 Task: Find and compare Airbnb listings for a specific location and date range.
Action: Mouse moved to (485, 60)
Screenshot: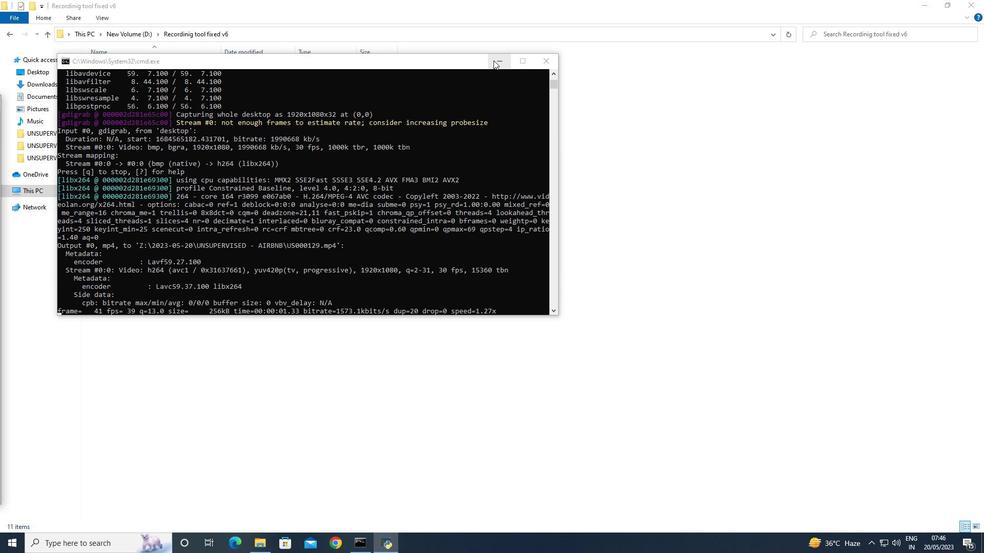 
Action: Mouse pressed left at (485, 60)
Screenshot: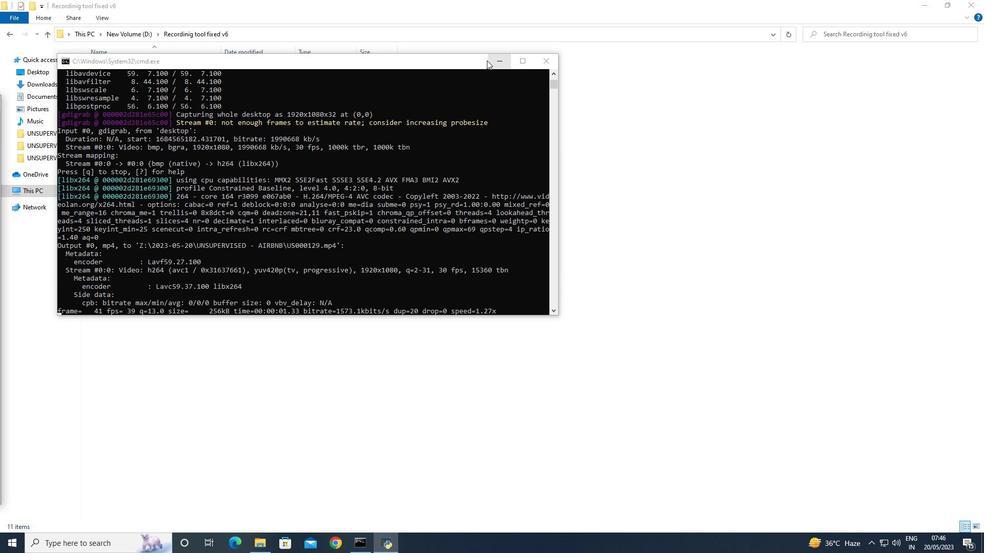 
Action: Mouse moved to (494, 62)
Screenshot: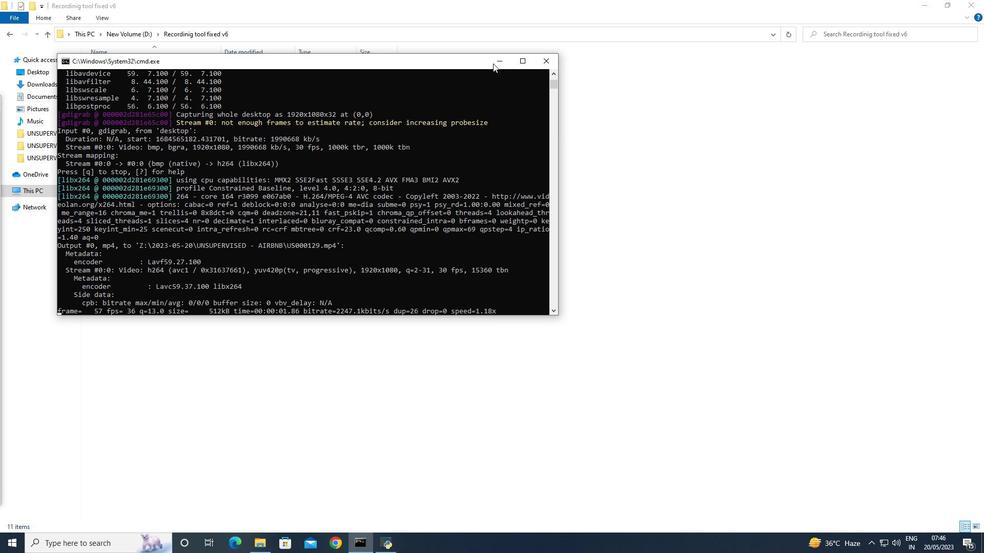 
Action: Mouse pressed left at (494, 62)
Screenshot: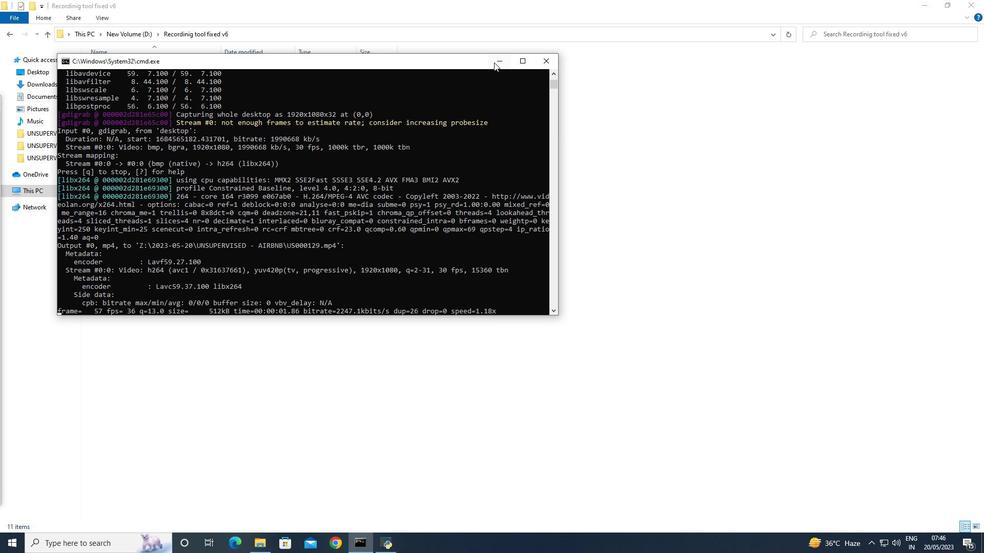 
Action: Mouse moved to (919, 2)
Screenshot: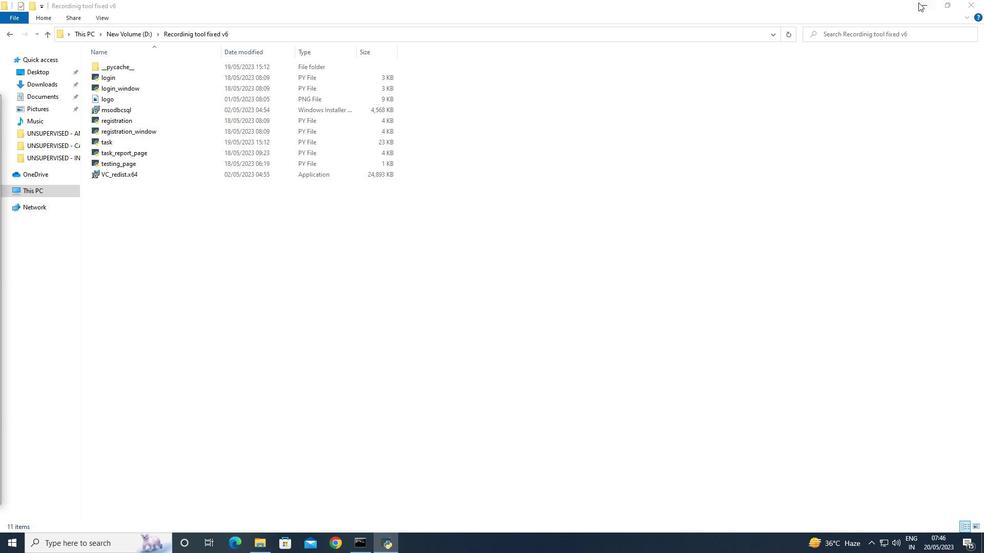 
Action: Mouse pressed left at (919, 2)
Screenshot: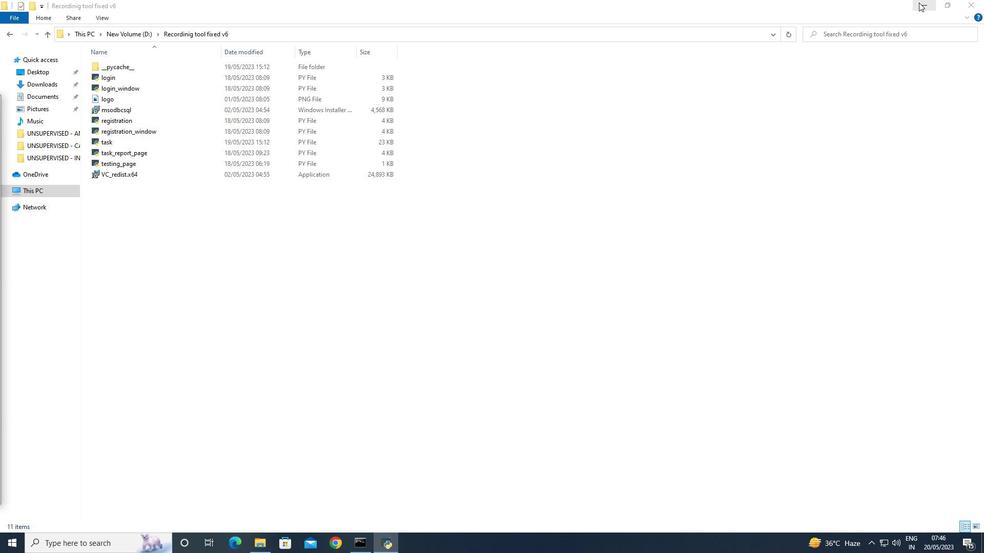 
Action: Mouse moved to (332, 543)
Screenshot: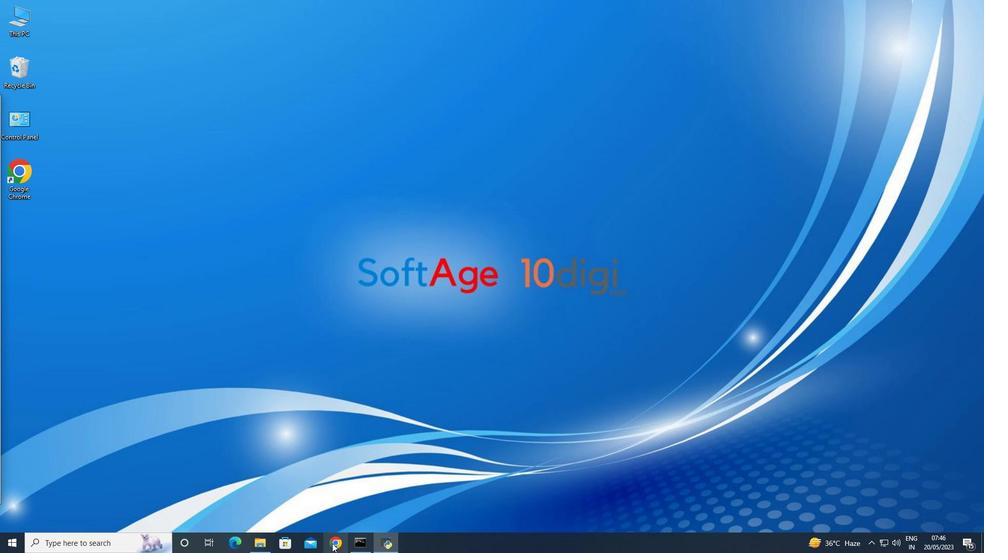 
Action: Mouse pressed left at (332, 543)
Screenshot: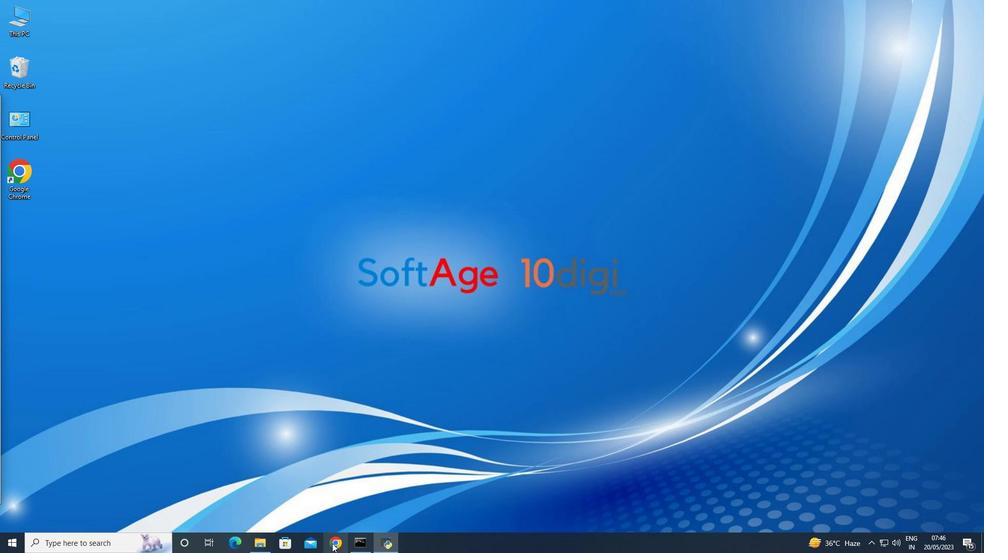 
Action: Mouse moved to (107, 25)
Screenshot: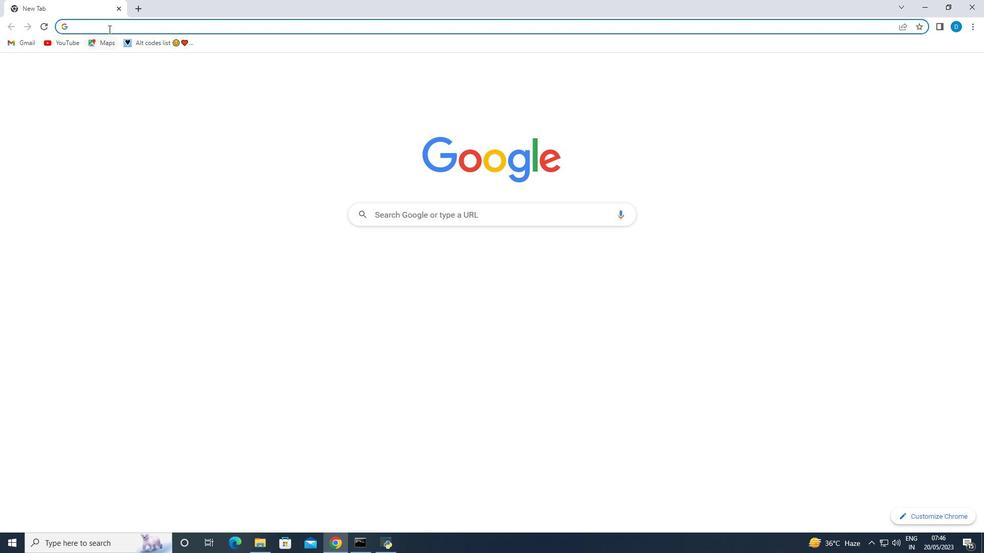 
Action: Mouse pressed left at (107, 25)
Screenshot: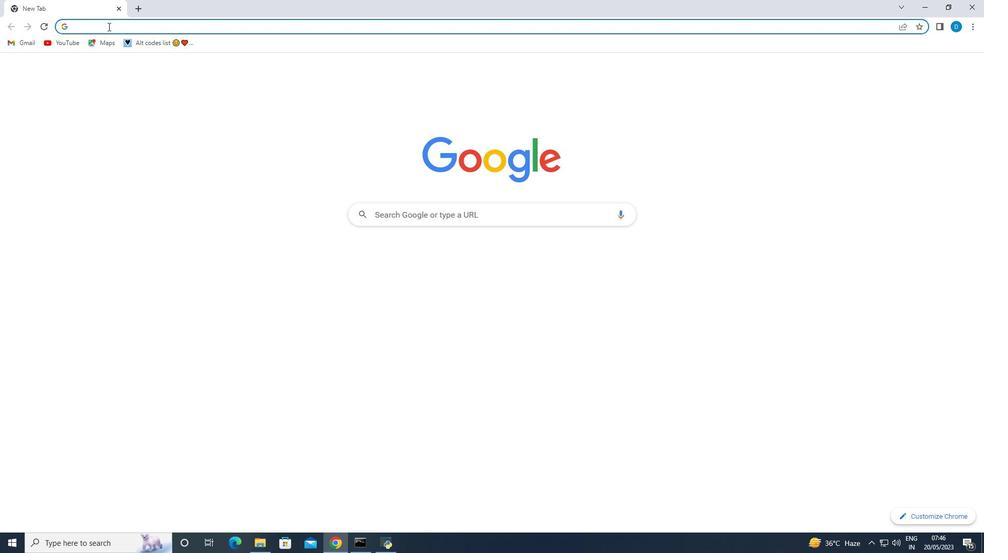 
Action: Mouse moved to (107, 25)
Screenshot: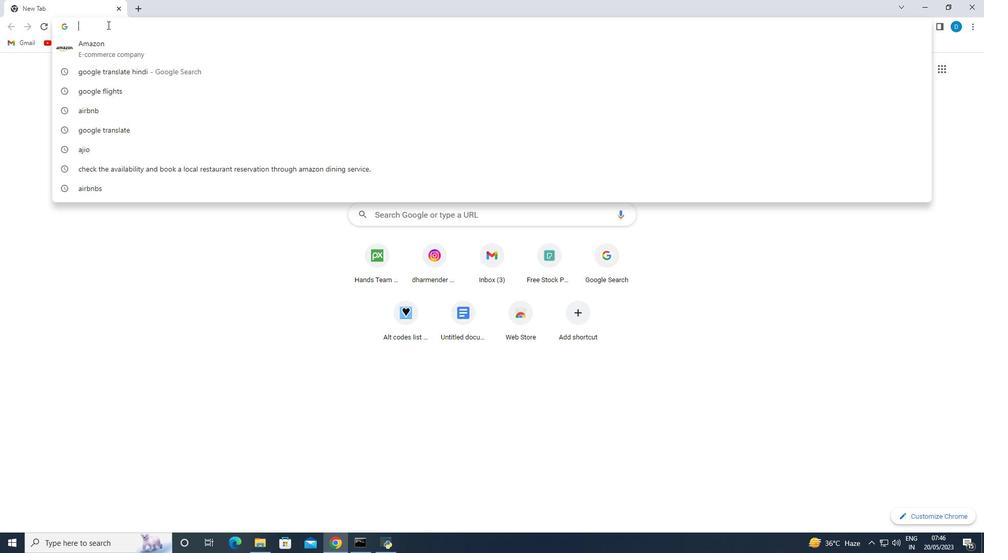
Action: Key pressed ai
Screenshot: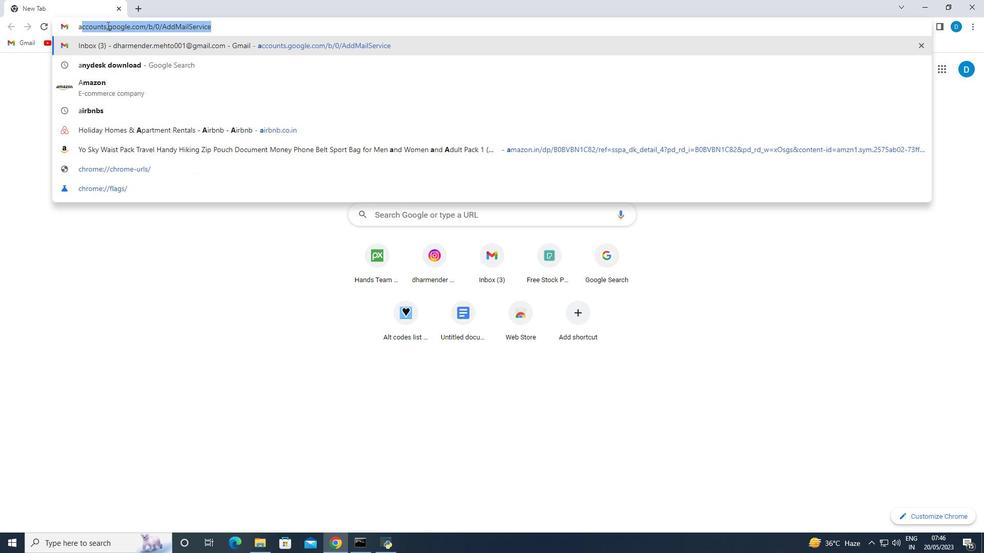 
Action: Mouse moved to (106, 27)
Screenshot: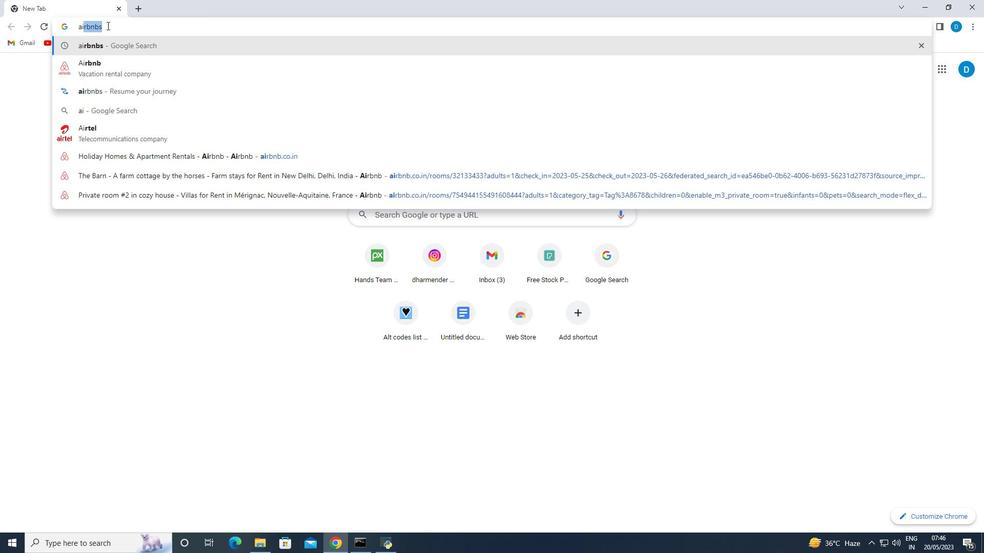 
Action: Key pressed r
Screenshot: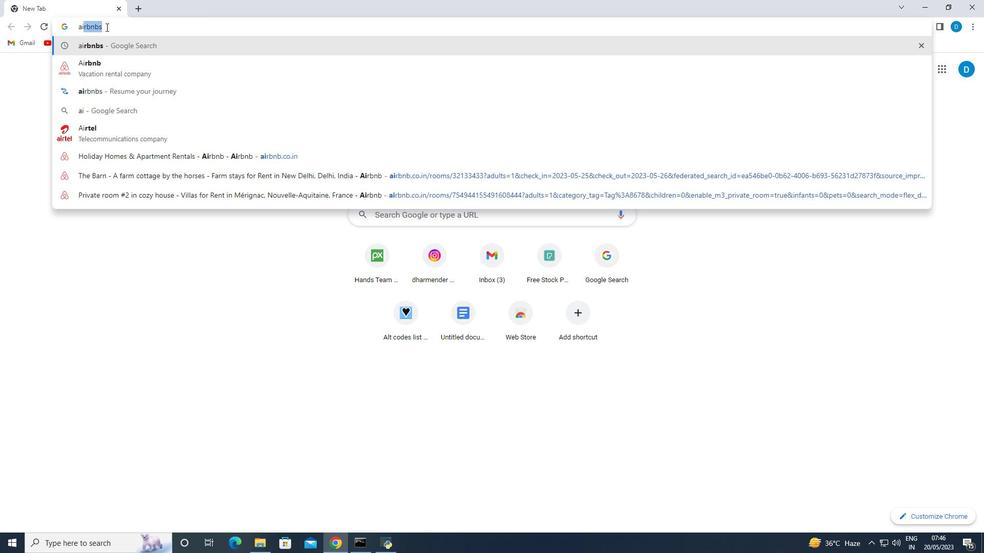 
Action: Mouse moved to (96, 79)
Screenshot: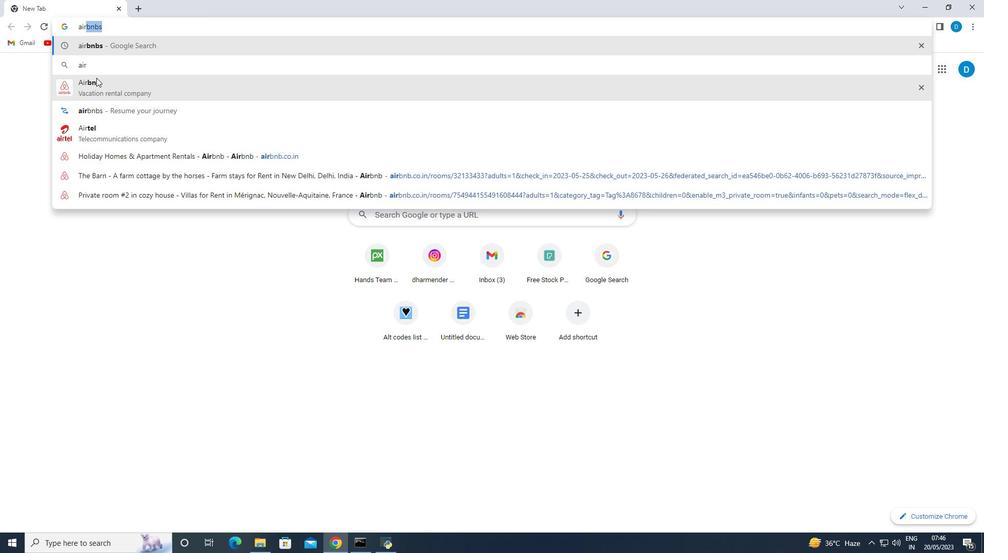
Action: Mouse pressed left at (96, 79)
Screenshot: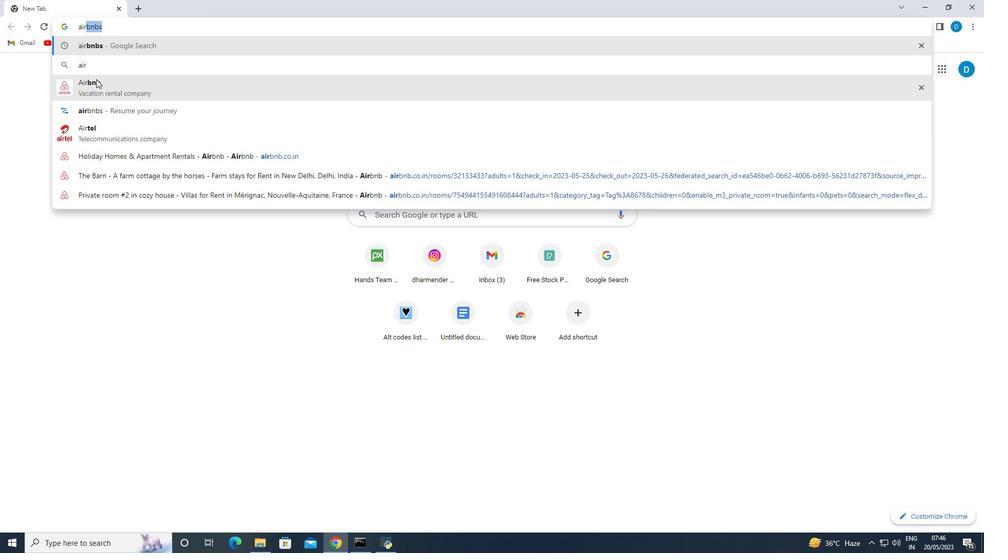 
Action: Mouse moved to (179, 242)
Screenshot: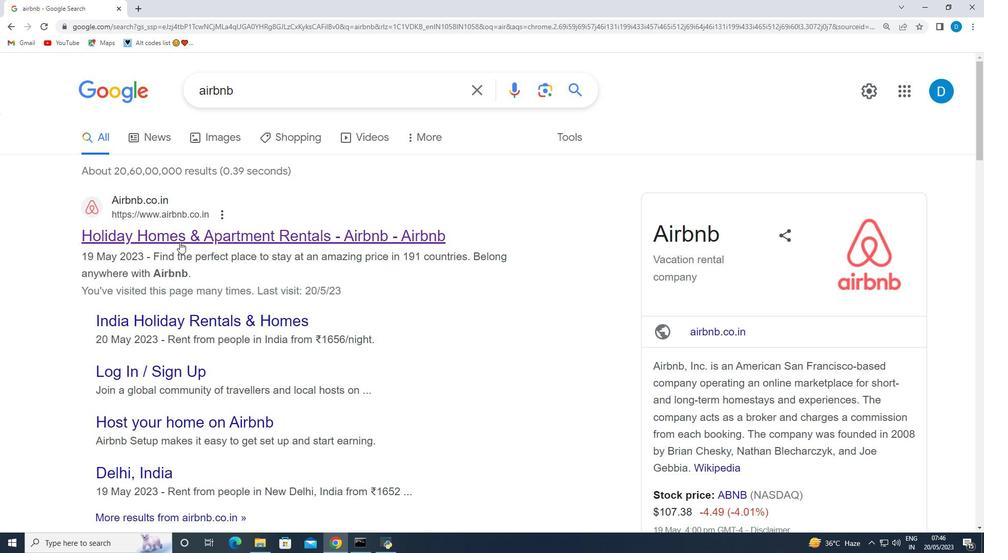 
Action: Mouse pressed left at (179, 242)
Screenshot: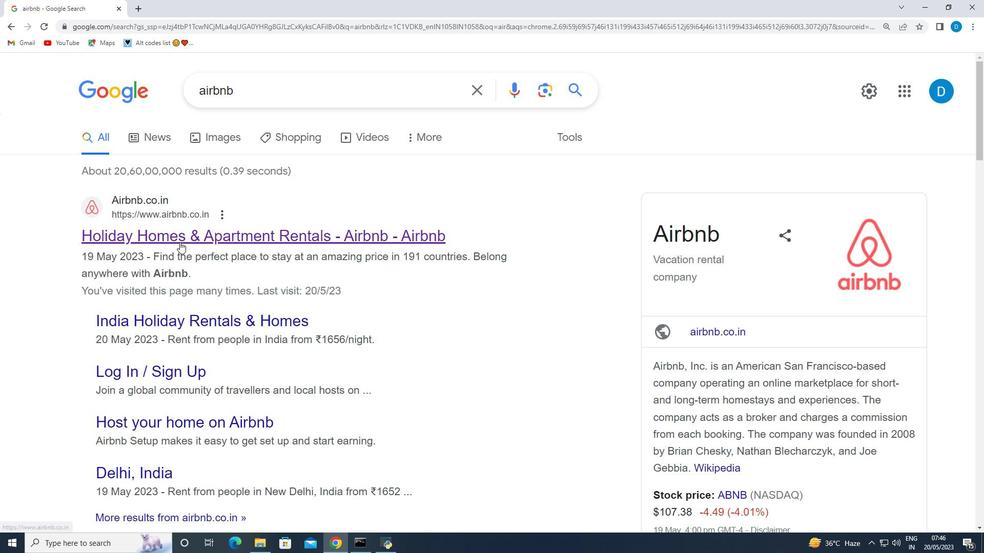 
Action: Mouse moved to (241, 282)
Screenshot: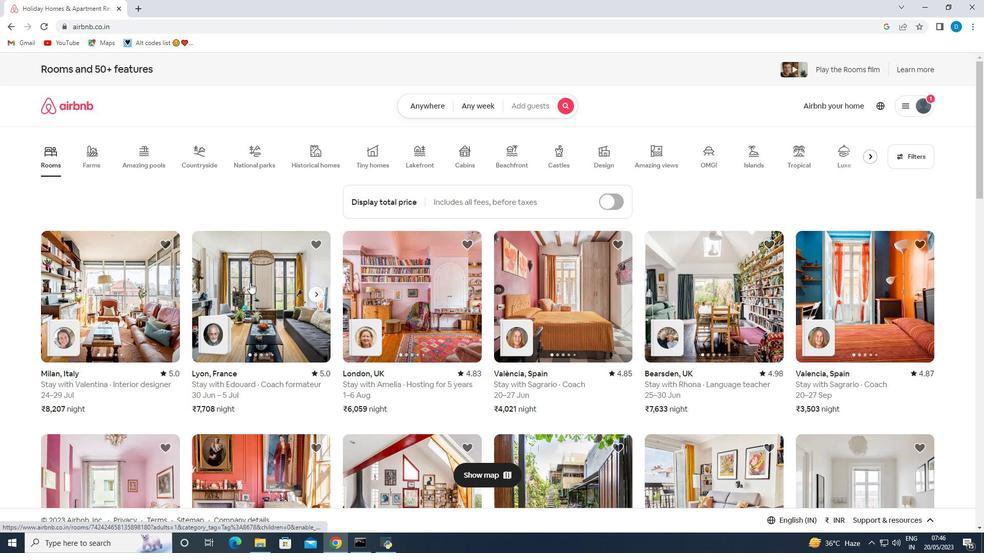 
Action: Mouse scrolled (241, 281) with delta (0, 0)
Screenshot: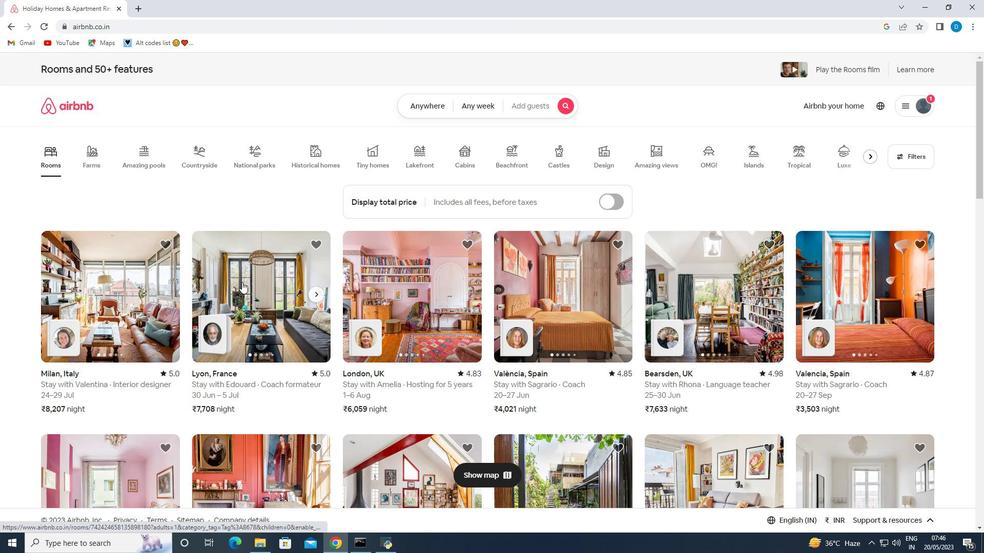 
Action: Mouse moved to (239, 286)
Screenshot: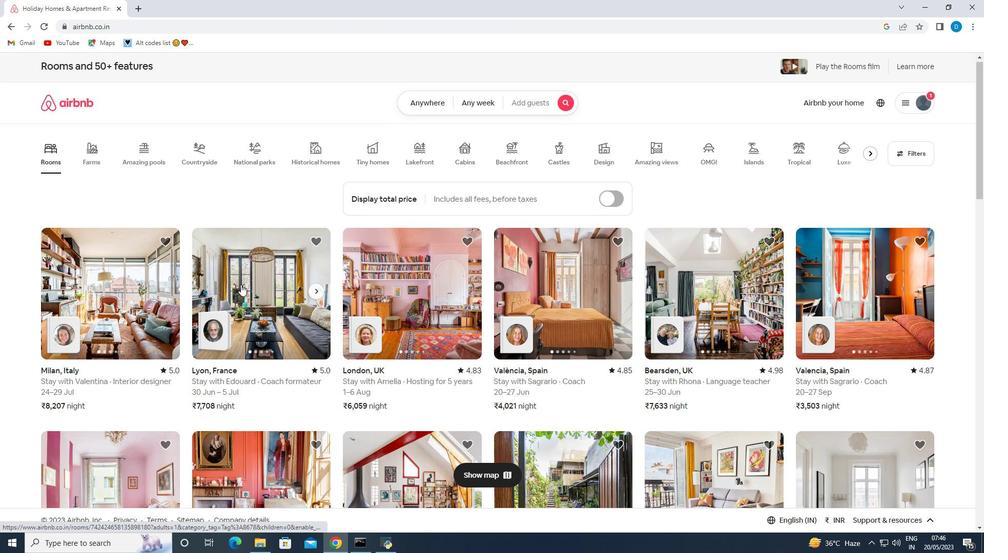 
Action: Mouse scrolled (239, 285) with delta (0, 0)
Screenshot: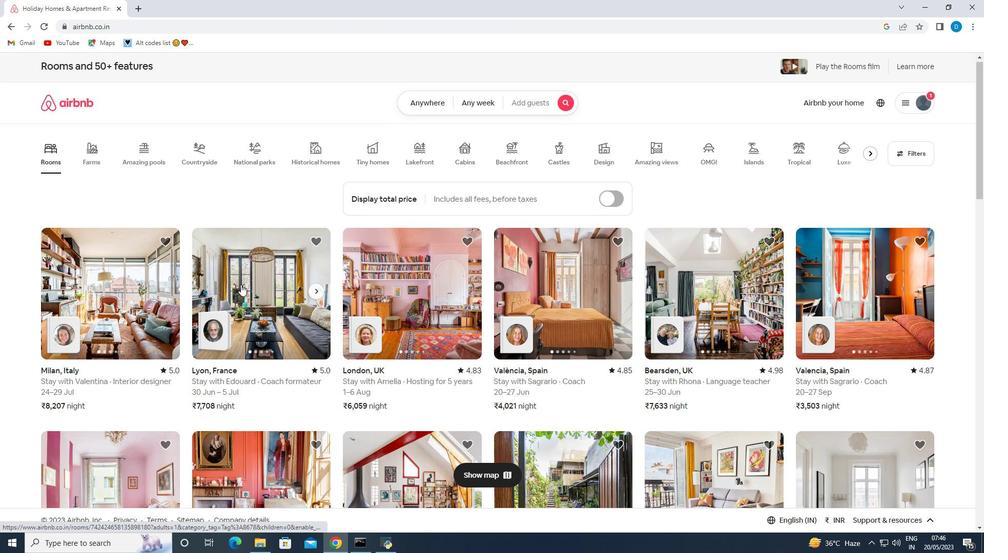 
Action: Mouse moved to (238, 287)
Screenshot: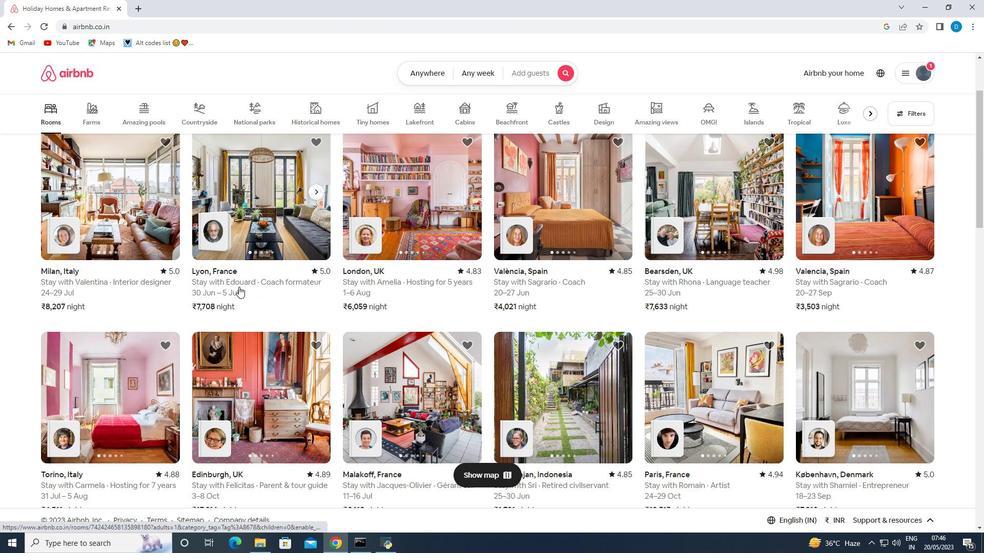 
Action: Mouse scrolled (238, 286) with delta (0, 0)
Screenshot: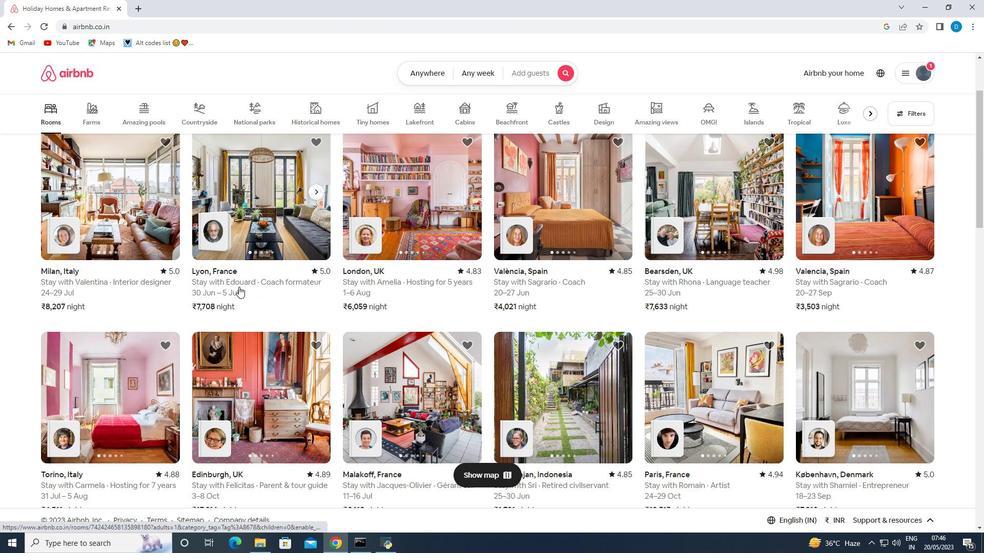 
Action: Mouse scrolled (238, 286) with delta (0, 0)
Screenshot: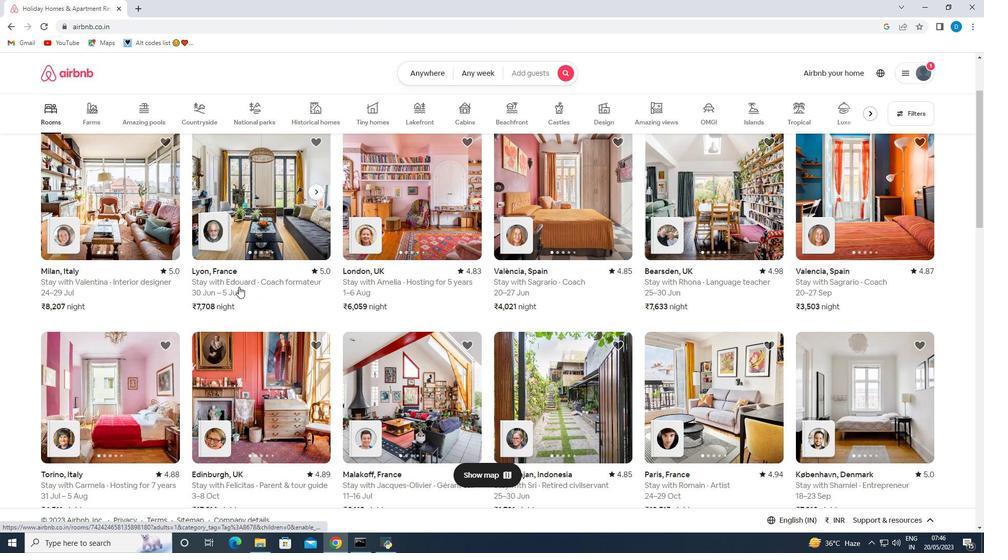 
Action: Mouse scrolled (238, 286) with delta (0, 0)
Screenshot: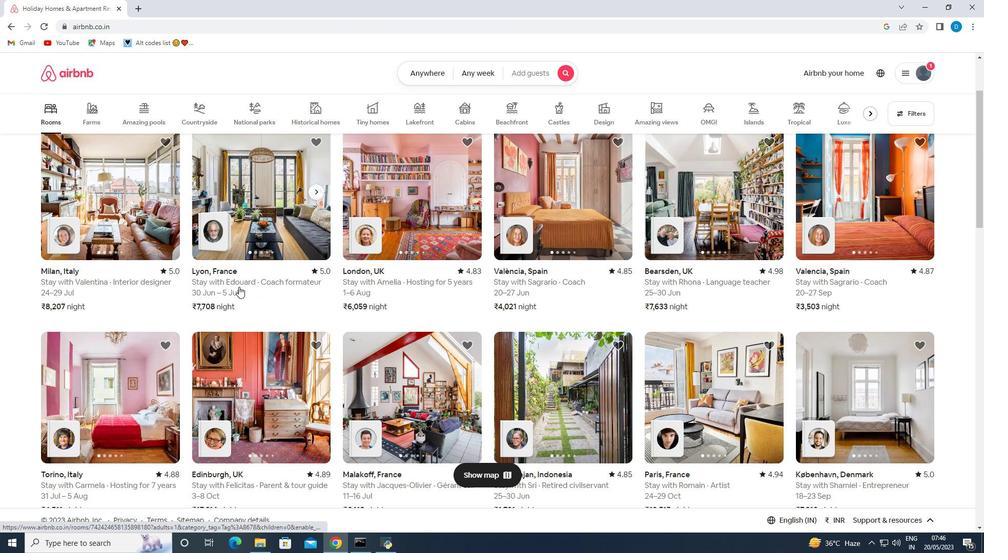 
Action: Mouse scrolled (238, 286) with delta (0, 0)
Screenshot: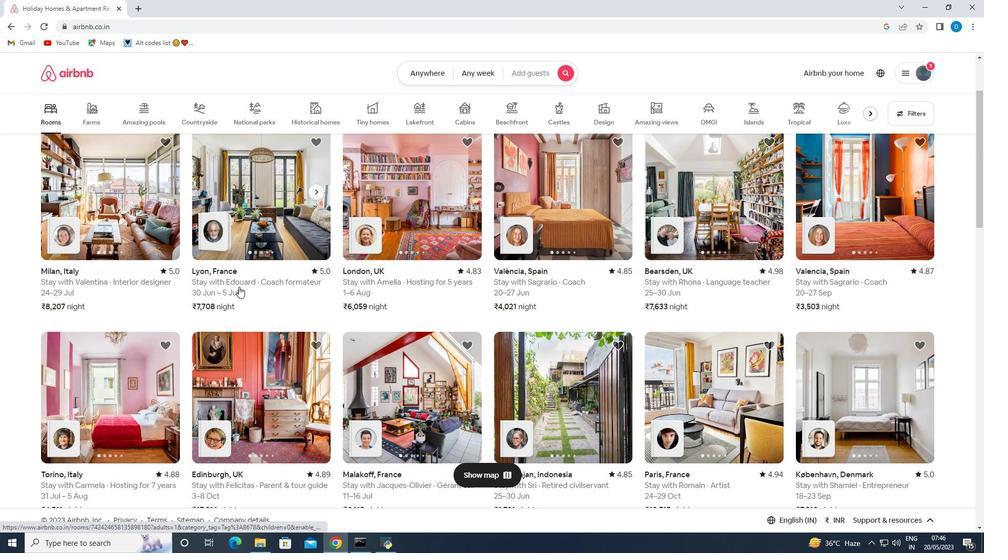 
Action: Mouse scrolled (238, 287) with delta (0, 0)
Screenshot: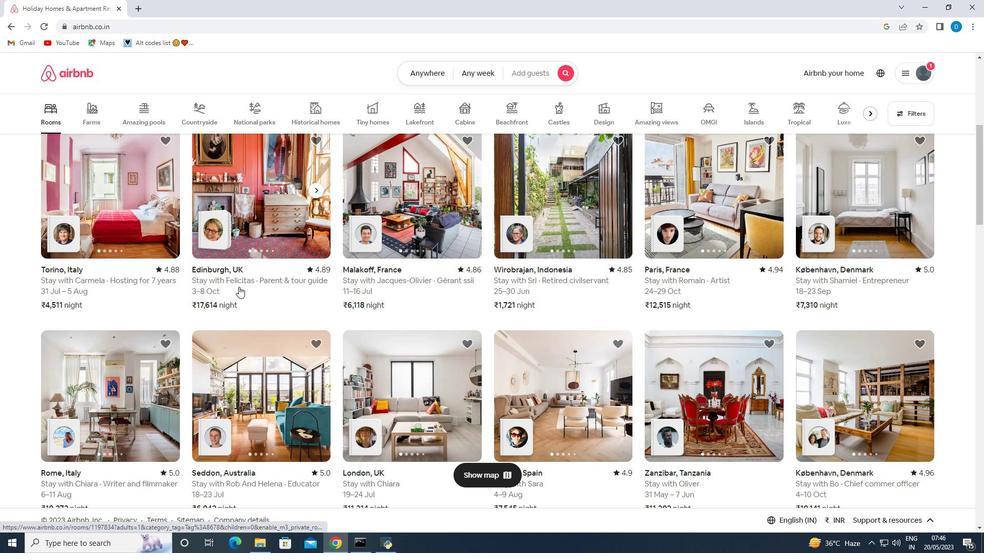 
Action: Mouse moved to (51, 118)
Screenshot: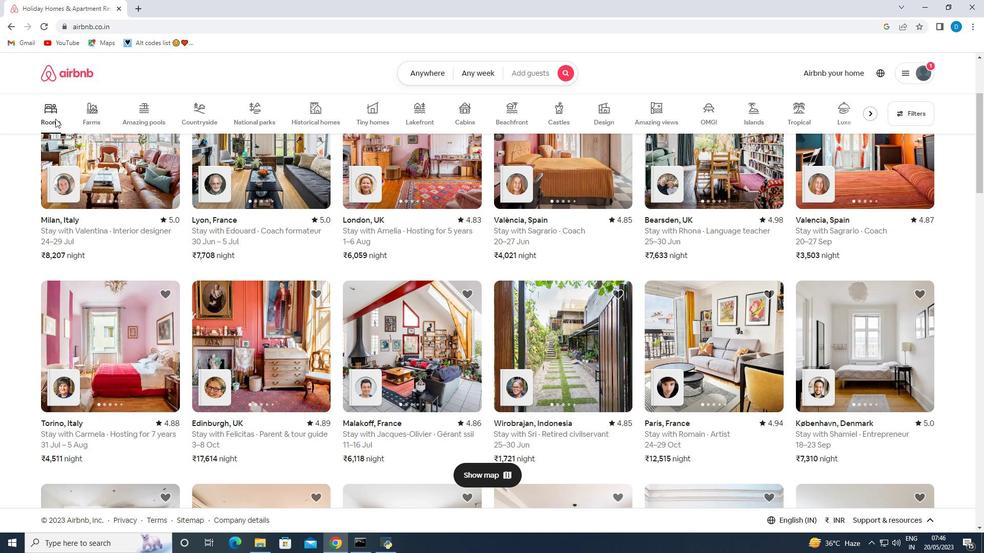 
Action: Mouse pressed left at (51, 118)
Screenshot: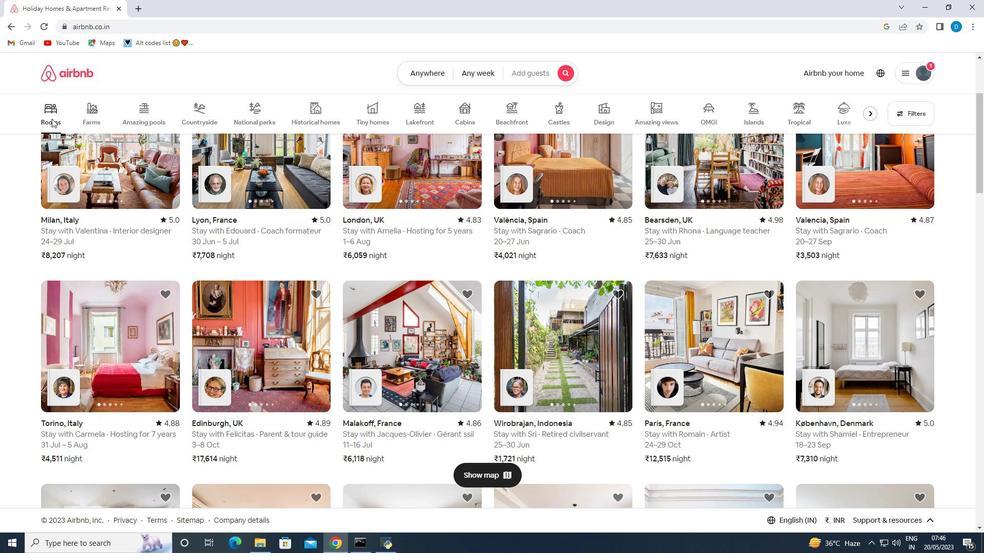
Action: Mouse moved to (126, 216)
Screenshot: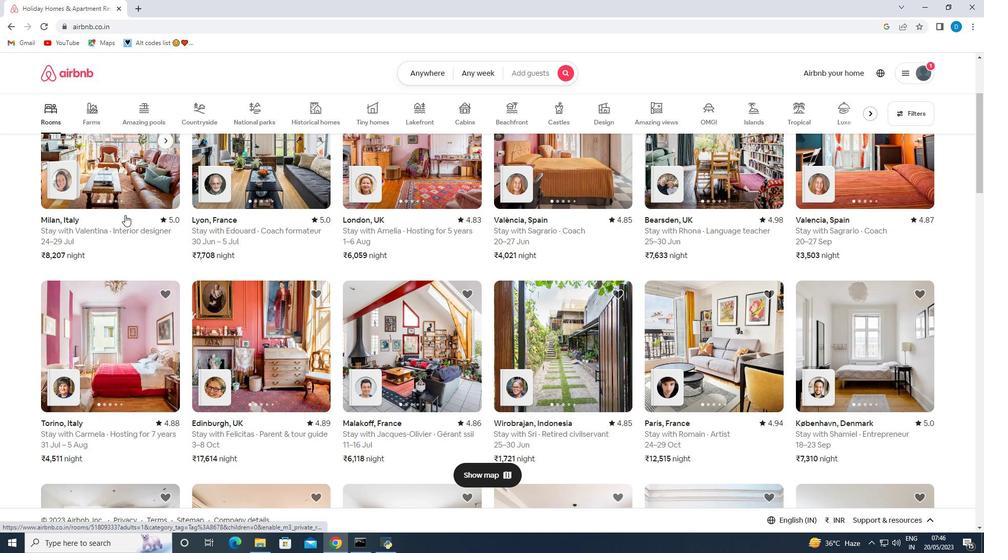 
Action: Mouse scrolled (126, 216) with delta (0, 0)
Screenshot: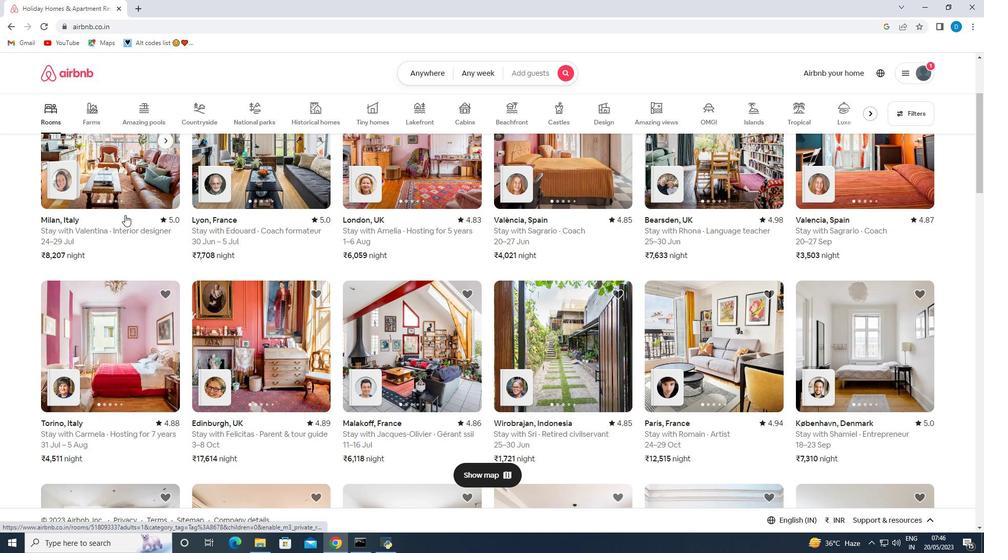 
Action: Mouse scrolled (126, 216) with delta (0, 0)
Screenshot: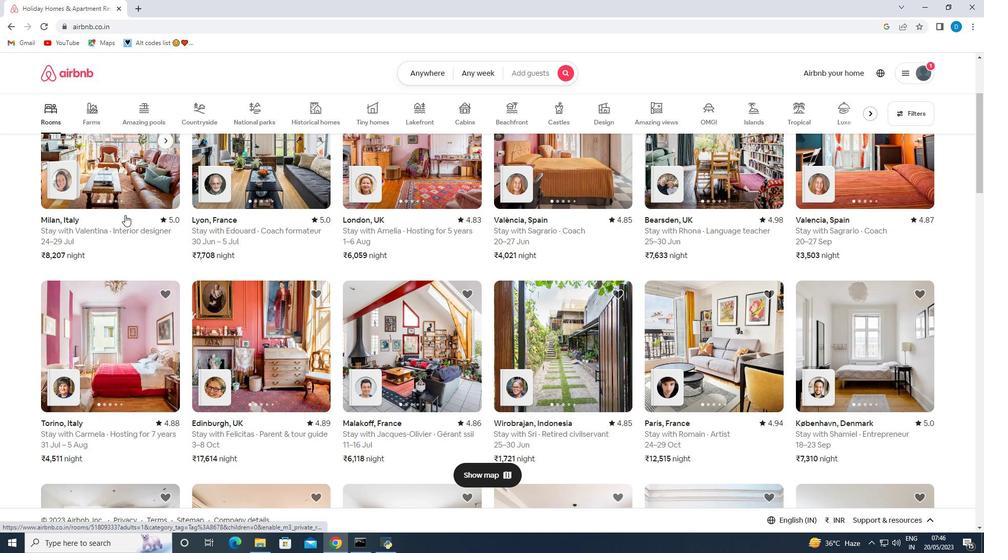 
Action: Mouse scrolled (126, 216) with delta (0, 0)
Screenshot: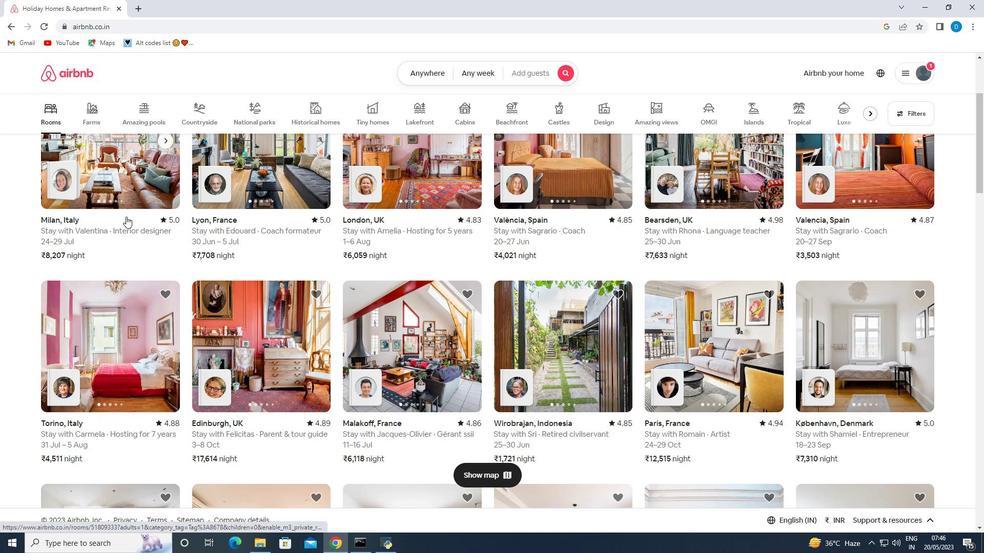 
Action: Mouse scrolled (126, 216) with delta (0, 0)
Screenshot: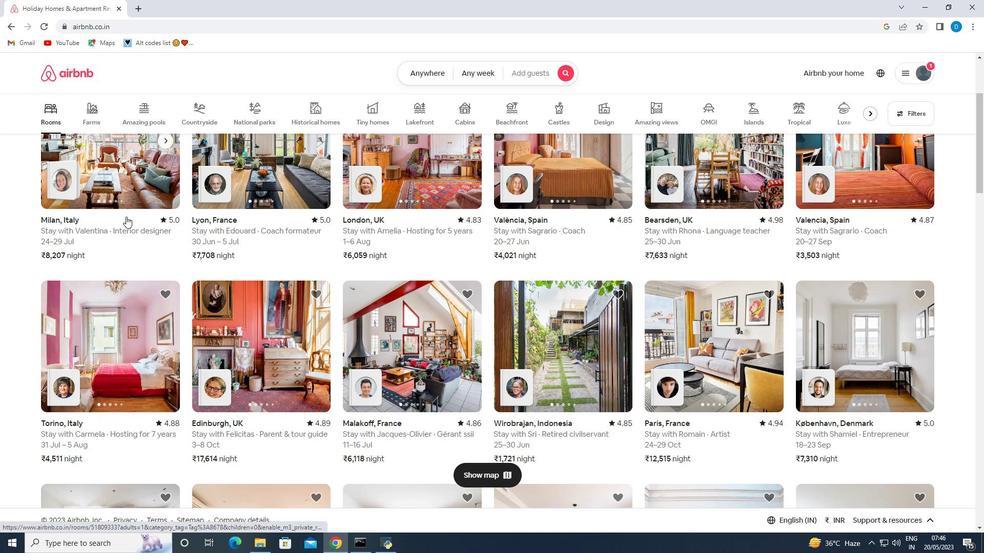 
Action: Mouse moved to (136, 256)
Screenshot: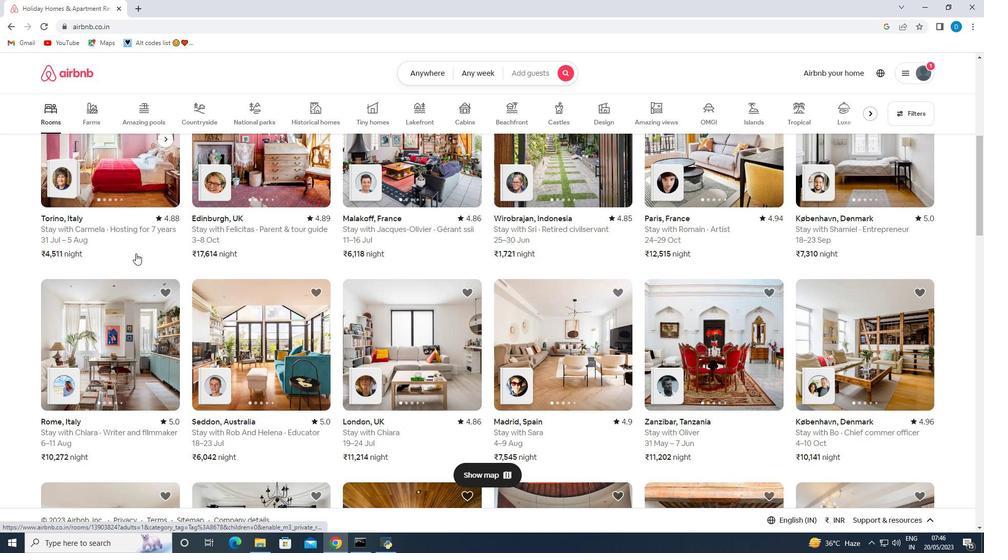 
Action: Mouse scrolled (136, 255) with delta (0, 0)
Screenshot: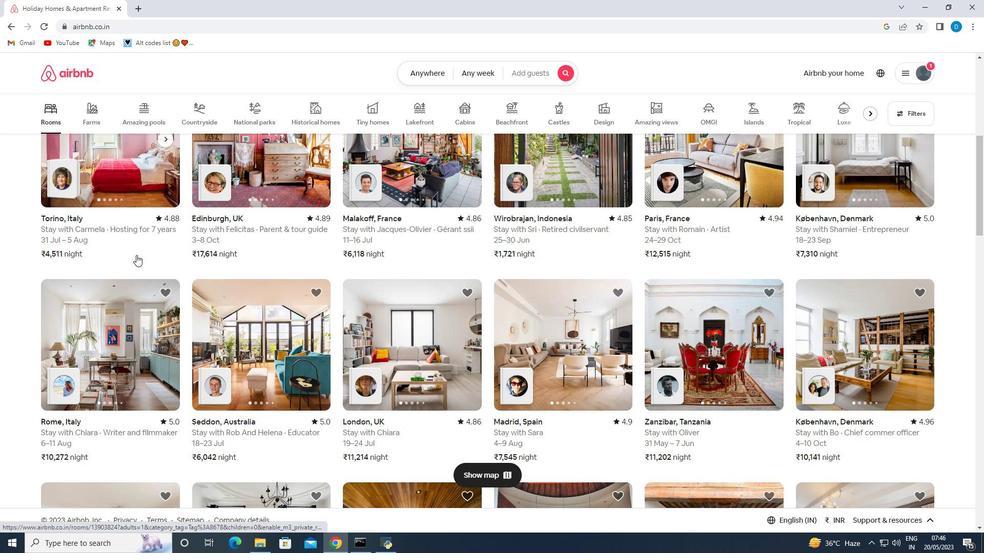 
Action: Mouse scrolled (136, 255) with delta (0, 0)
Screenshot: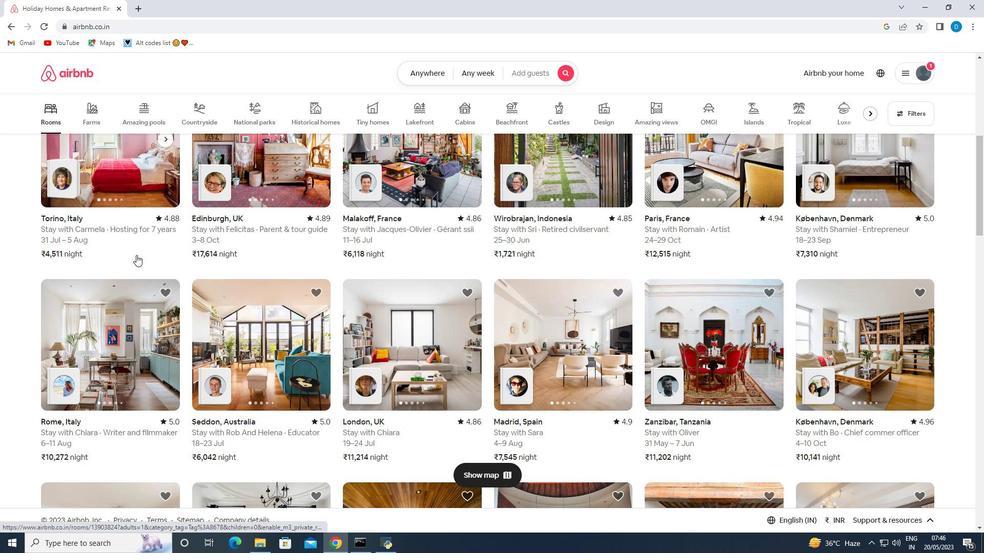 
Action: Mouse moved to (136, 256)
Screenshot: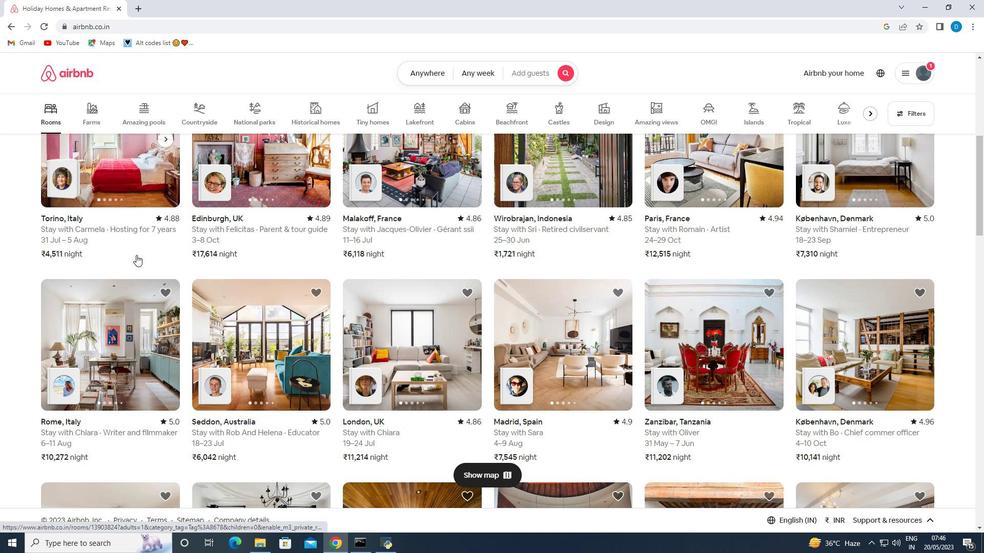 
Action: Mouse scrolled (136, 256) with delta (0, 0)
Screenshot: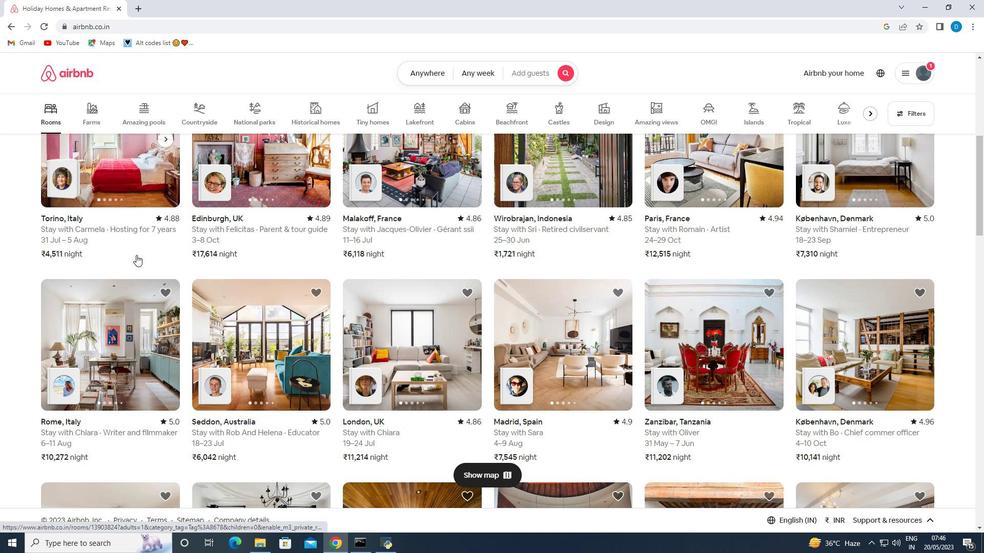 
Action: Mouse scrolled (136, 256) with delta (0, 0)
Screenshot: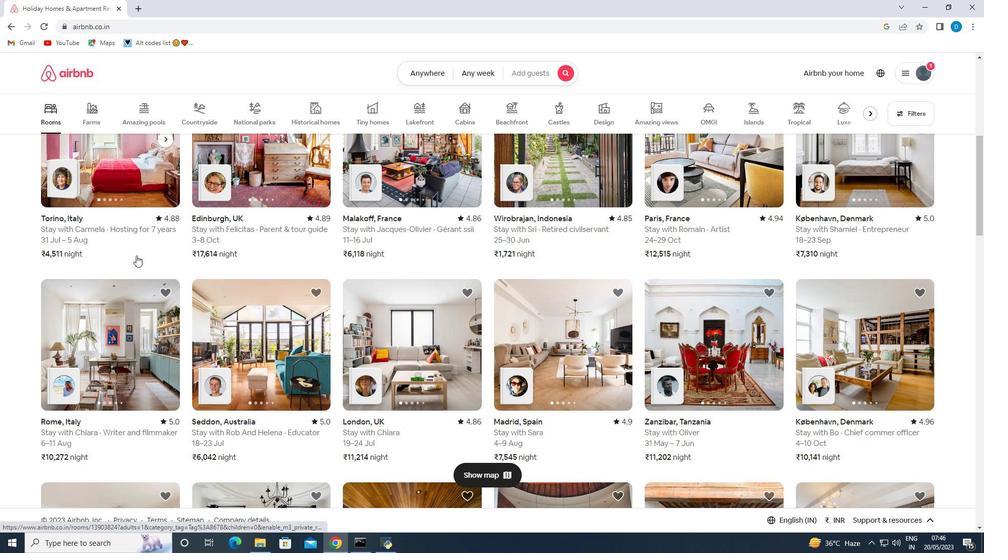 
Action: Mouse moved to (122, 367)
Screenshot: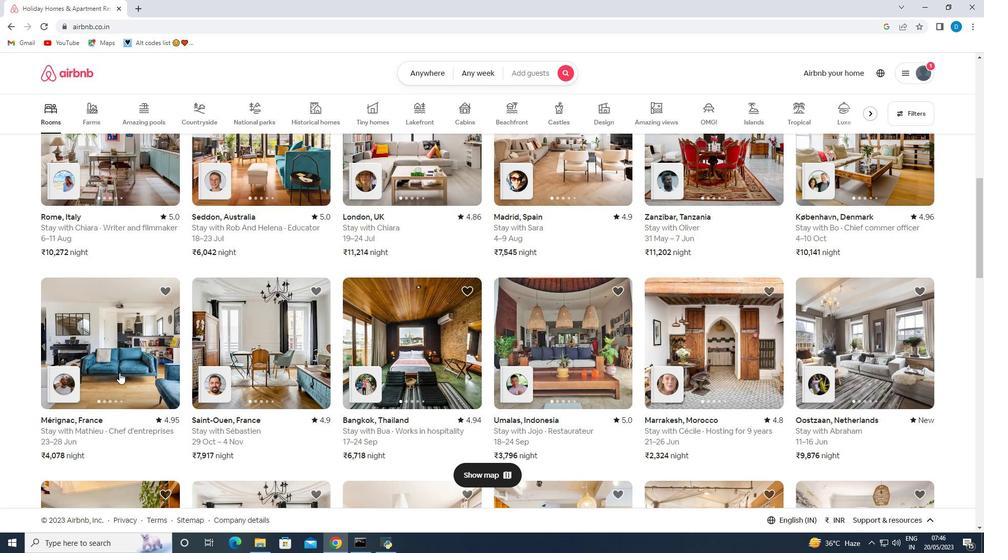 
Action: Mouse pressed left at (122, 367)
Screenshot: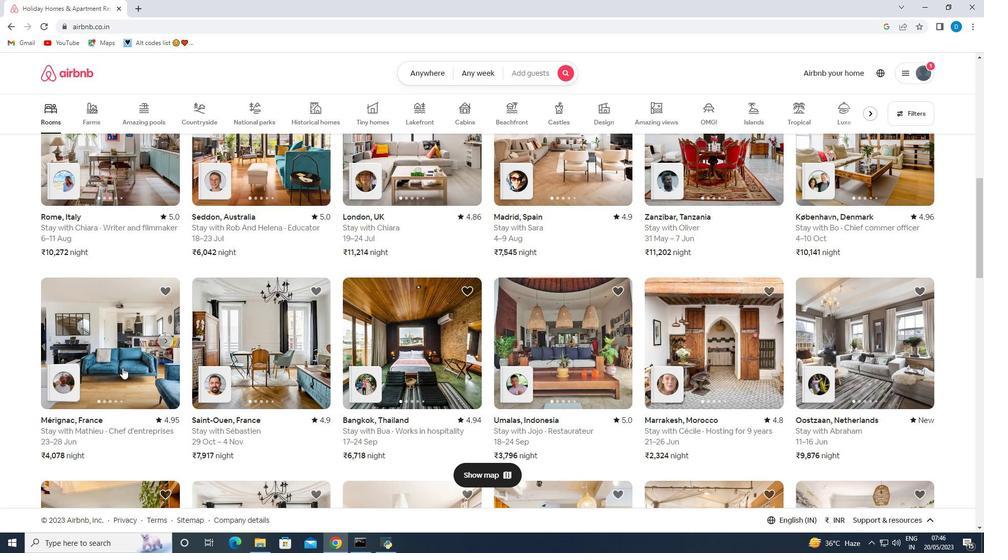
Action: Mouse moved to (287, 347)
Screenshot: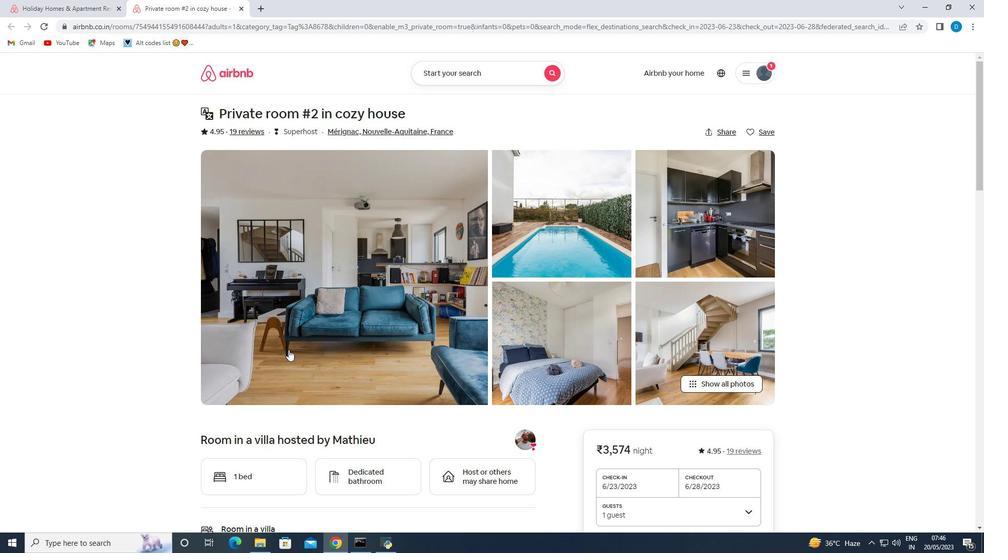 
Action: Mouse scrolled (287, 346) with delta (0, 0)
Screenshot: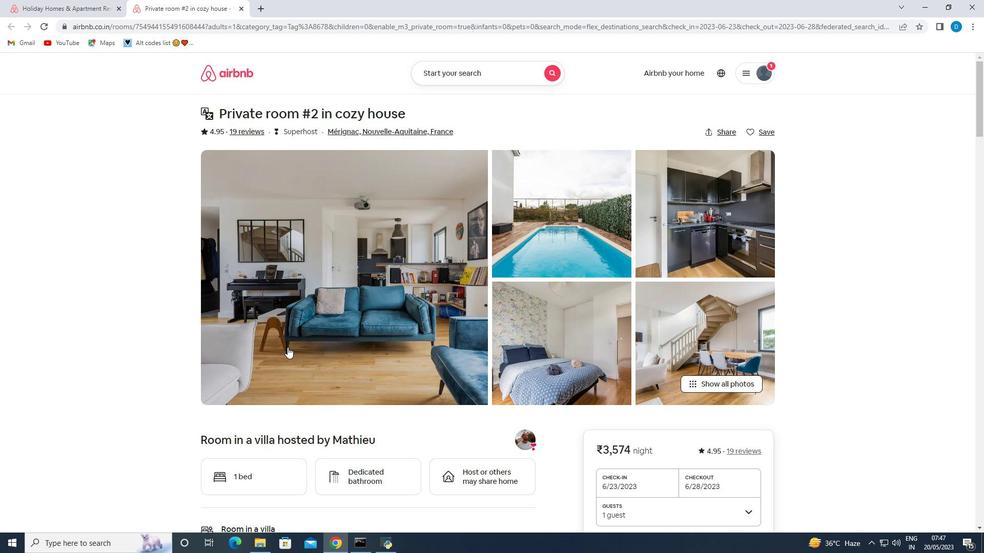 
Action: Mouse scrolled (287, 346) with delta (0, 0)
Screenshot: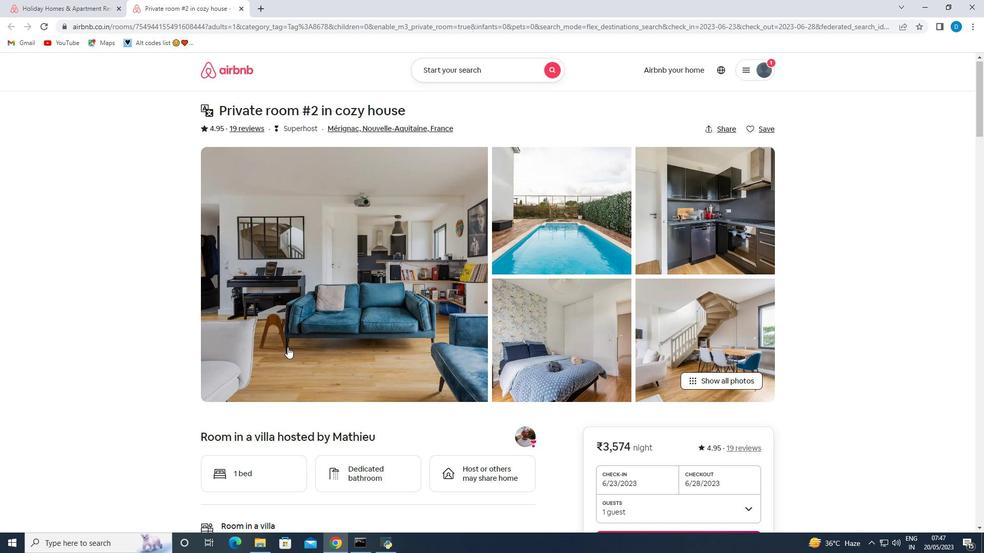 
Action: Mouse scrolled (287, 346) with delta (0, 0)
Screenshot: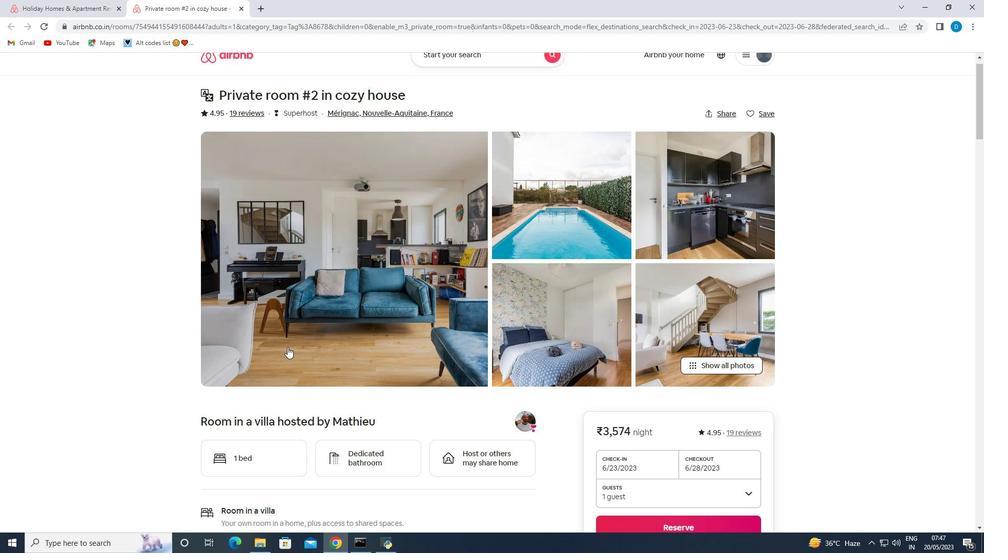 
Action: Mouse scrolled (287, 346) with delta (0, 0)
Screenshot: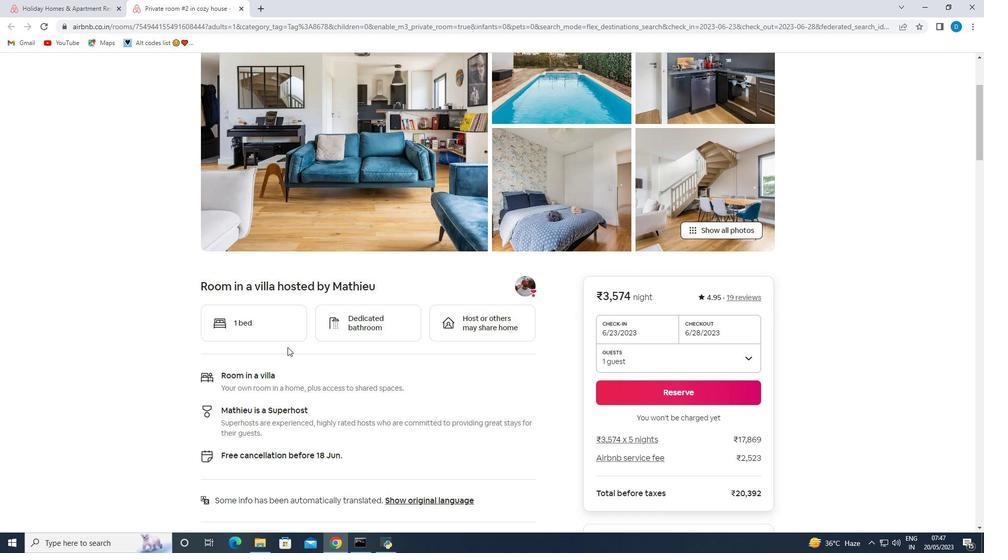 
Action: Mouse scrolled (287, 346) with delta (0, 0)
Screenshot: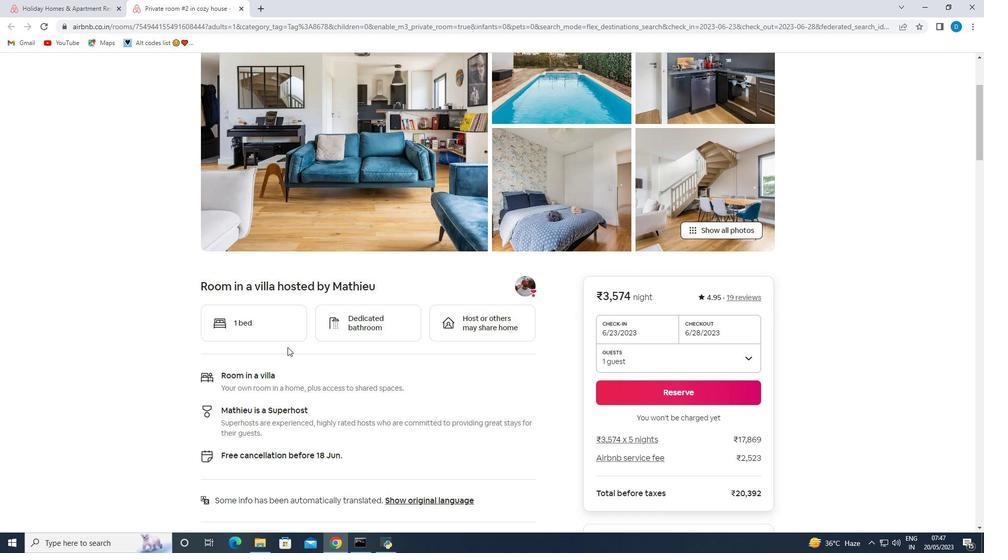 
Action: Mouse scrolled (287, 346) with delta (0, 0)
Screenshot: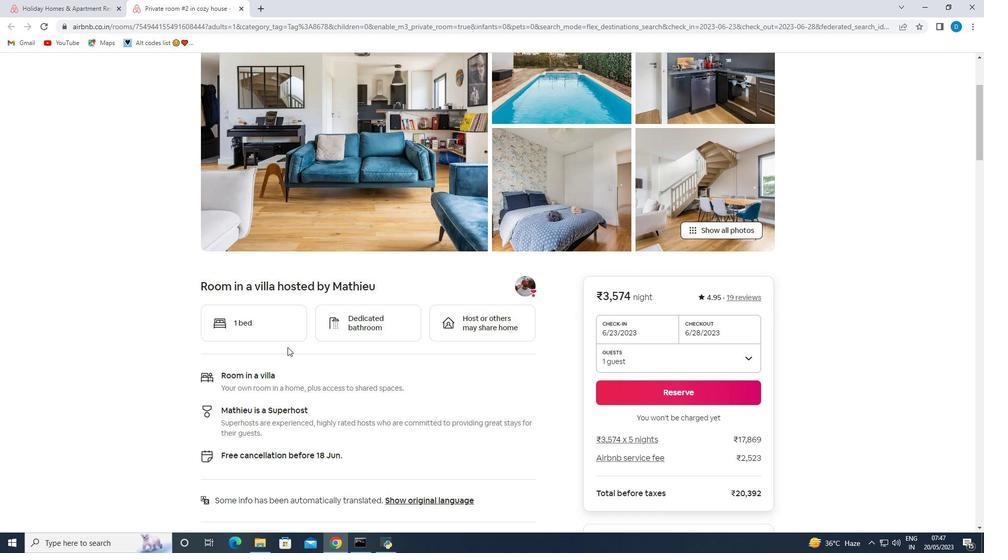 
Action: Mouse scrolled (287, 346) with delta (0, 0)
Screenshot: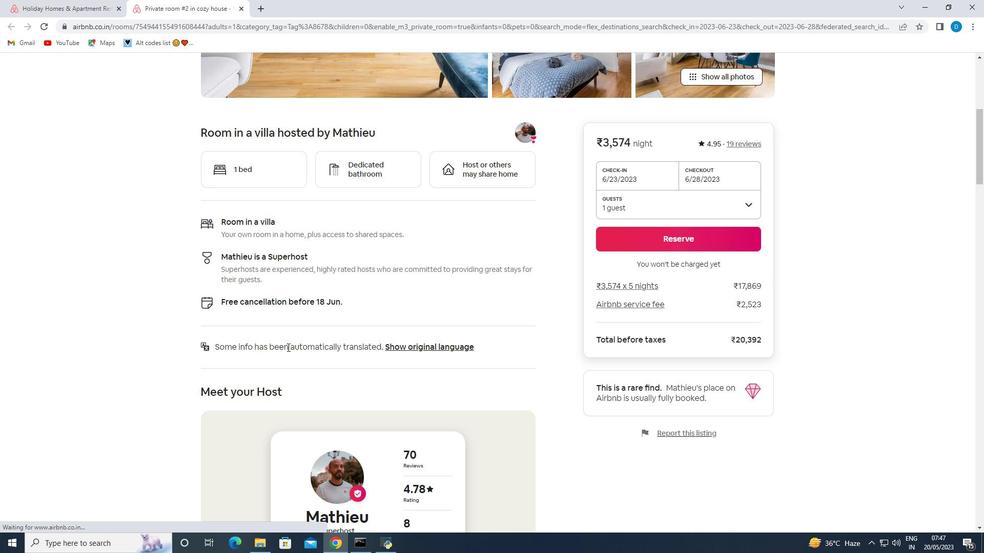 
Action: Mouse scrolled (287, 346) with delta (0, 0)
Screenshot: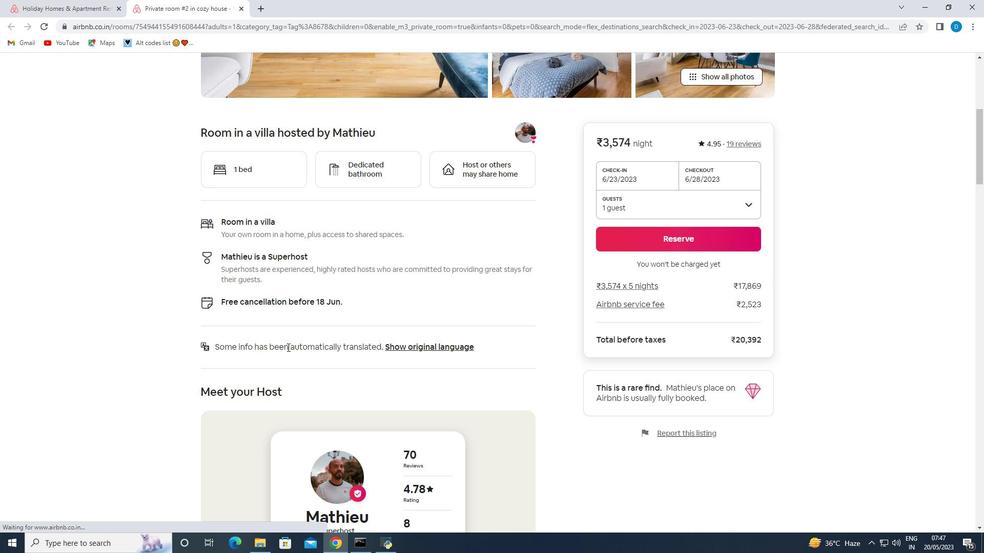 
Action: Mouse scrolled (287, 346) with delta (0, 0)
Screenshot: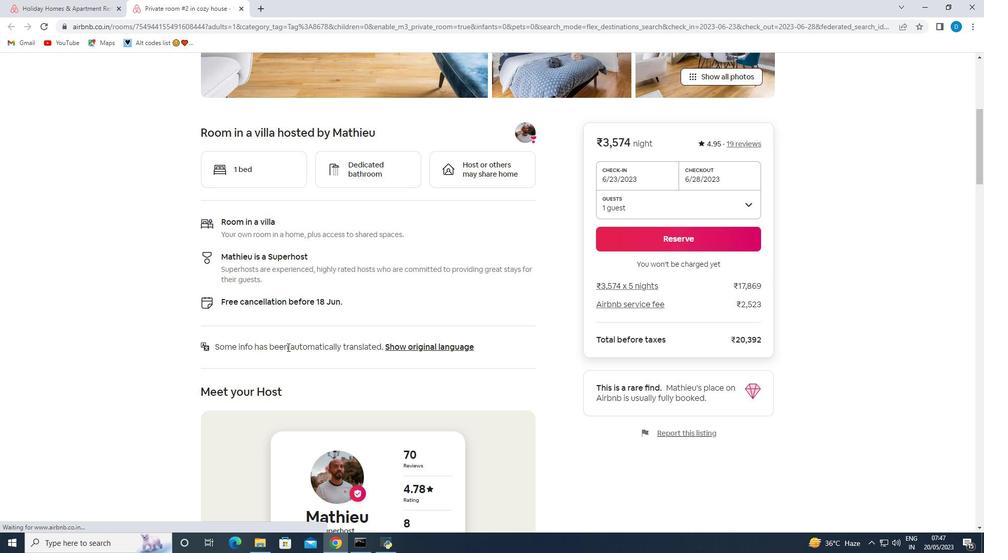 
Action: Mouse scrolled (287, 346) with delta (0, 0)
Screenshot: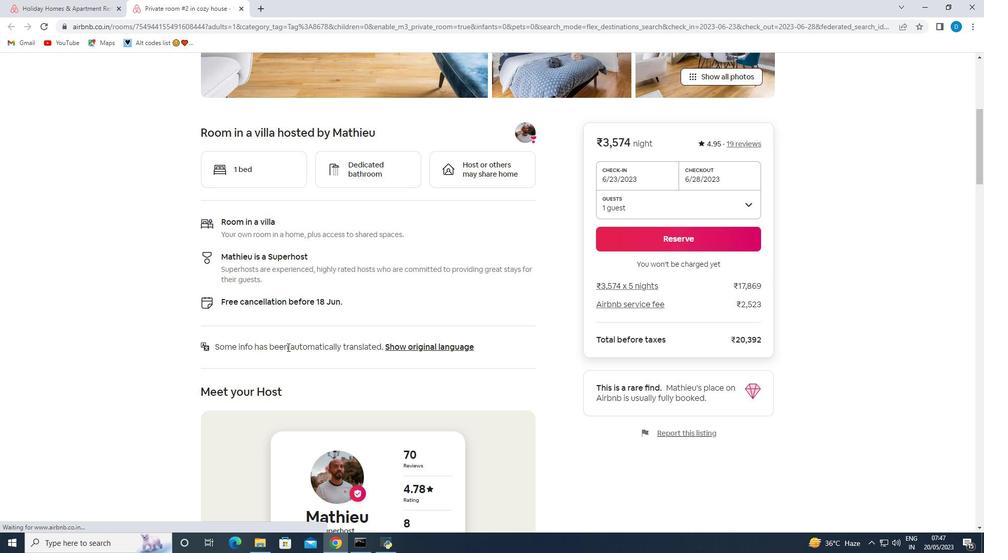 
Action: Mouse scrolled (287, 346) with delta (0, 0)
Screenshot: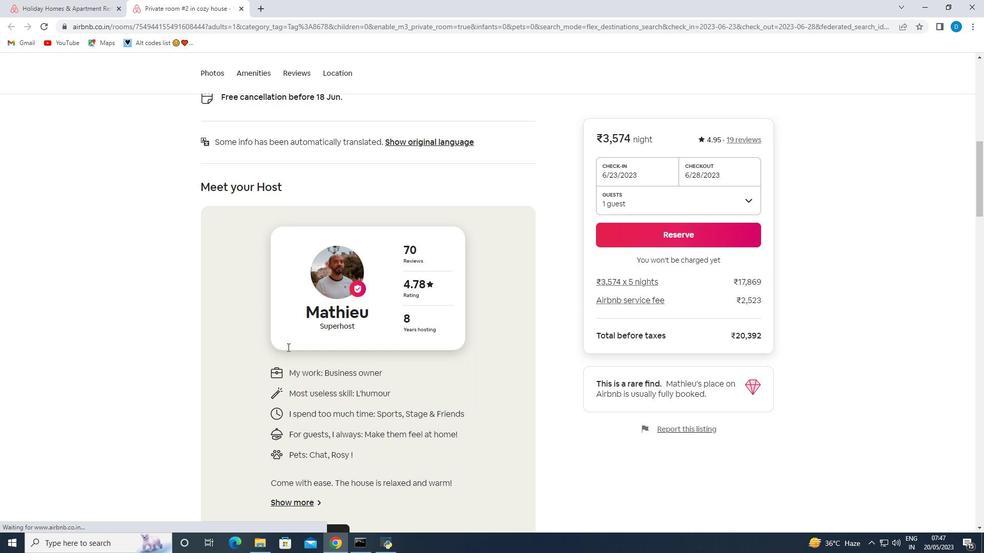 
Action: Mouse moved to (293, 351)
Screenshot: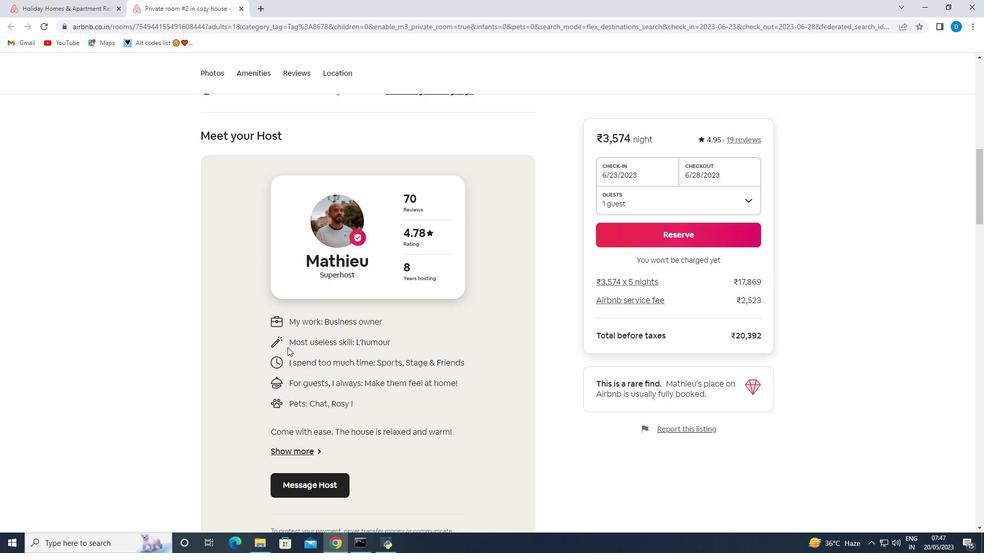 
Action: Mouse scrolled (293, 350) with delta (0, 0)
Screenshot: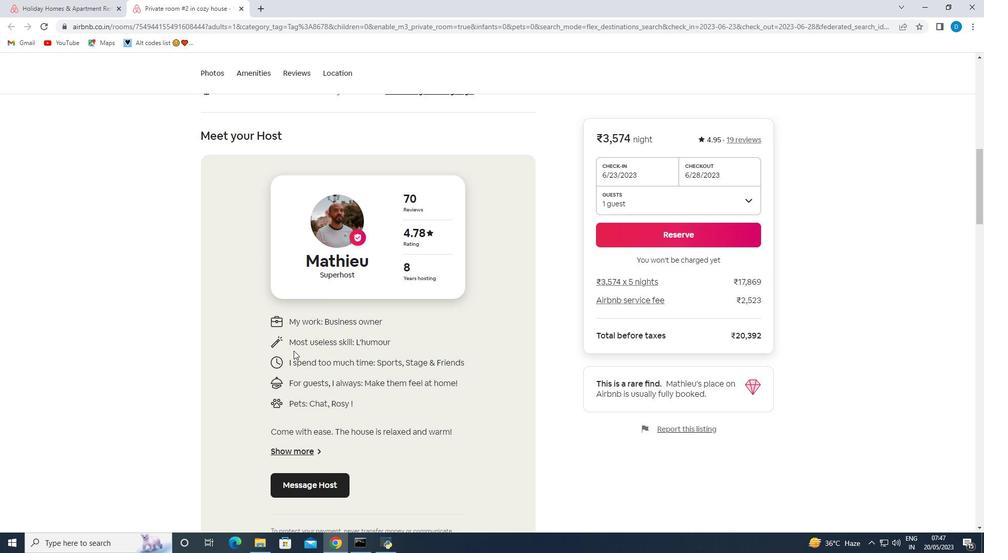 
Action: Mouse scrolled (293, 350) with delta (0, 0)
Screenshot: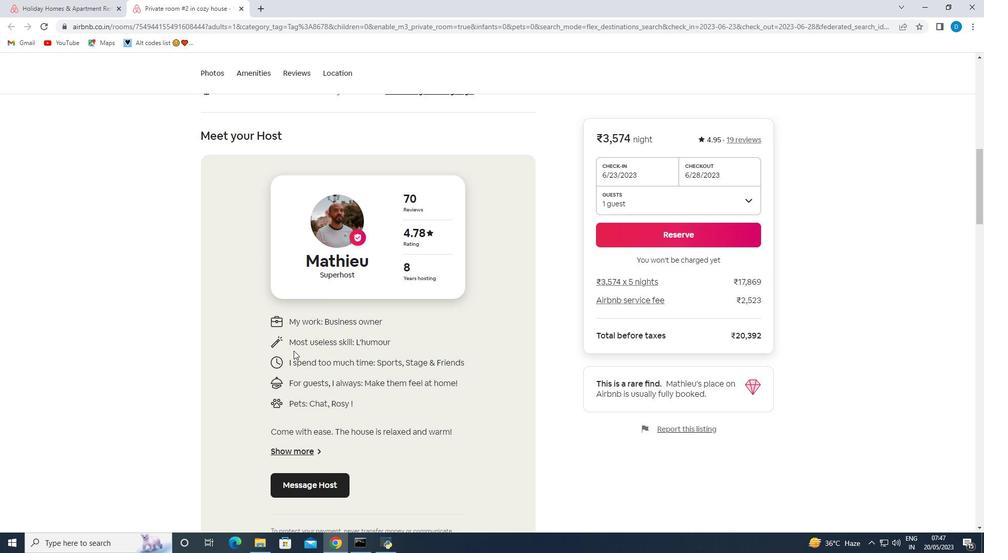
Action: Mouse scrolled (293, 350) with delta (0, 0)
Screenshot: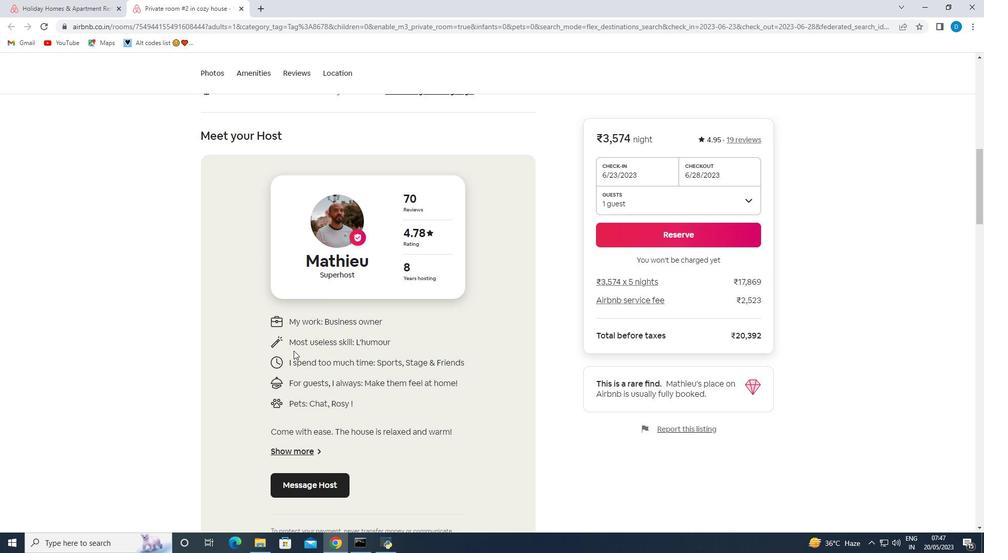 
Action: Mouse moved to (730, 324)
Screenshot: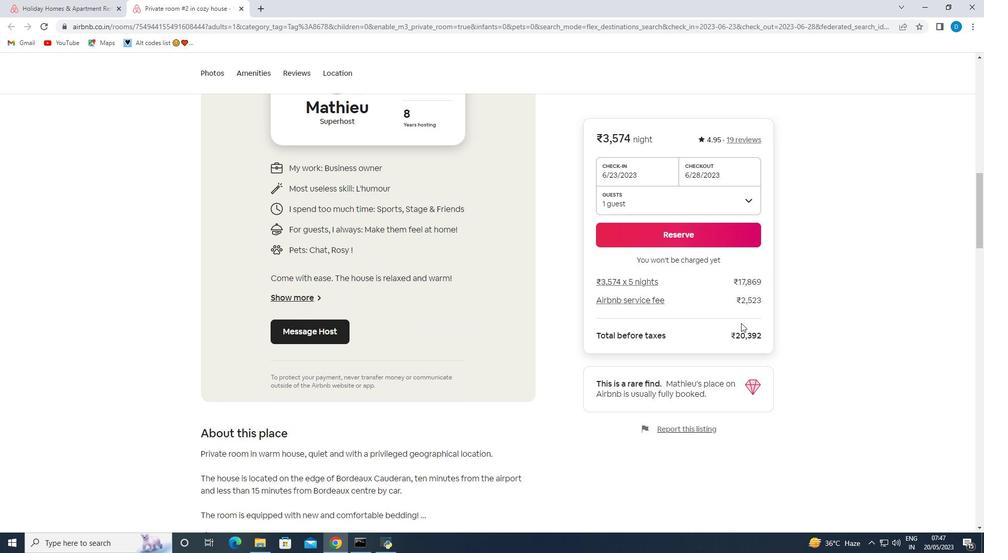 
Action: Mouse scrolled (730, 324) with delta (0, 0)
Screenshot: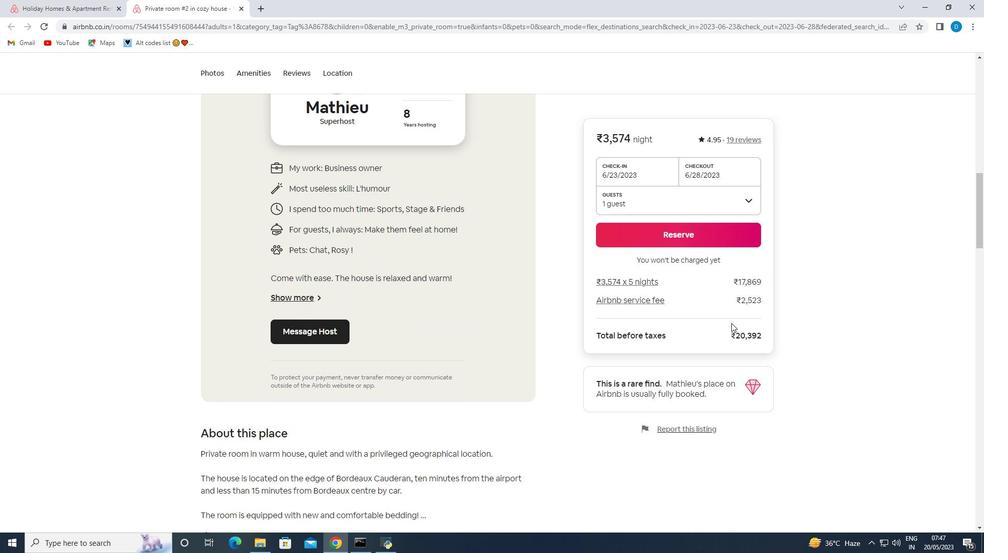 
Action: Mouse moved to (730, 325)
Screenshot: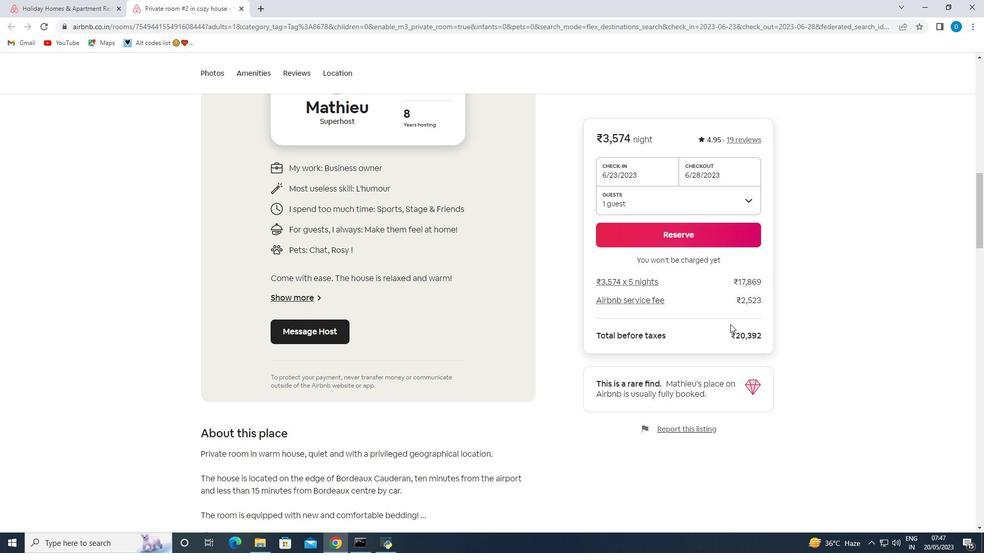 
Action: Mouse scrolled (730, 324) with delta (0, 0)
Screenshot: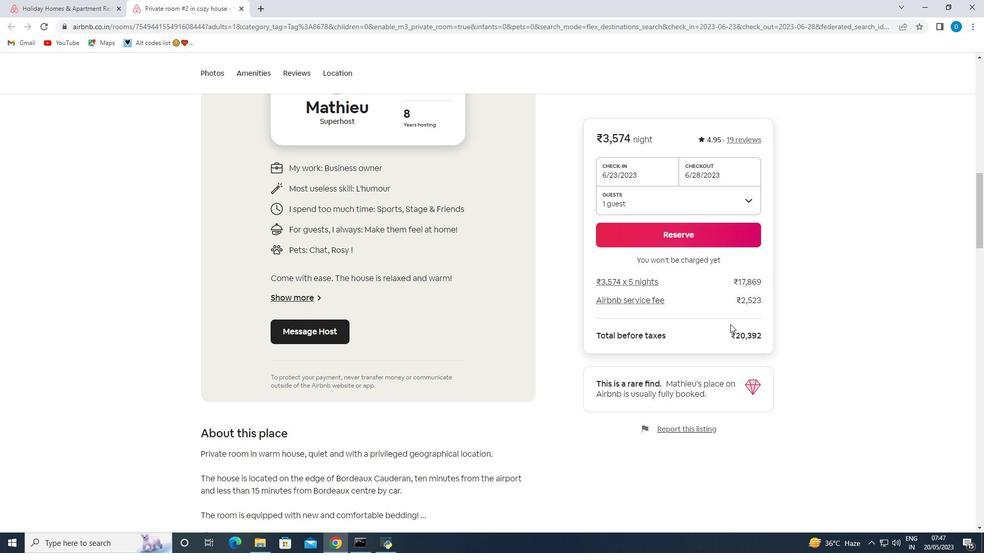 
Action: Mouse moved to (729, 325)
Screenshot: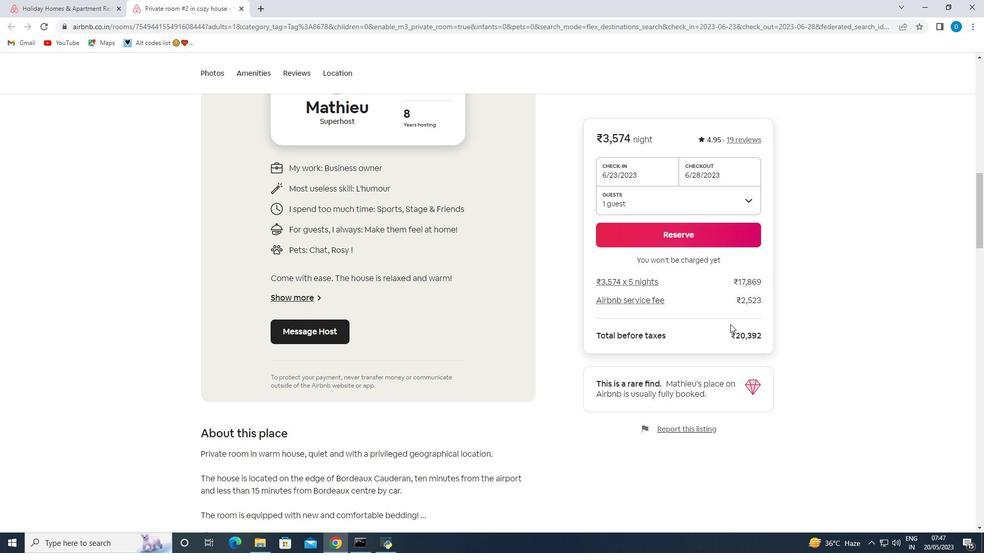 
Action: Mouse scrolled (729, 324) with delta (0, 0)
Screenshot: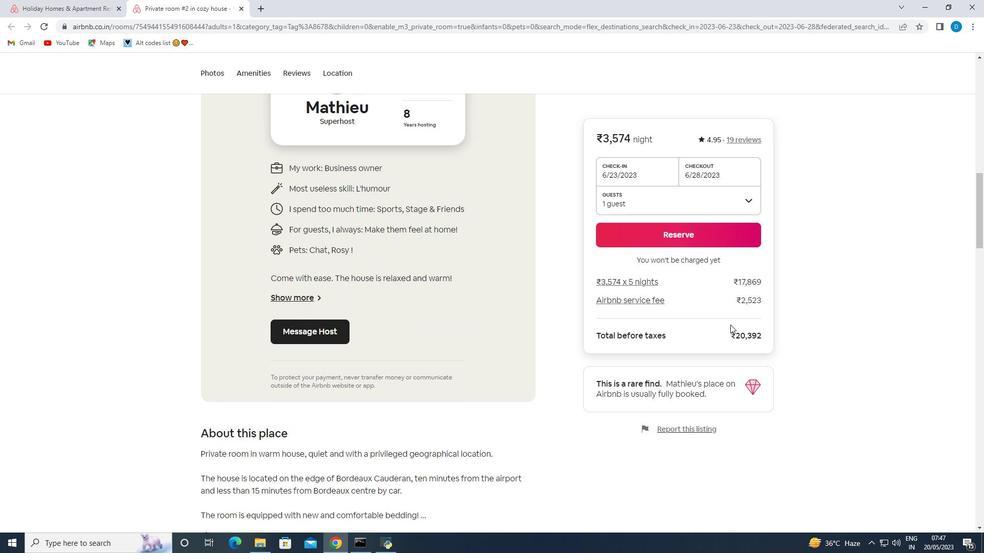 
Action: Mouse moved to (645, 371)
Screenshot: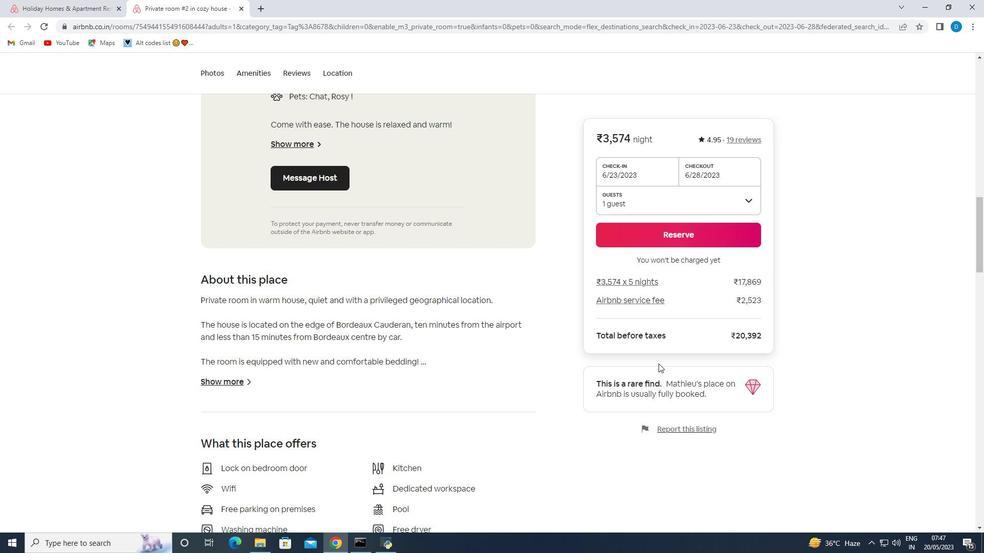 
Action: Mouse scrolled (645, 371) with delta (0, 0)
Screenshot: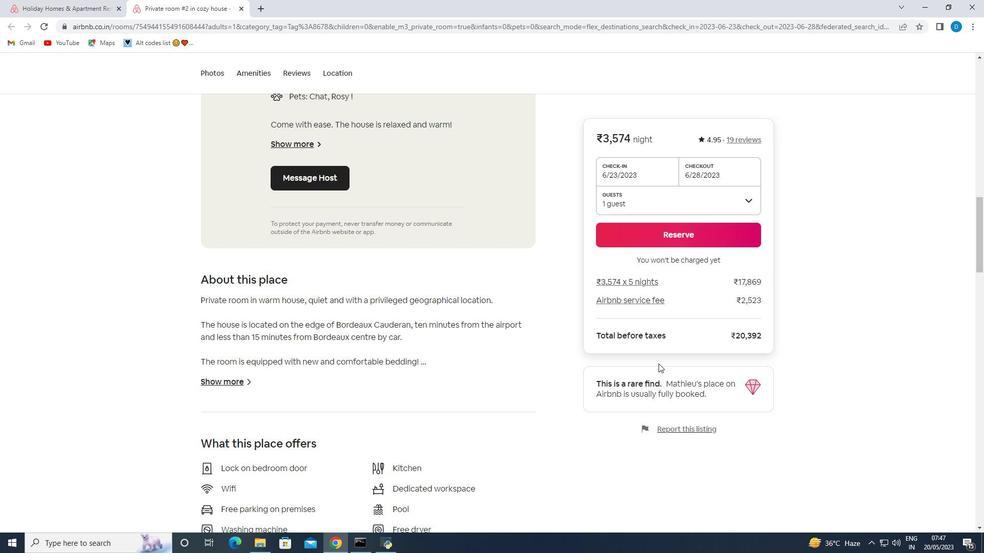 
Action: Mouse moved to (643, 373)
Screenshot: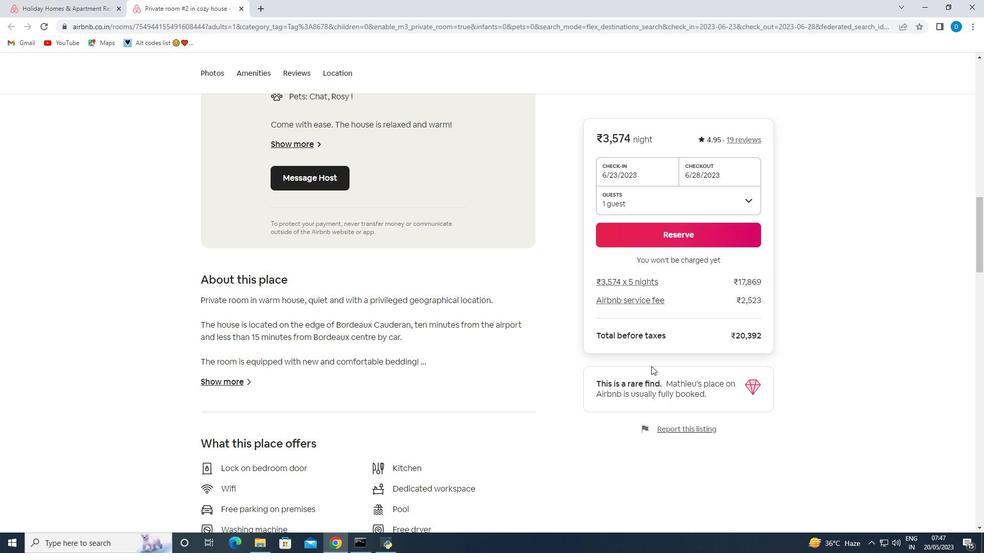 
Action: Mouse scrolled (643, 372) with delta (0, 0)
Screenshot: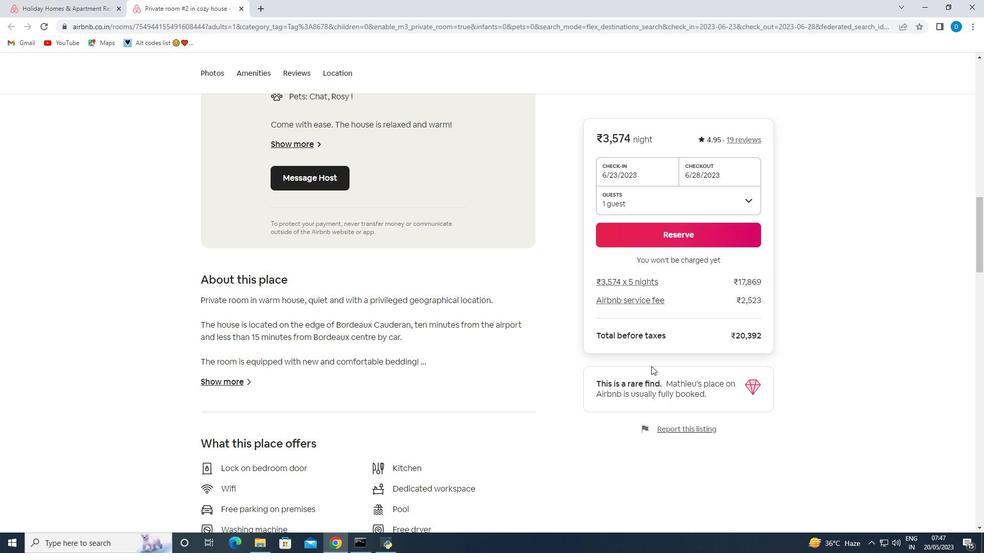 
Action: Mouse moved to (638, 374)
Screenshot: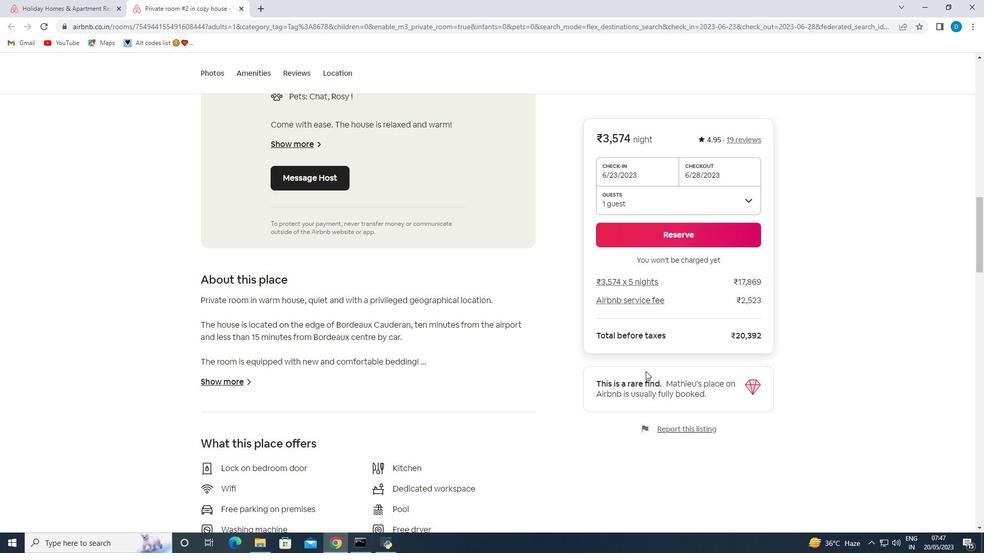 
Action: Mouse scrolled (638, 374) with delta (0, 0)
Screenshot: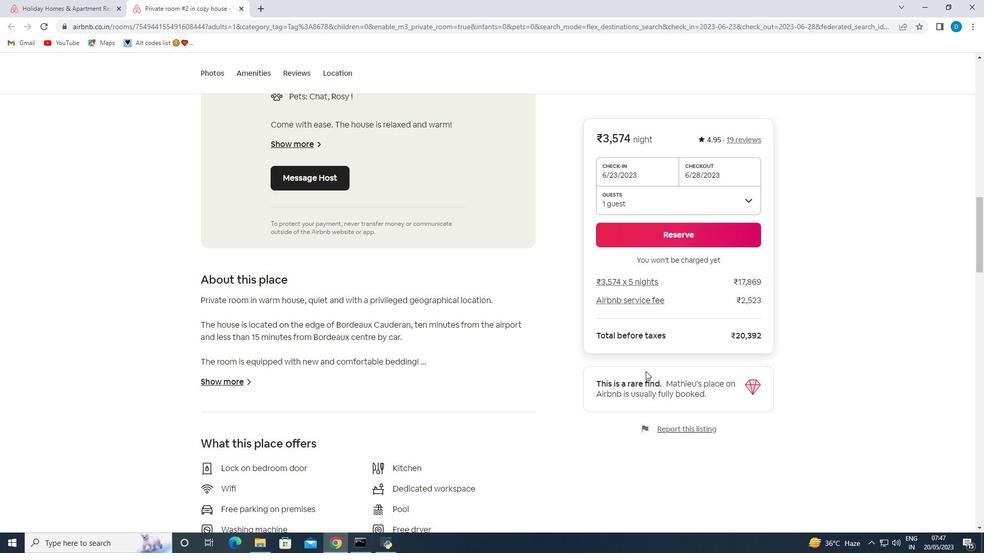 
Action: Mouse moved to (469, 359)
Screenshot: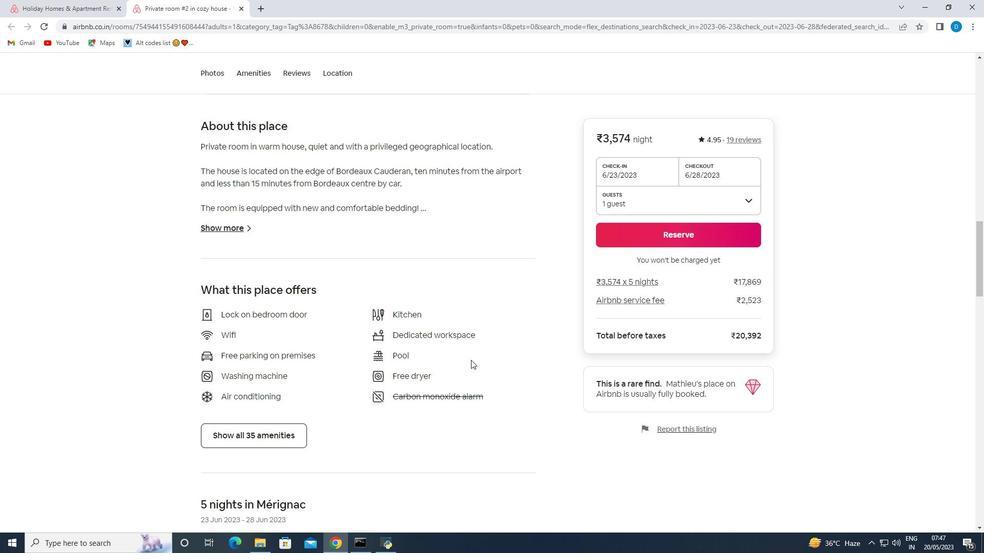 
Action: Mouse scrolled (469, 359) with delta (0, 0)
Screenshot: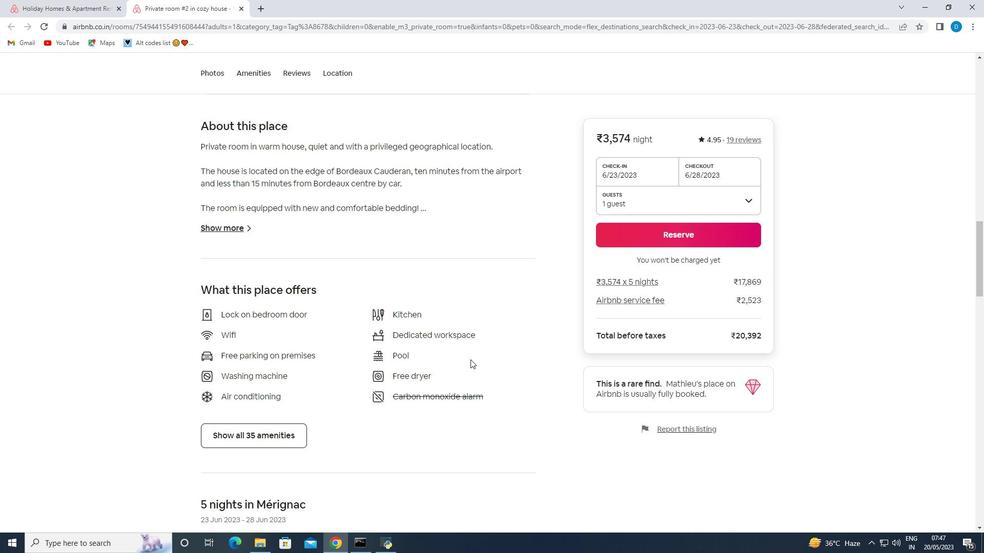 
Action: Mouse scrolled (469, 359) with delta (0, 0)
Screenshot: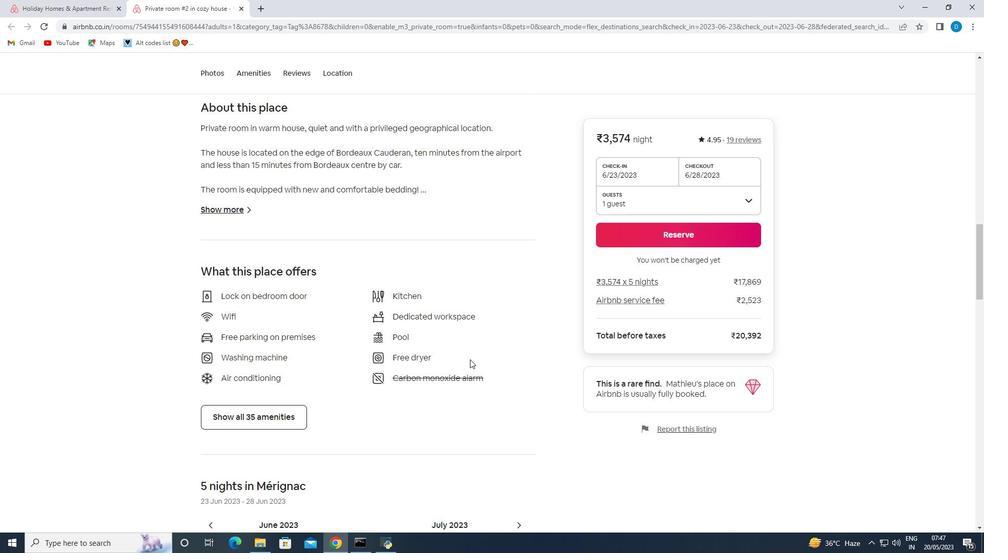 
Action: Mouse moved to (465, 358)
Screenshot: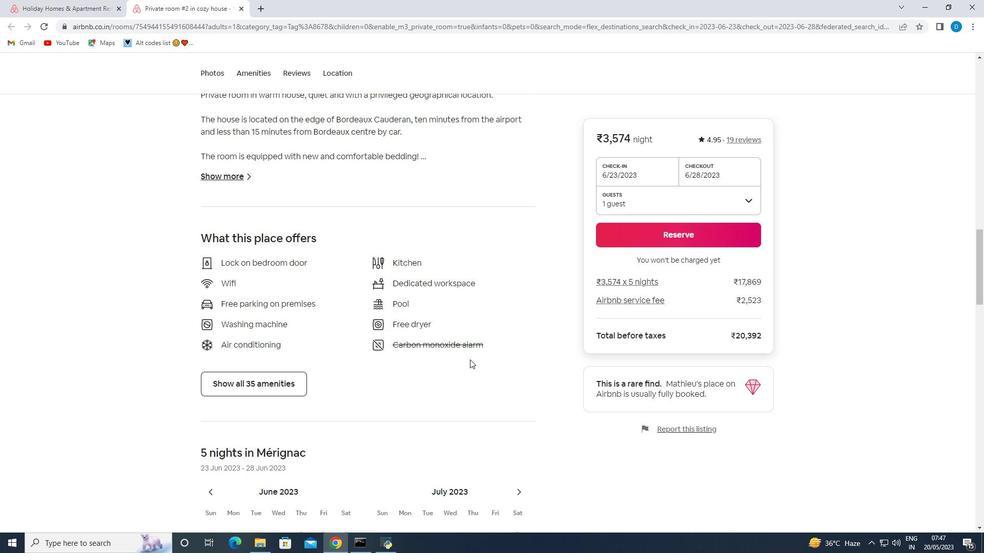 
Action: Mouse scrolled (465, 359) with delta (0, 0)
Screenshot: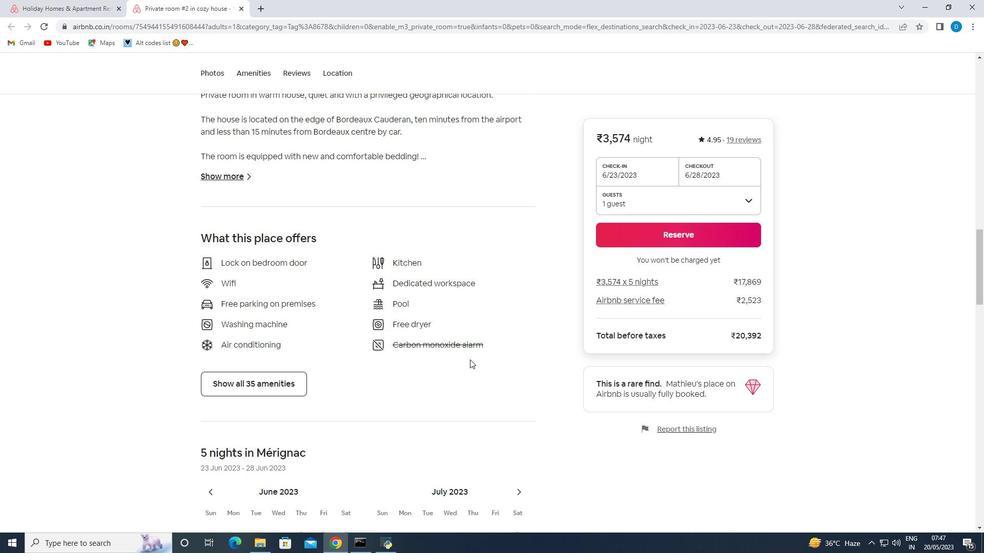 
Action: Mouse moved to (239, 8)
Screenshot: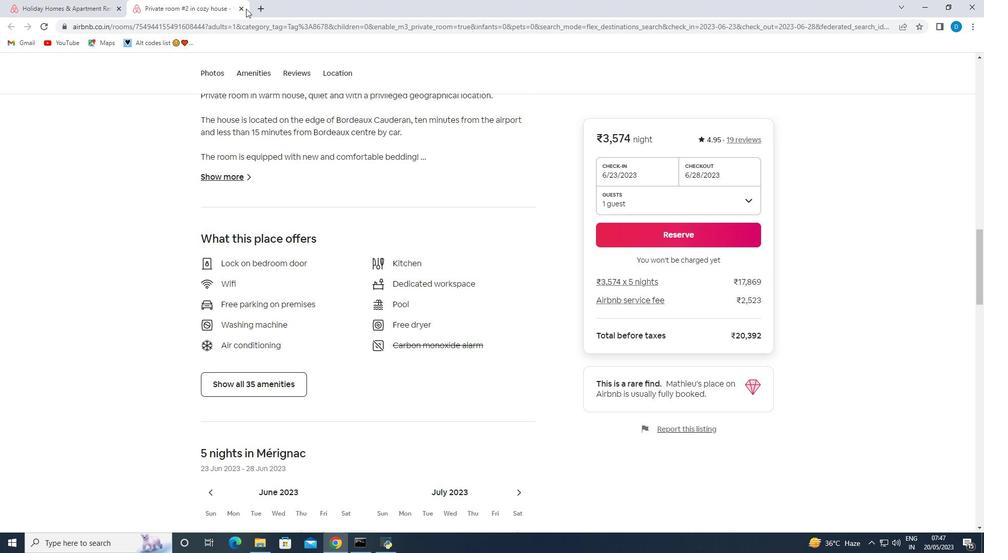
Action: Mouse pressed left at (239, 8)
Screenshot: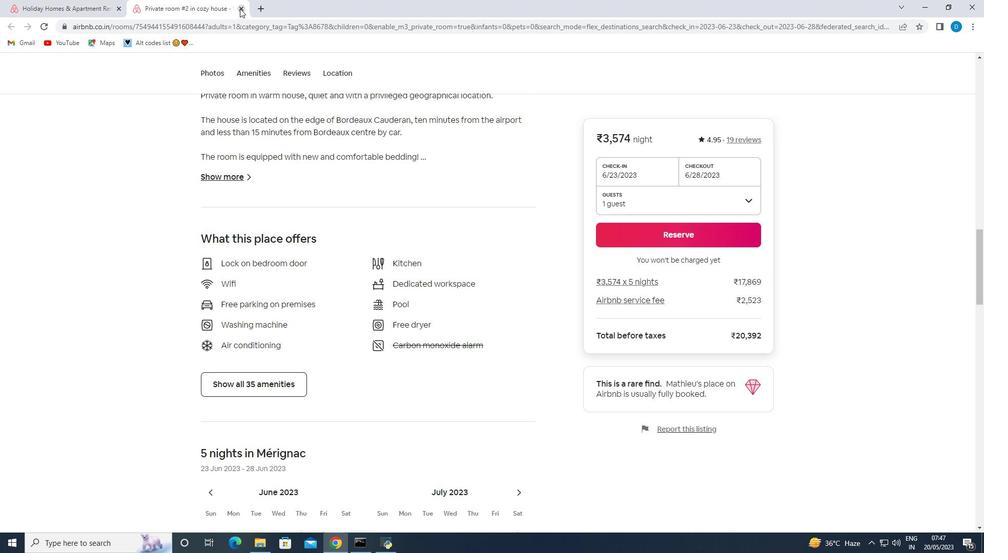 
Action: Mouse moved to (335, 306)
Screenshot: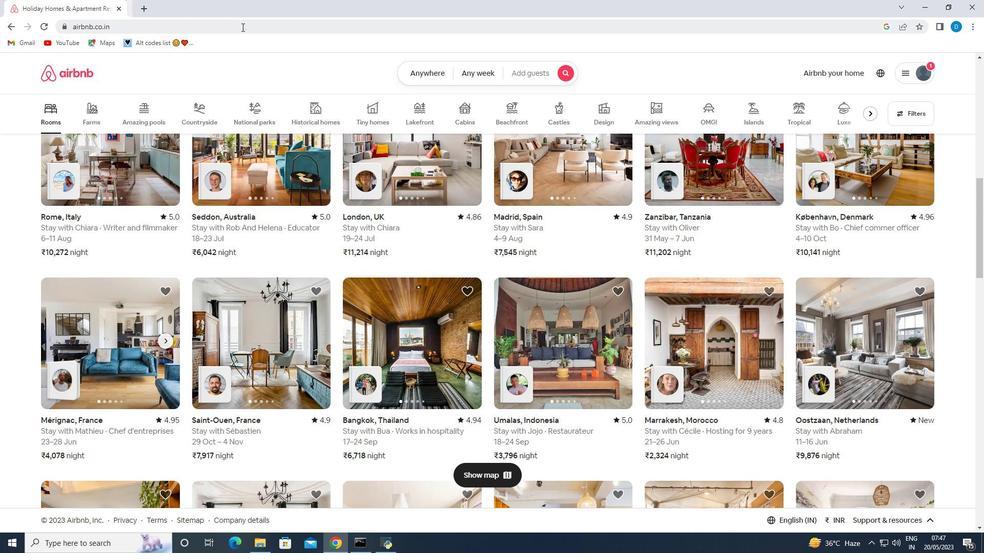
Action: Mouse scrolled (335, 306) with delta (0, 0)
Screenshot: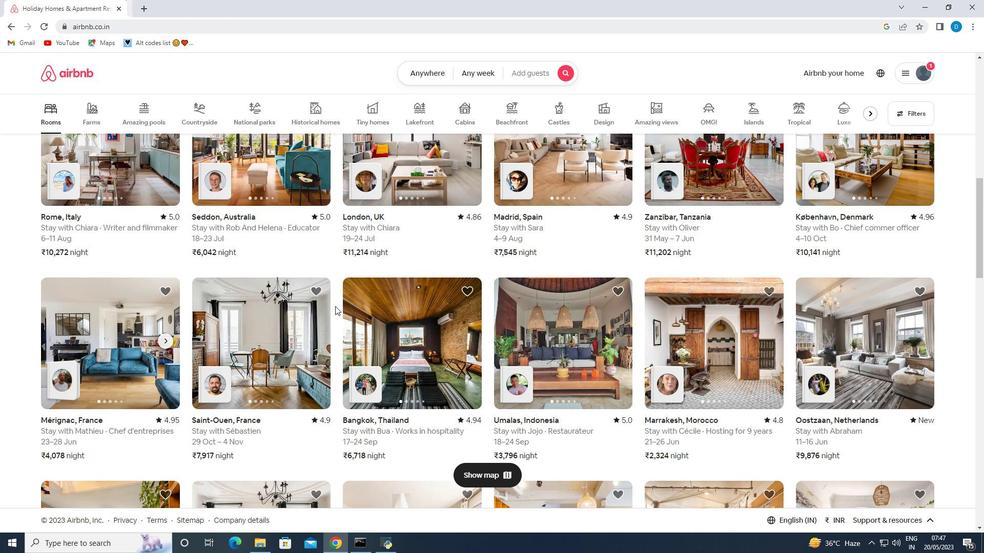
Action: Mouse scrolled (335, 306) with delta (0, 0)
Screenshot: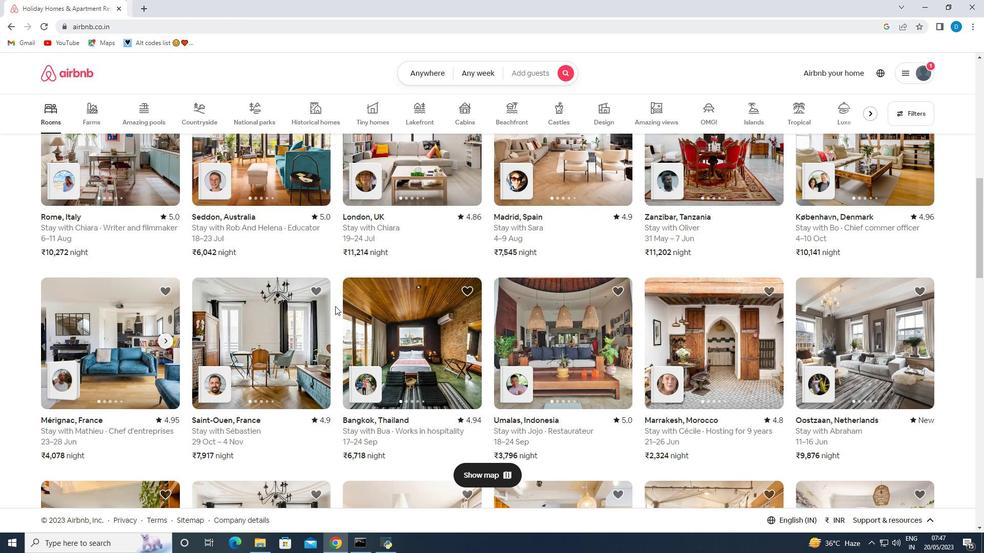 
Action: Mouse scrolled (335, 306) with delta (0, 0)
Screenshot: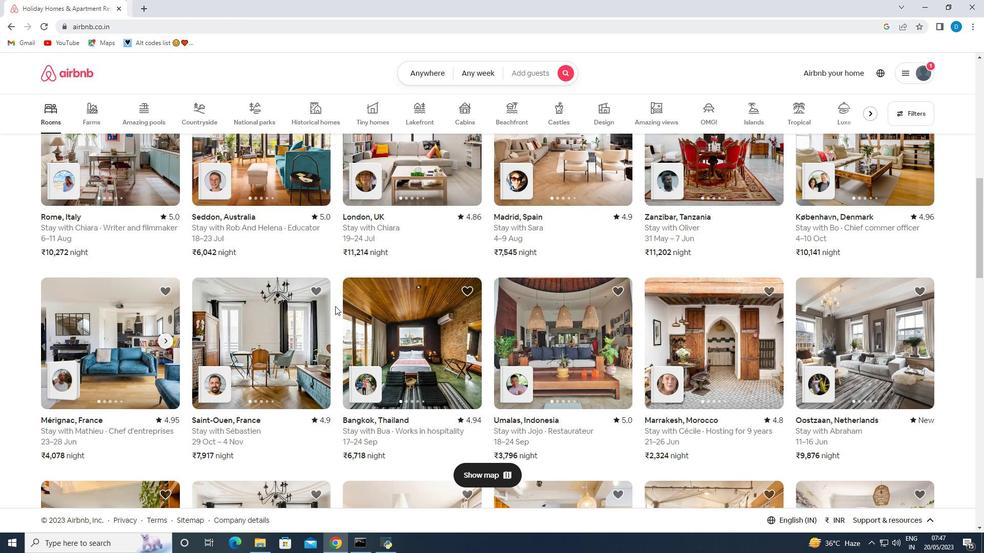 
Action: Mouse scrolled (335, 306) with delta (0, 0)
Screenshot: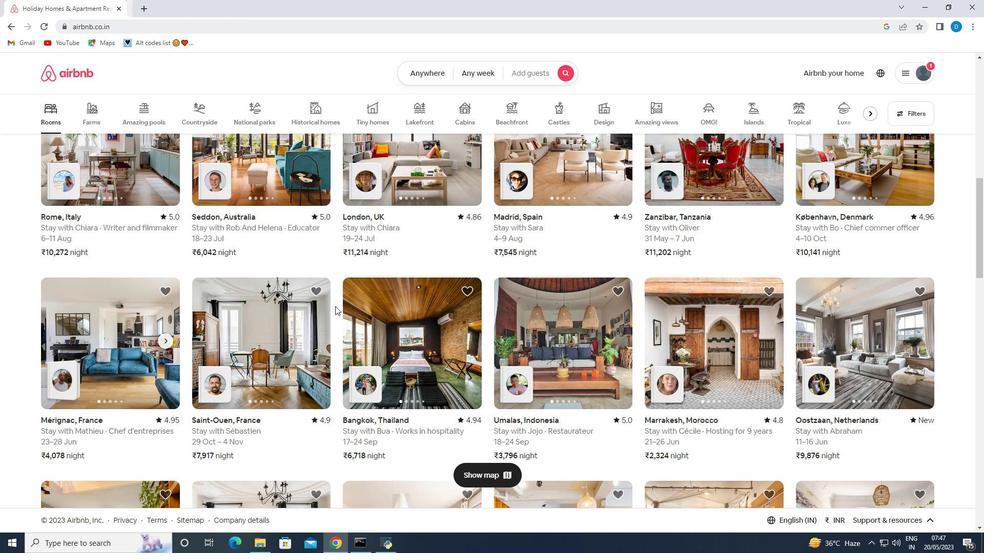 
Action: Mouse moved to (421, 336)
Screenshot: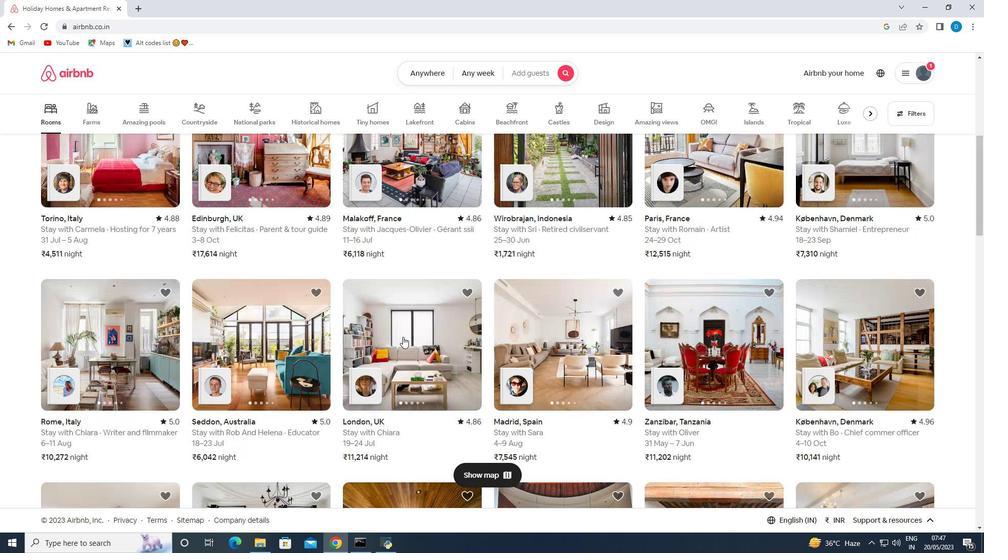 
Action: Mouse scrolled (421, 337) with delta (0, 0)
Screenshot: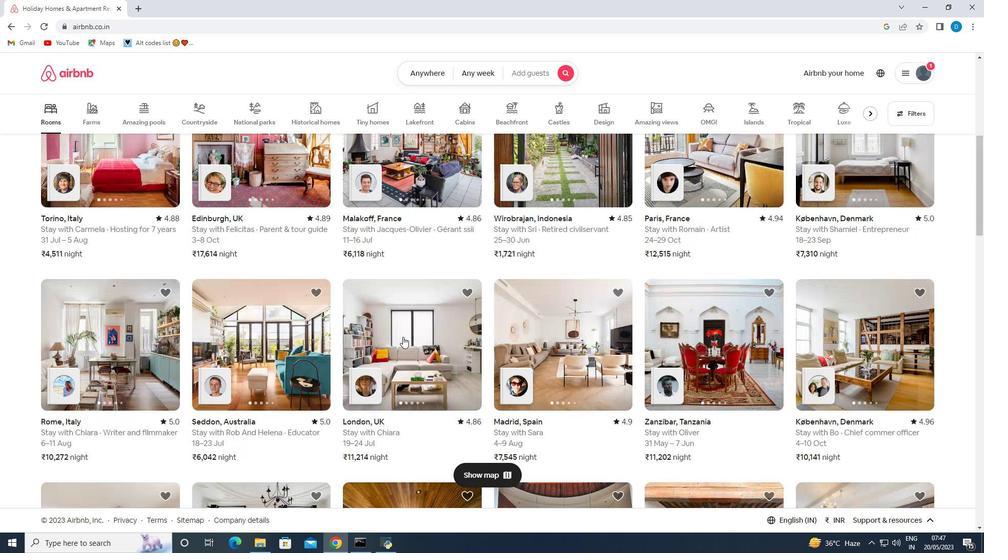 
Action: Mouse scrolled (421, 337) with delta (0, 0)
Screenshot: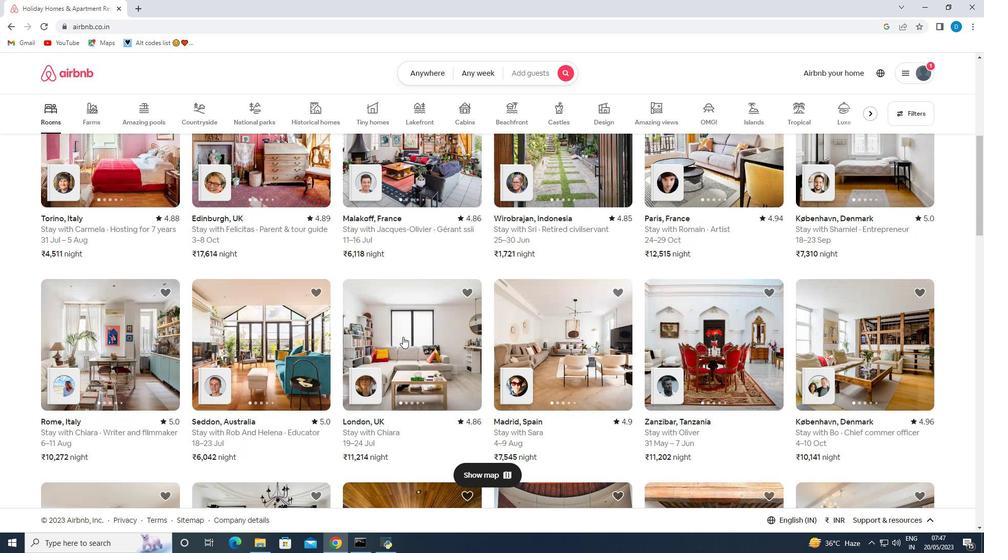
Action: Mouse moved to (412, 334)
Screenshot: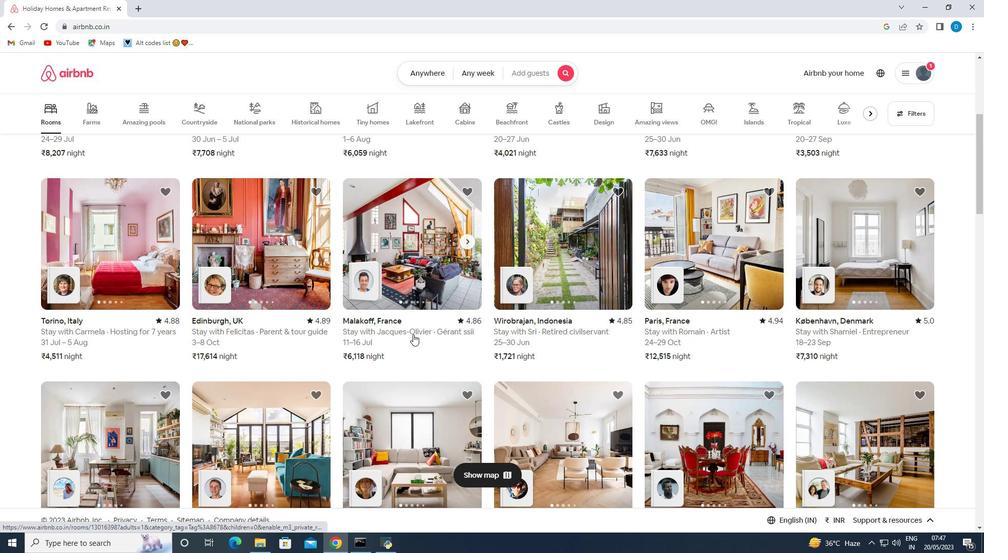 
Action: Mouse scrolled (412, 333) with delta (0, 0)
Screenshot: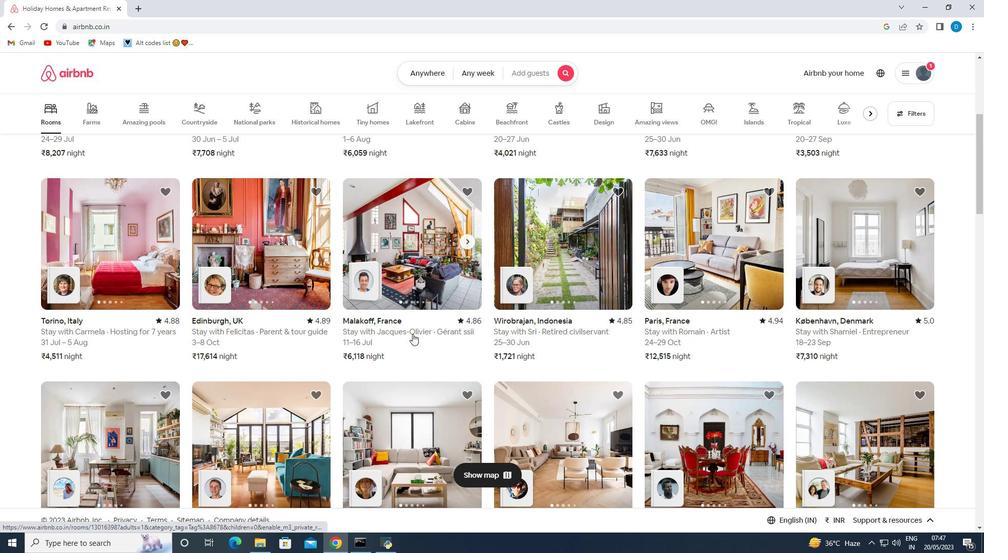 
Action: Mouse scrolled (412, 333) with delta (0, 0)
Screenshot: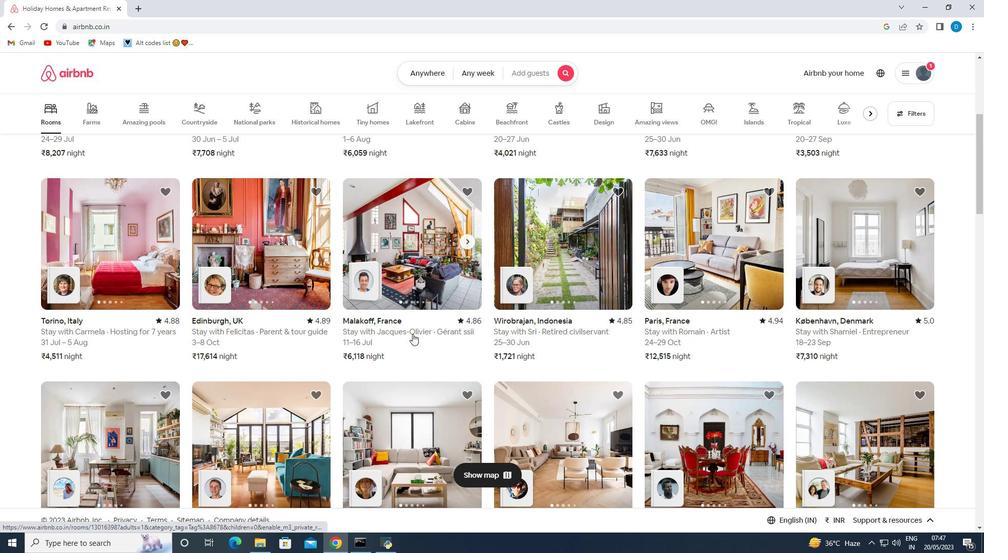 
Action: Mouse scrolled (412, 333) with delta (0, 0)
Screenshot: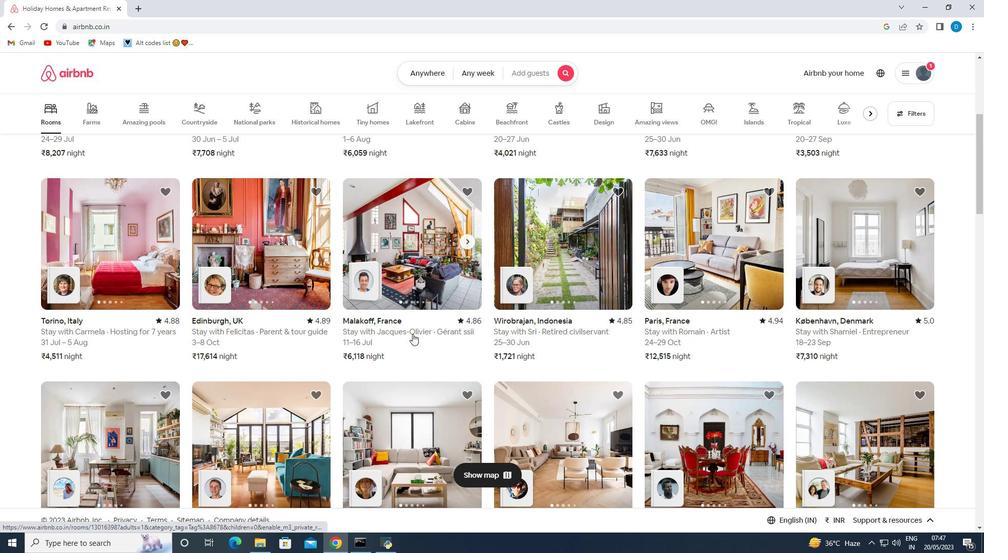 
Action: Mouse scrolled (412, 333) with delta (0, 0)
Screenshot: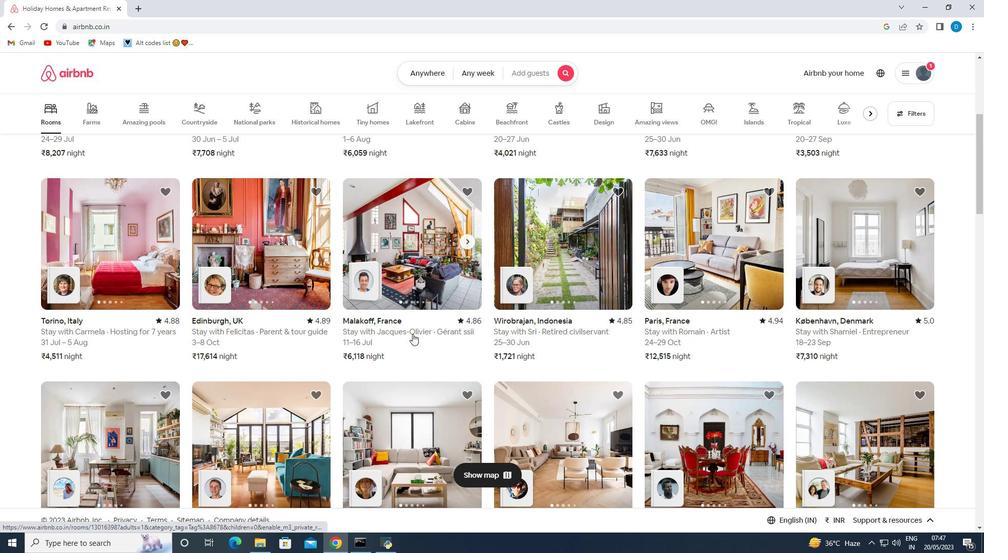 
Action: Mouse scrolled (412, 333) with delta (0, 0)
Screenshot: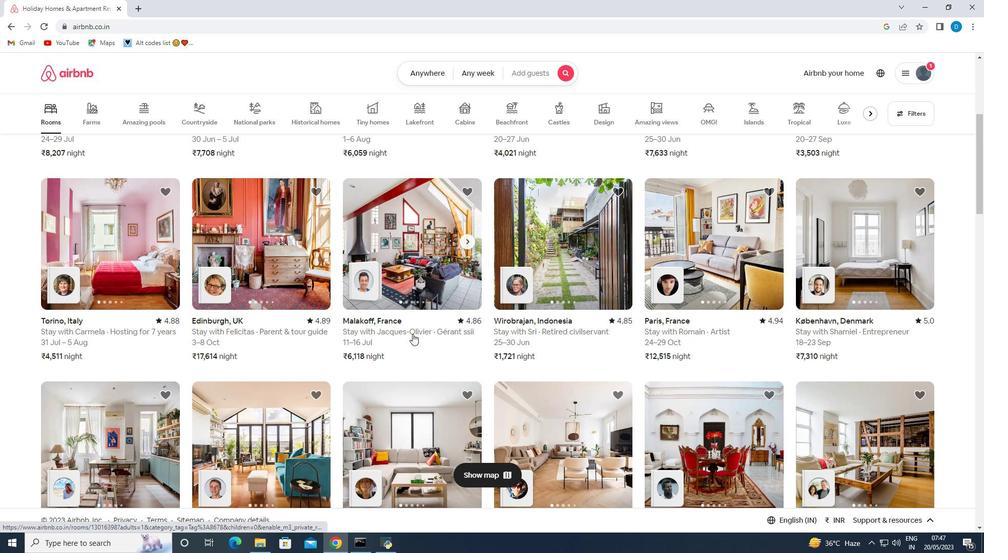 
Action: Mouse scrolled (412, 333) with delta (0, 0)
Screenshot: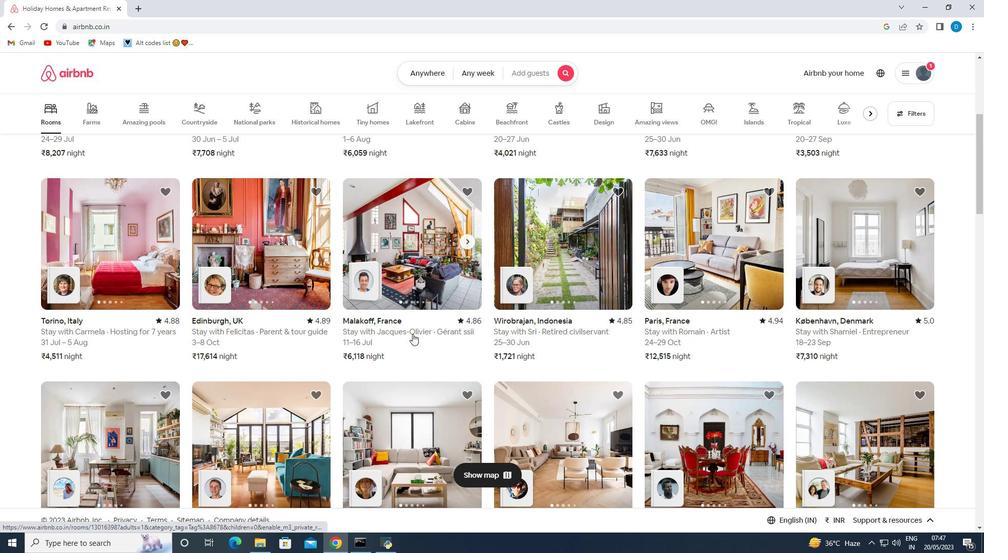 
Action: Mouse scrolled (412, 333) with delta (0, 0)
Screenshot: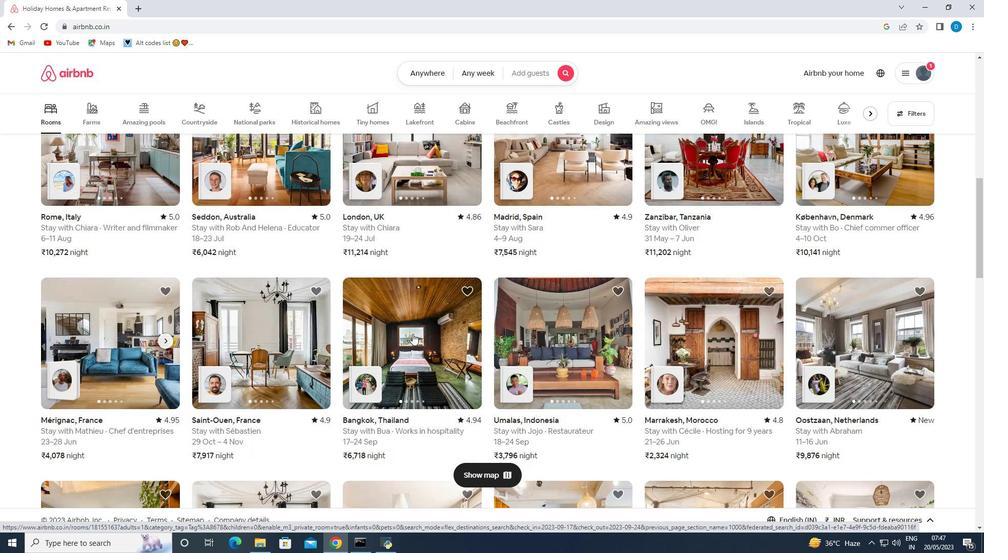 
Action: Mouse scrolled (412, 333) with delta (0, 0)
Screenshot: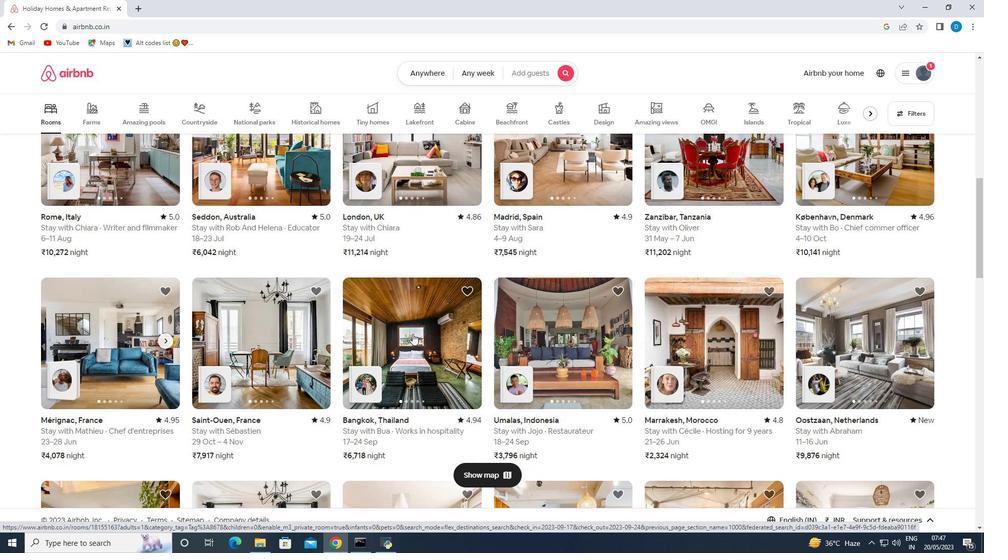 
Action: Mouse scrolled (412, 333) with delta (0, 0)
Screenshot: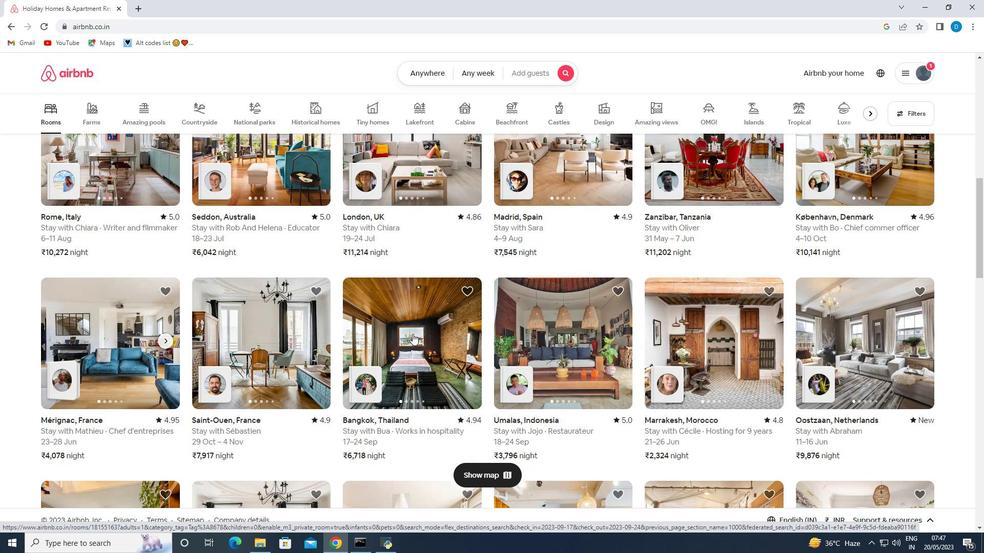 
Action: Mouse scrolled (412, 333) with delta (0, 0)
Screenshot: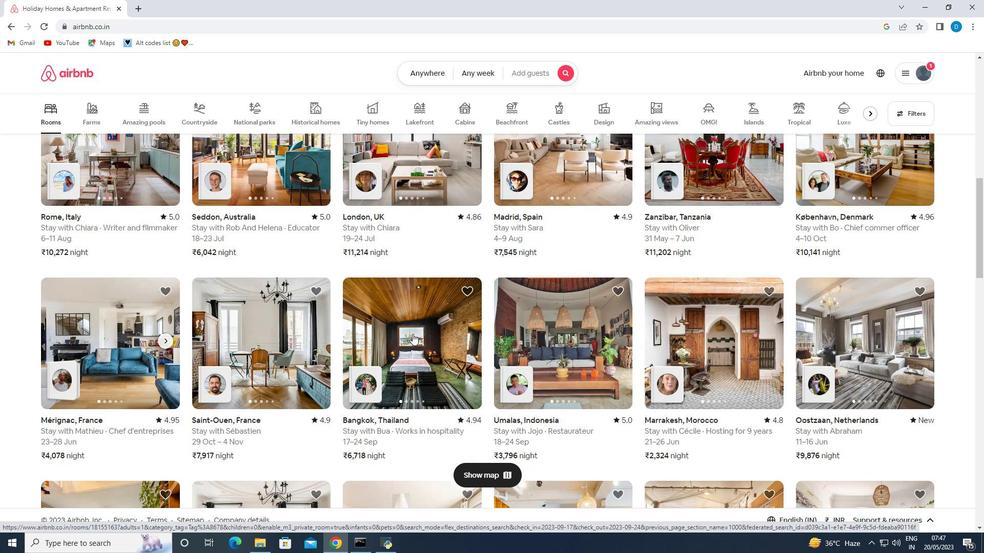 
Action: Mouse scrolled (412, 333) with delta (0, 0)
Screenshot: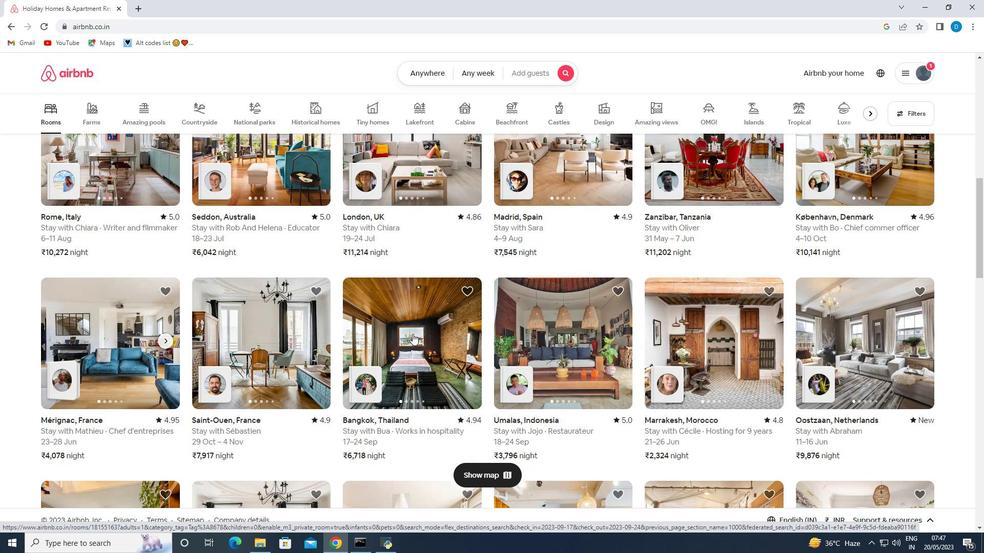 
Action: Mouse scrolled (412, 333) with delta (0, 0)
Screenshot: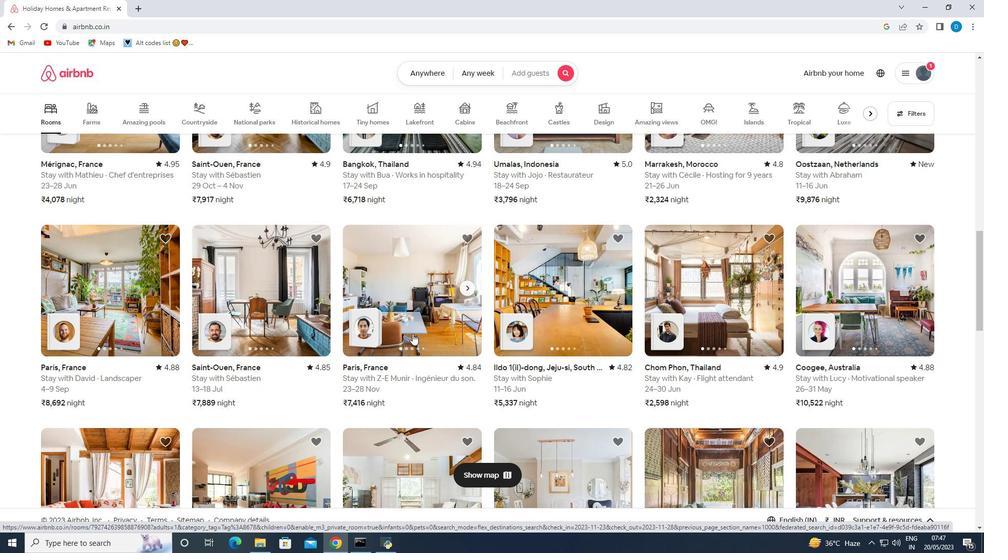 
Action: Mouse scrolled (412, 333) with delta (0, 0)
Screenshot: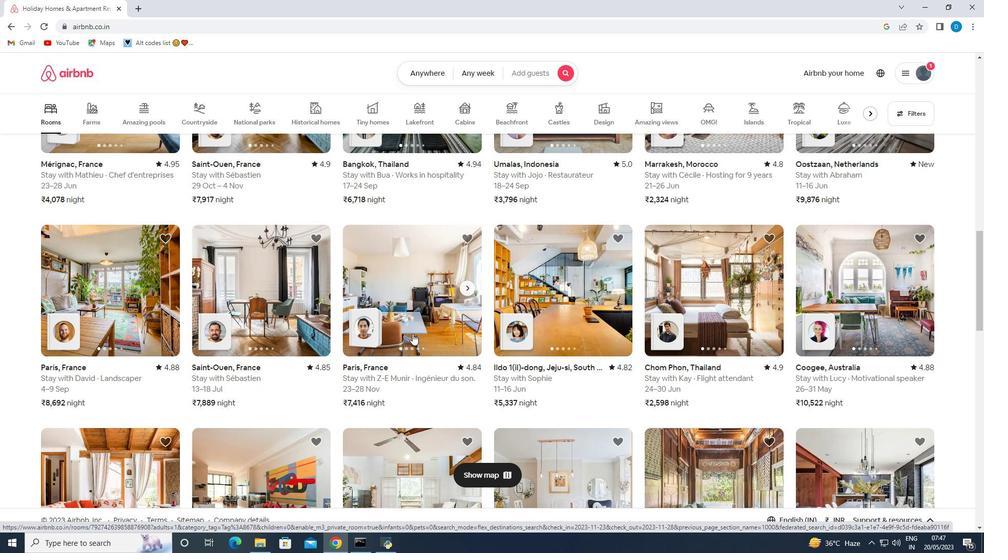 
Action: Mouse scrolled (412, 333) with delta (0, 0)
Screenshot: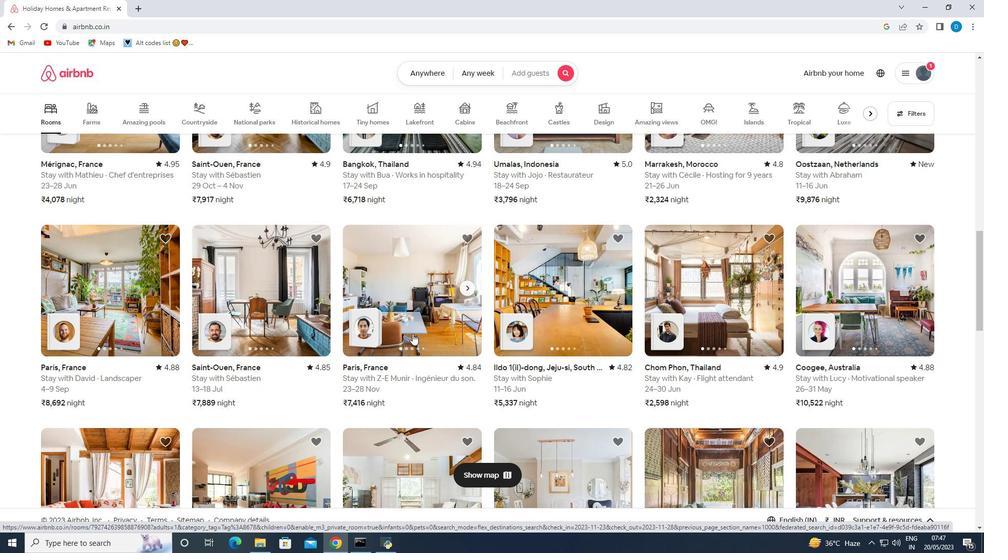
Action: Mouse scrolled (412, 333) with delta (0, 0)
Screenshot: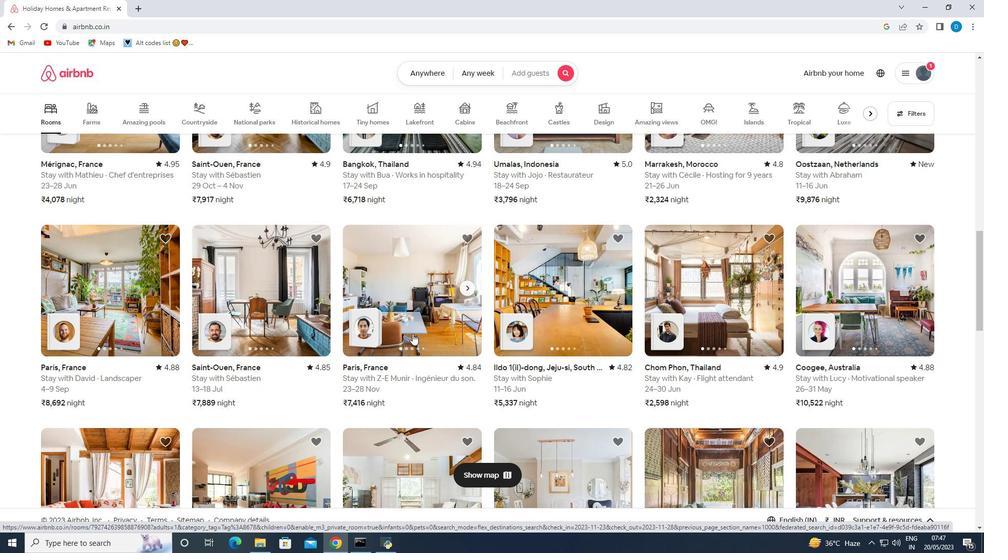 
Action: Mouse scrolled (412, 333) with delta (0, 0)
Screenshot: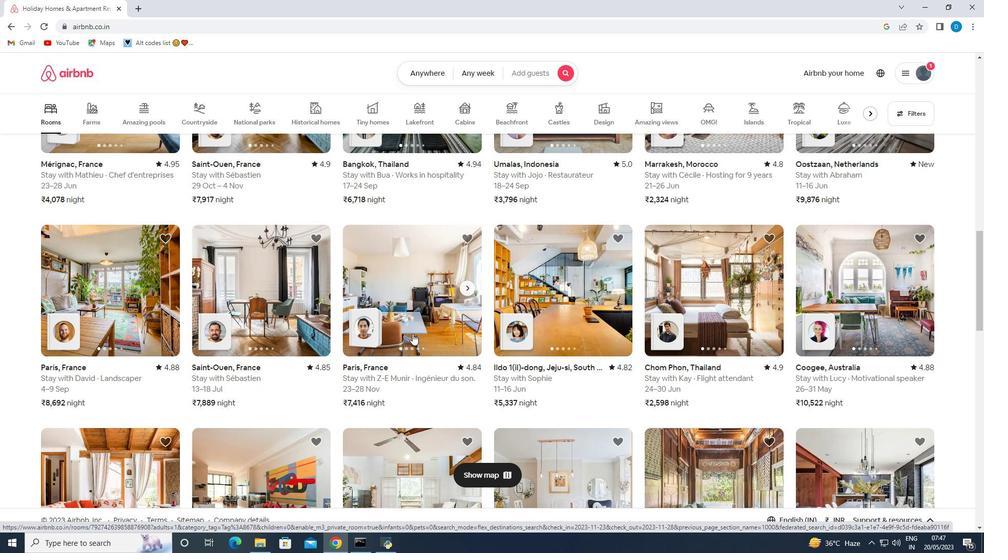 
Action: Mouse scrolled (412, 333) with delta (0, 0)
Screenshot: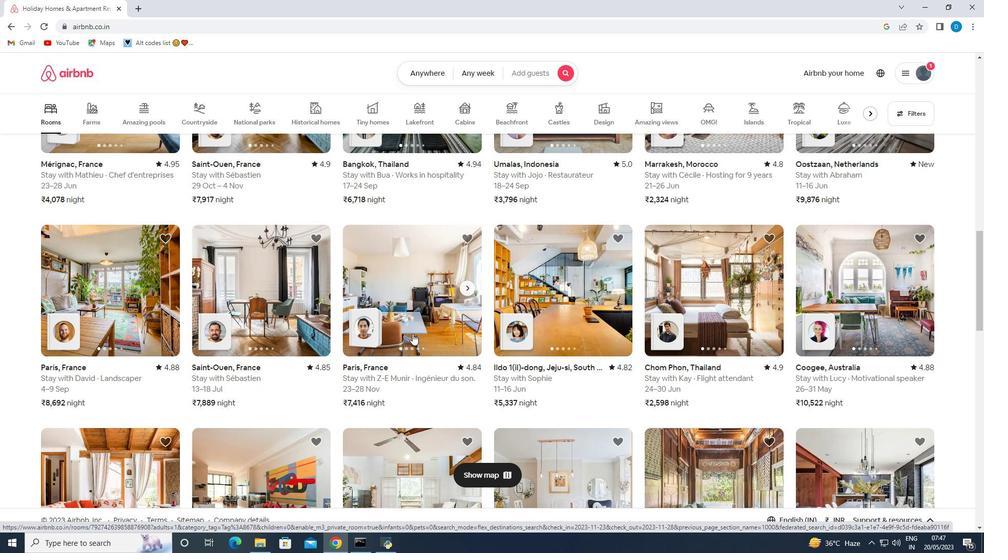 
Action: Mouse scrolled (412, 333) with delta (0, 0)
Screenshot: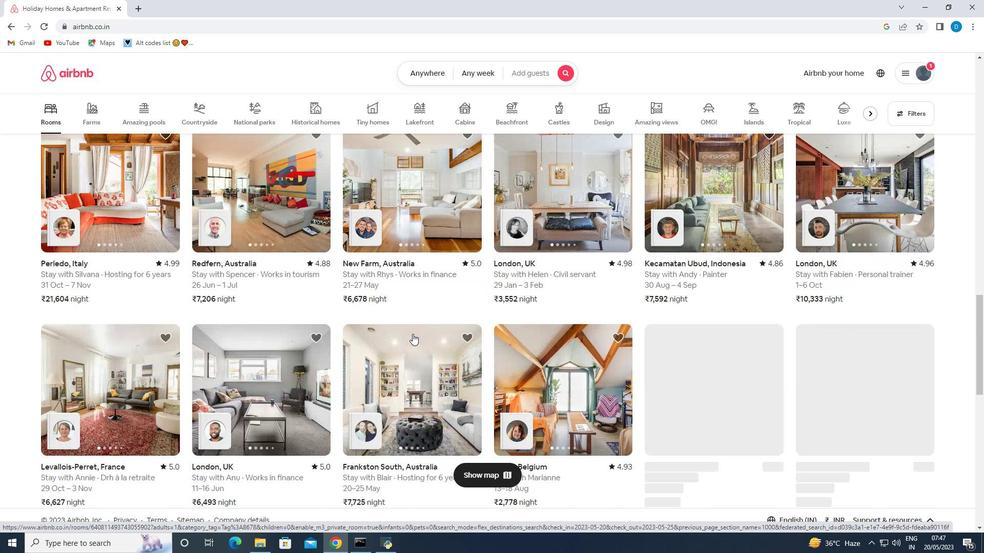 
Action: Mouse scrolled (412, 333) with delta (0, 0)
Screenshot: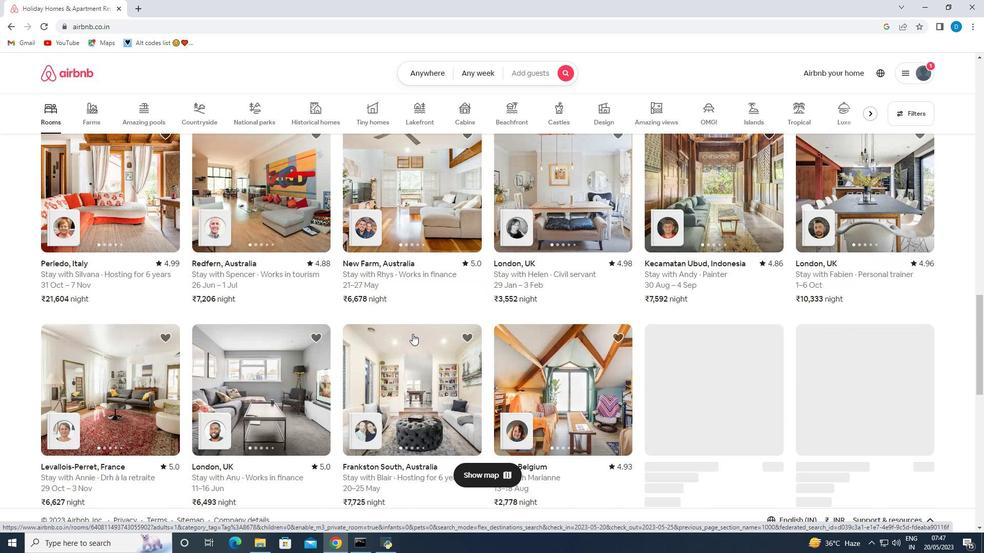 
Action: Mouse scrolled (412, 333) with delta (0, 0)
Screenshot: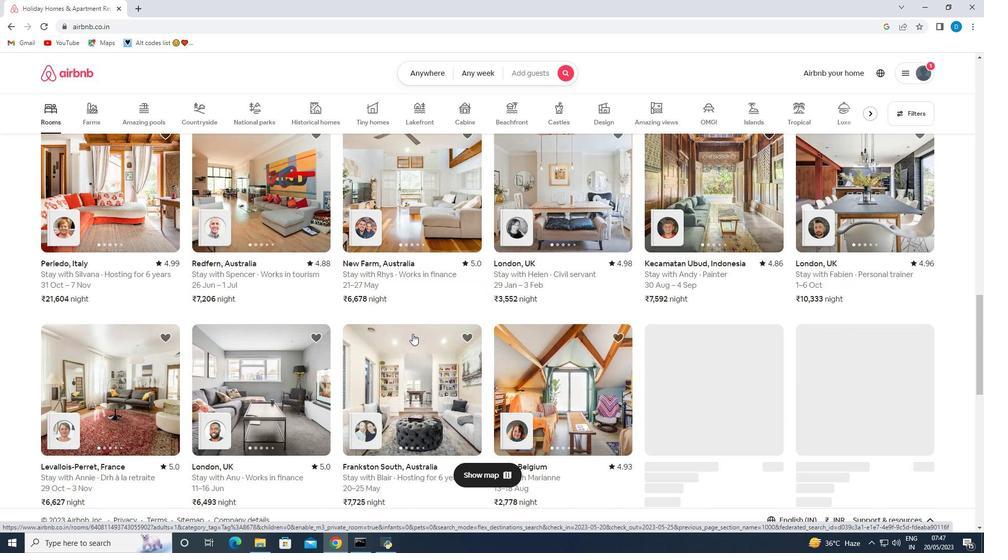 
Action: Mouse scrolled (412, 333) with delta (0, 0)
Screenshot: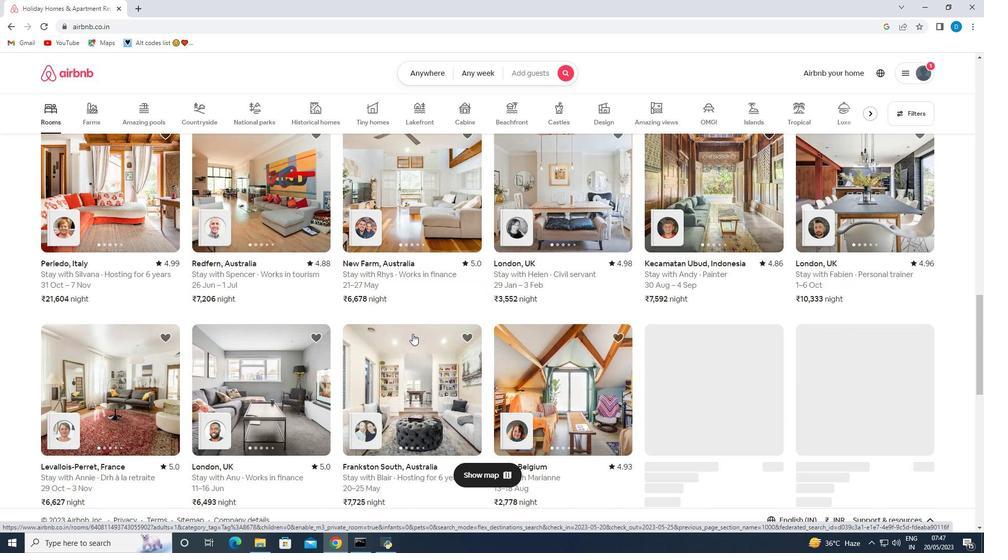 
Action: Mouse scrolled (412, 333) with delta (0, 0)
Screenshot: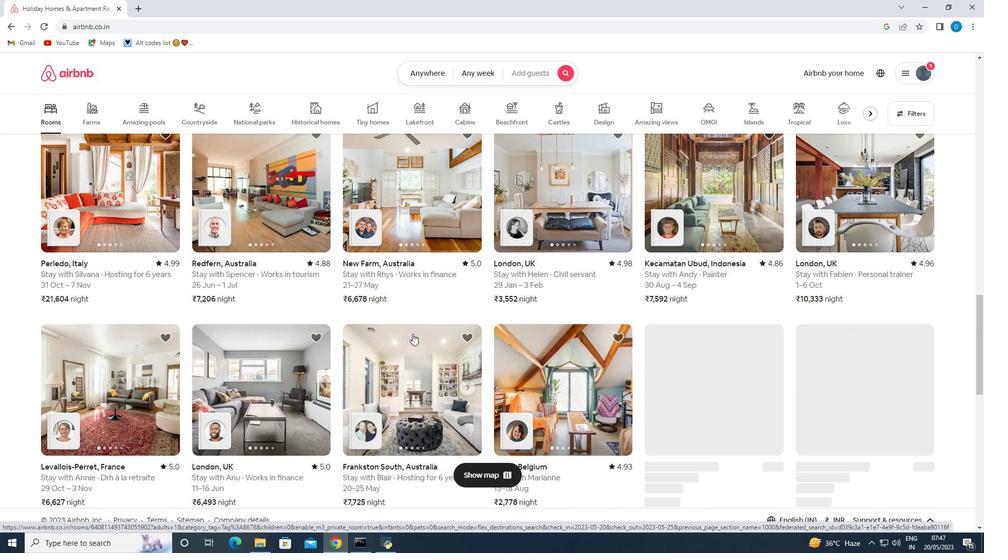 
Action: Mouse moved to (399, 249)
Screenshot: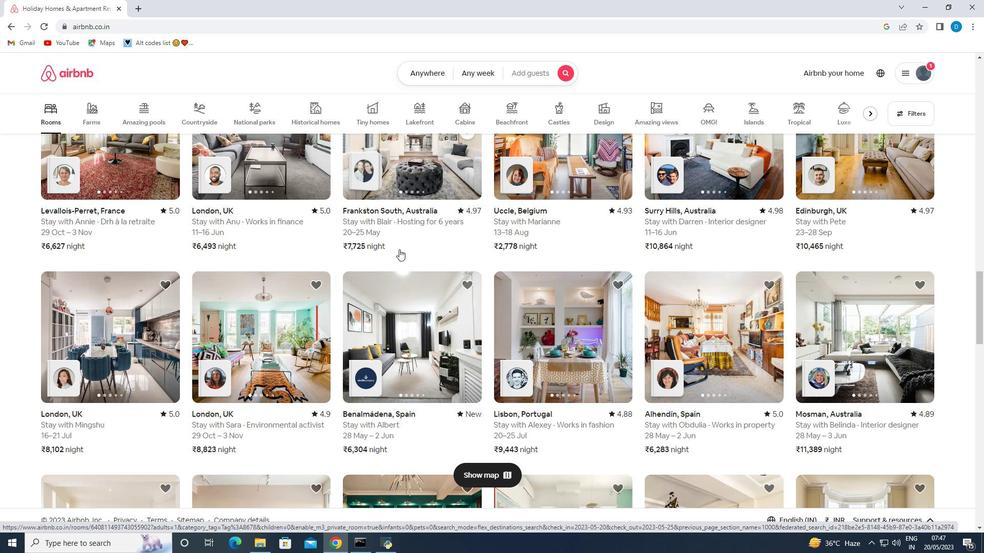 
Action: Mouse scrolled (399, 249) with delta (0, 0)
Screenshot: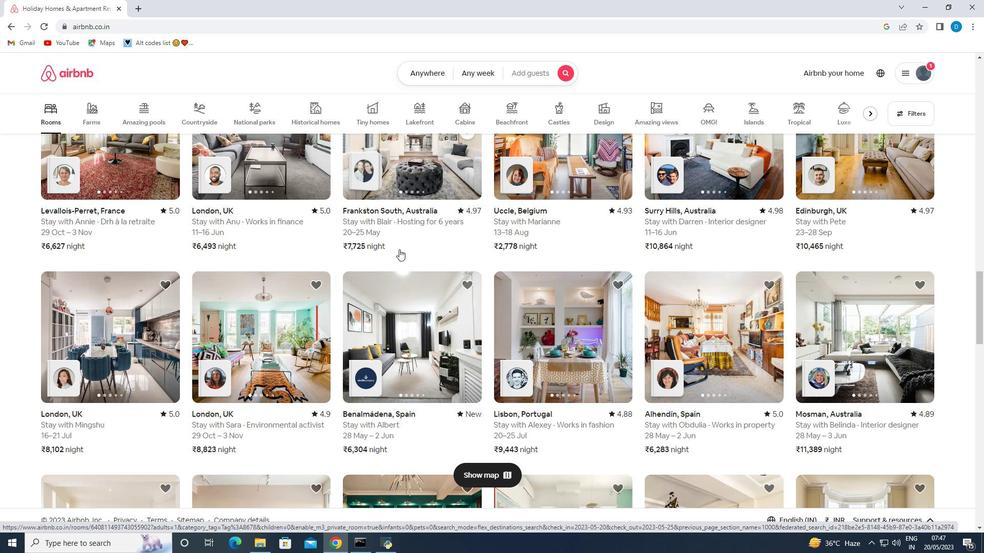 
Action: Mouse scrolled (399, 249) with delta (0, 0)
Screenshot: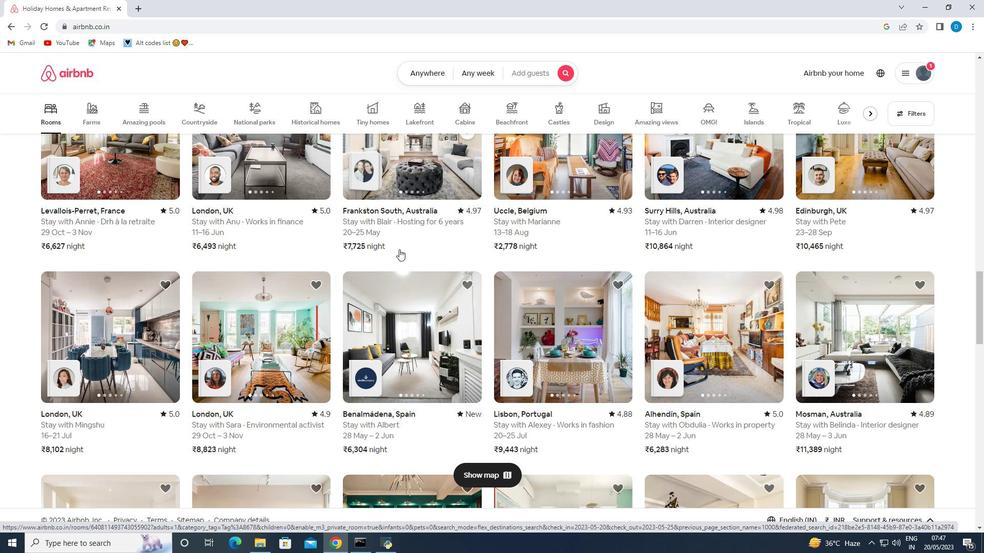 
Action: Mouse moved to (399, 250)
Screenshot: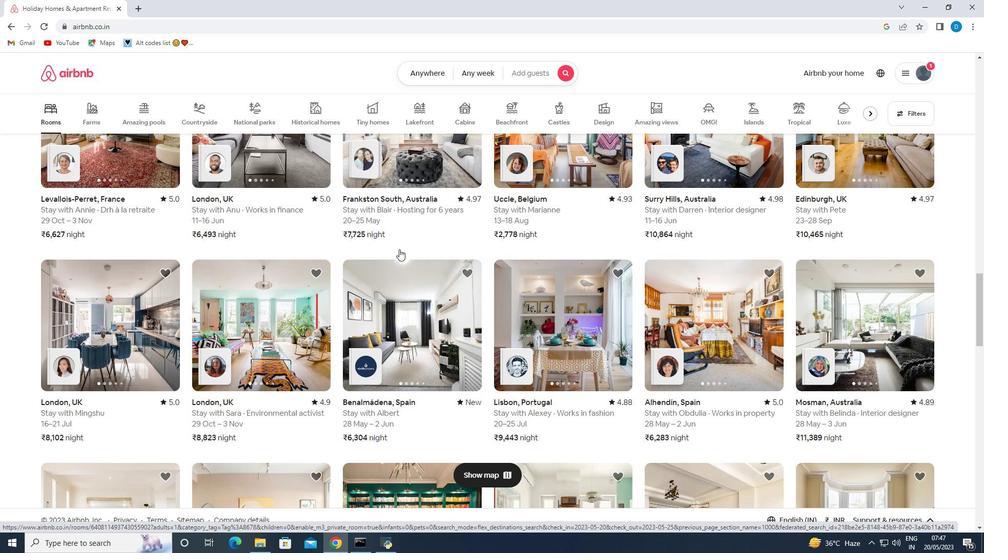 
Action: Mouse scrolled (399, 250) with delta (0, 0)
Screenshot: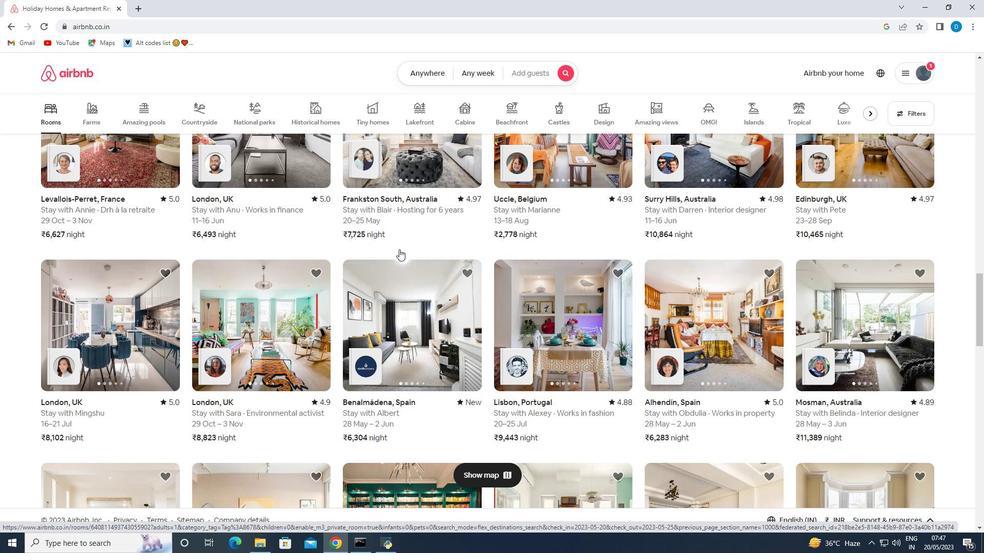 
Action: Mouse moved to (528, 292)
Screenshot: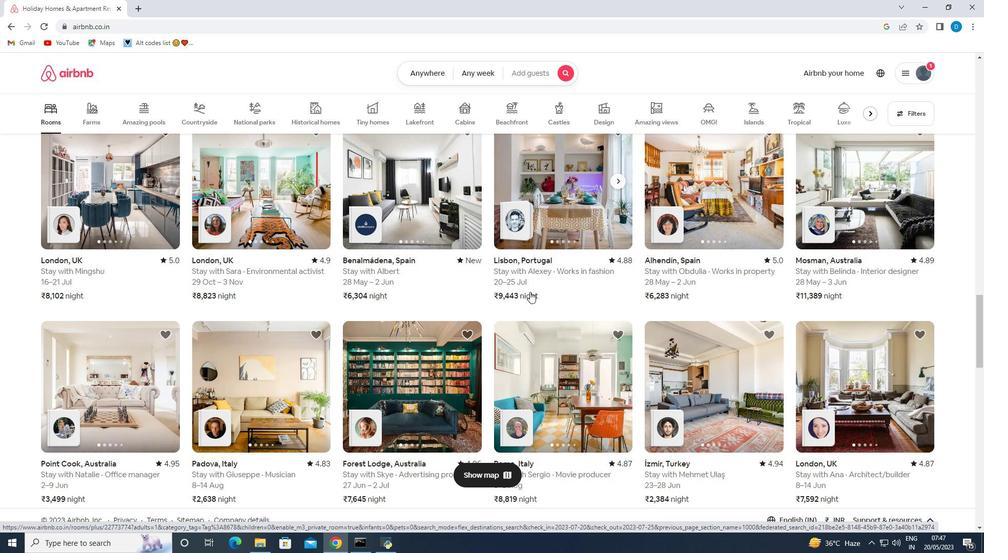 
Action: Mouse scrolled (528, 291) with delta (0, 0)
Screenshot: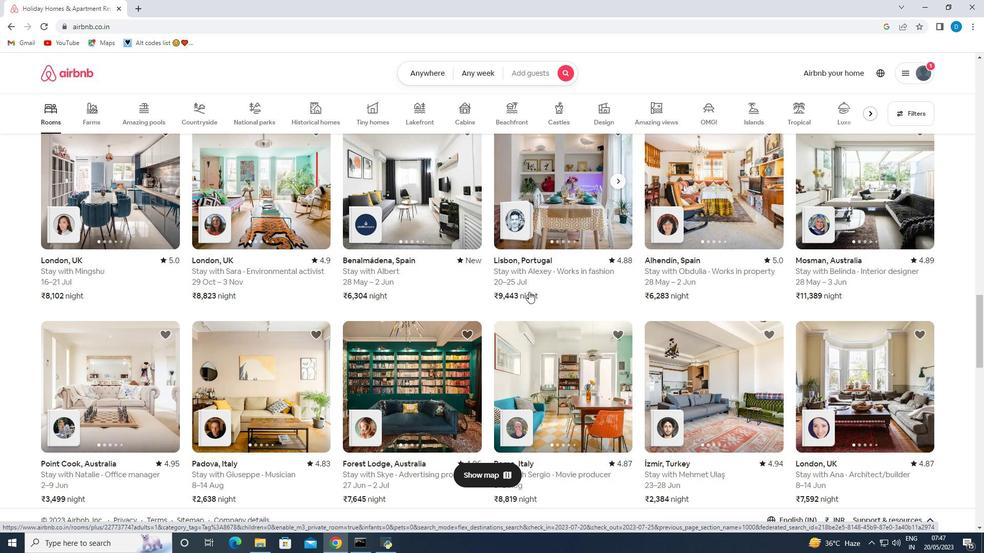 
Action: Mouse scrolled (528, 291) with delta (0, 0)
Screenshot: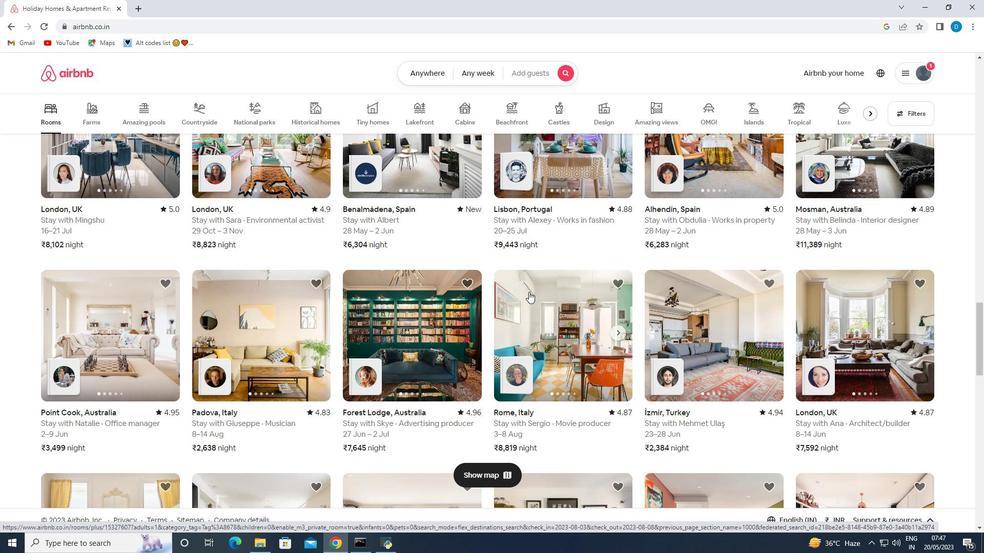 
Action: Mouse scrolled (528, 291) with delta (0, 0)
Screenshot: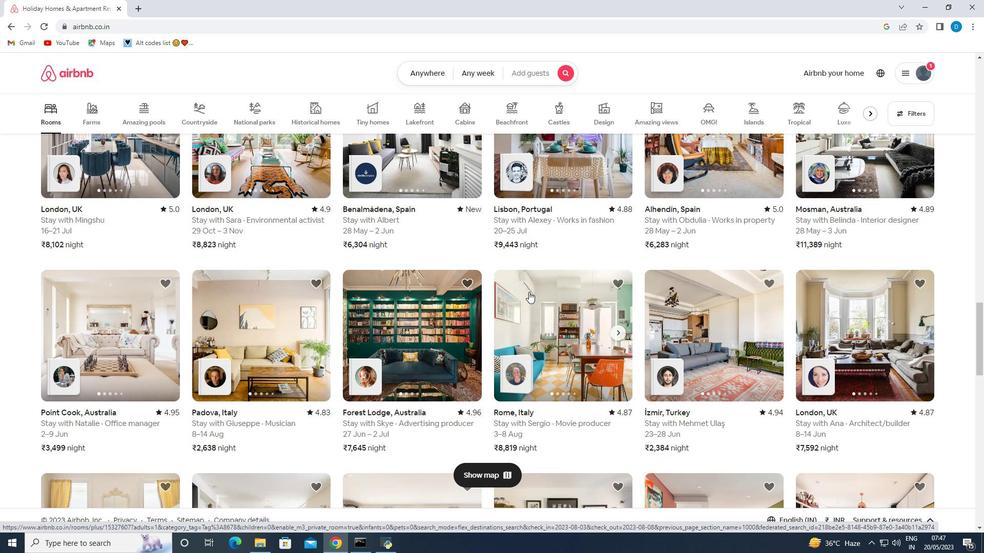
Action: Mouse scrolled (528, 291) with delta (0, 0)
Screenshot: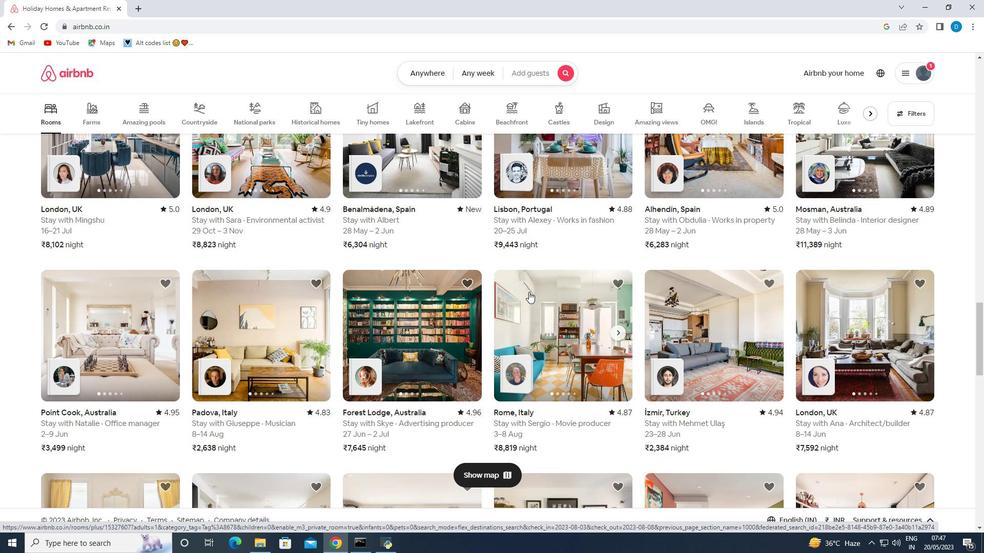 
Action: Mouse scrolled (528, 291) with delta (0, 0)
Screenshot: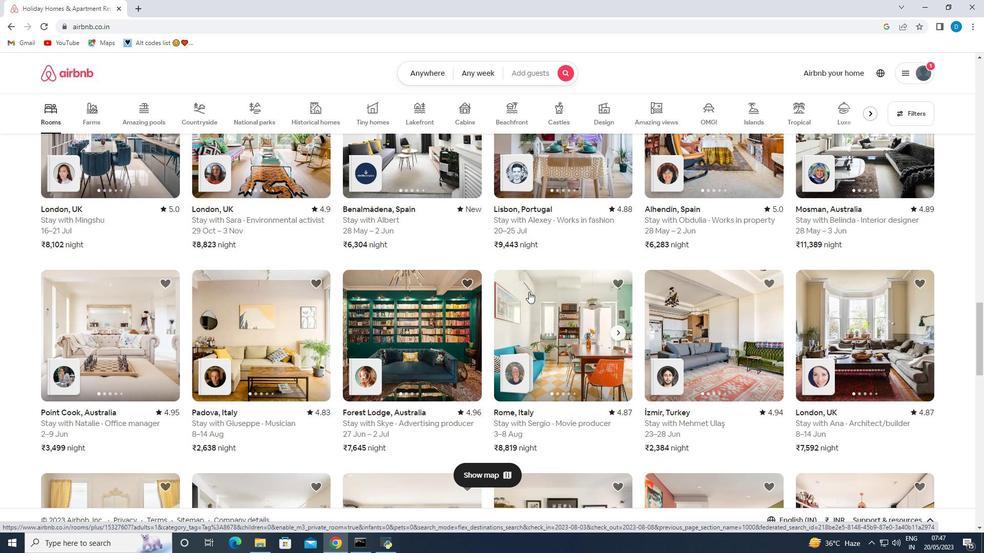 
Action: Mouse scrolled (528, 292) with delta (0, 0)
Screenshot: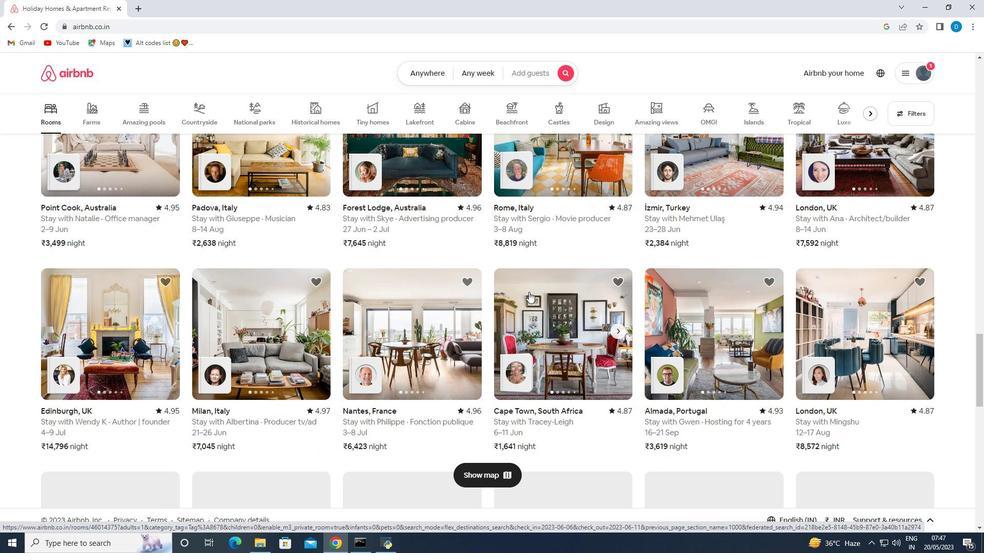 
Action: Mouse moved to (407, 293)
Screenshot: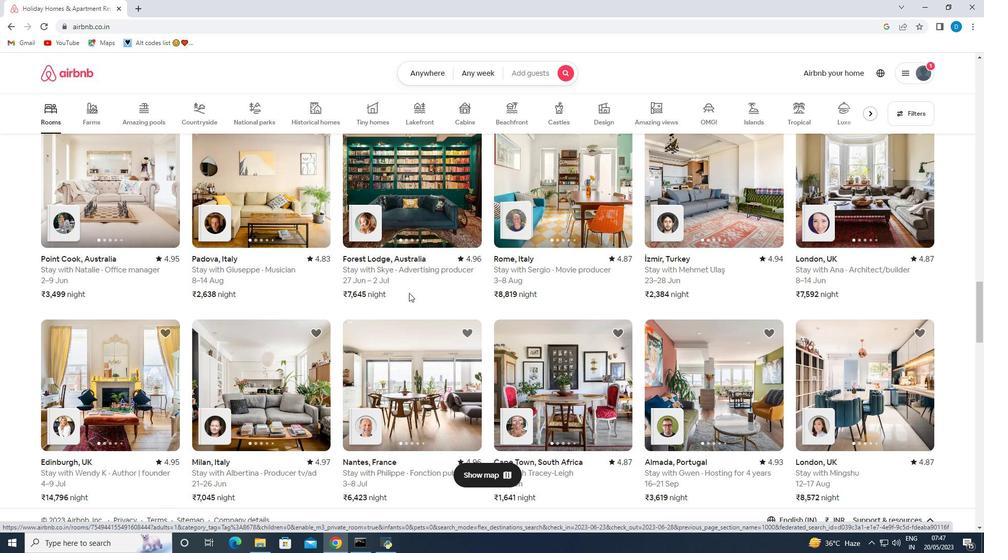 
Action: Mouse scrolled (407, 293) with delta (0, 0)
Screenshot: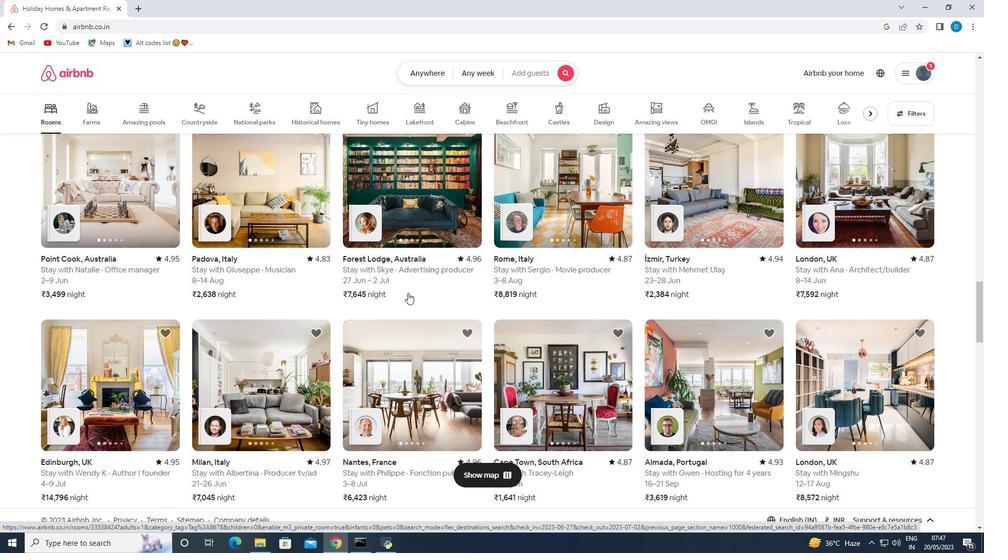 
Action: Mouse scrolled (407, 292) with delta (0, 0)
Screenshot: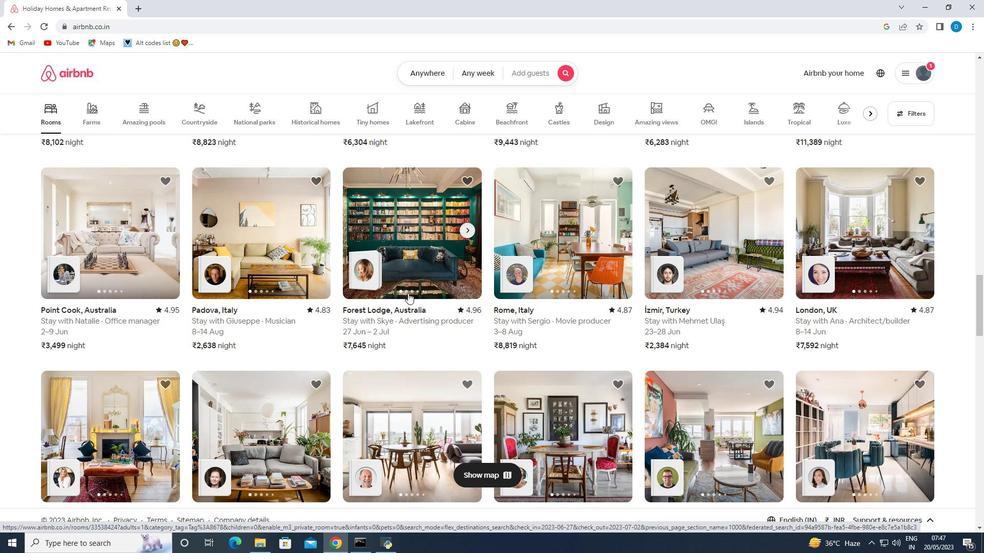 
Action: Mouse scrolled (407, 292) with delta (0, 0)
Screenshot: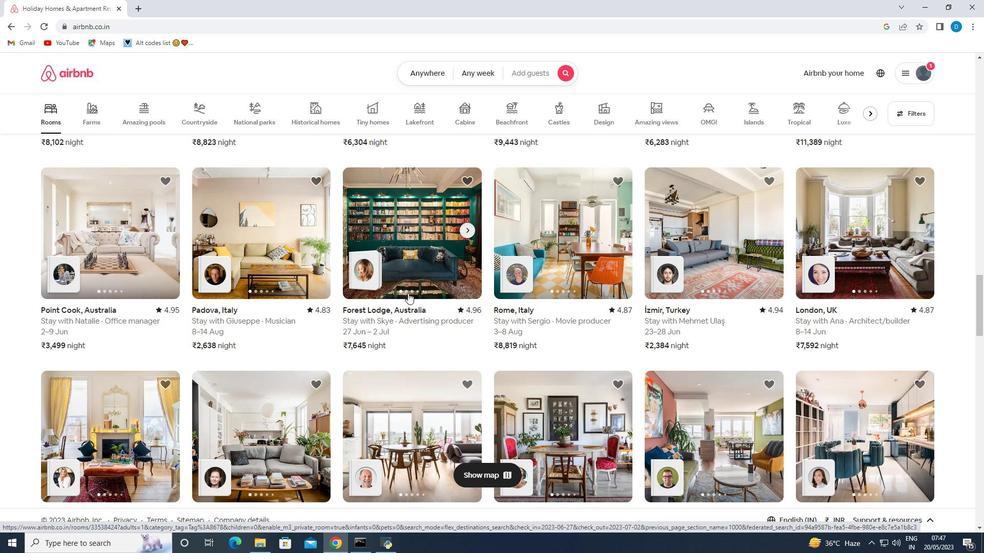 
Action: Mouse scrolled (407, 292) with delta (0, 0)
Screenshot: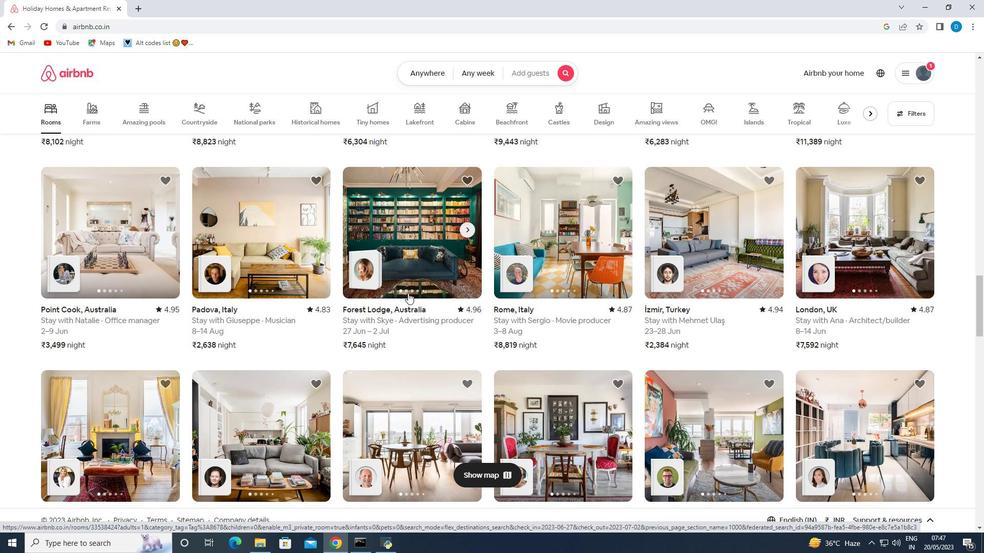 
Action: Mouse moved to (290, 396)
Screenshot: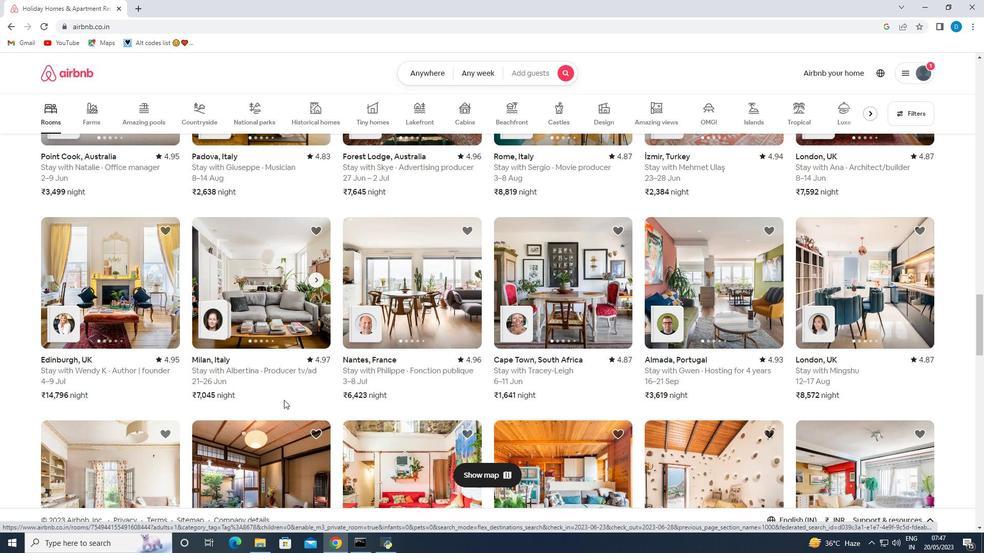 
Action: Mouse scrolled (290, 396) with delta (0, 0)
Screenshot: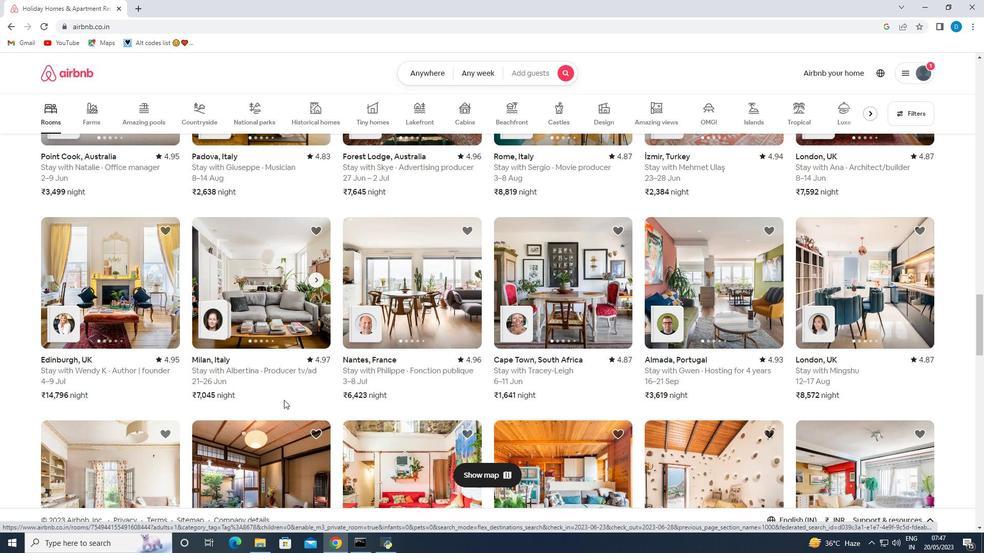 
Action: Mouse scrolled (290, 396) with delta (0, 0)
Screenshot: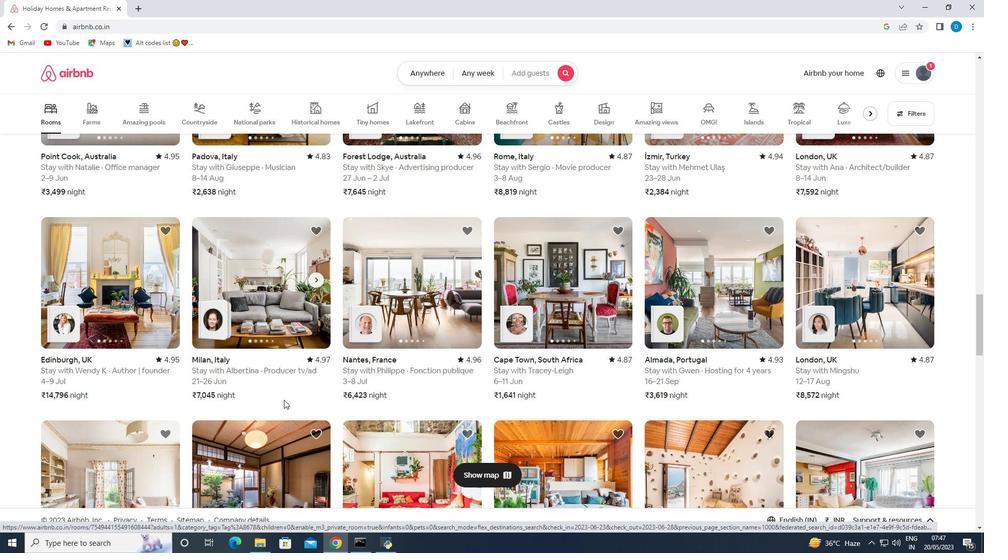 
Action: Mouse scrolled (290, 396) with delta (0, 0)
Screenshot: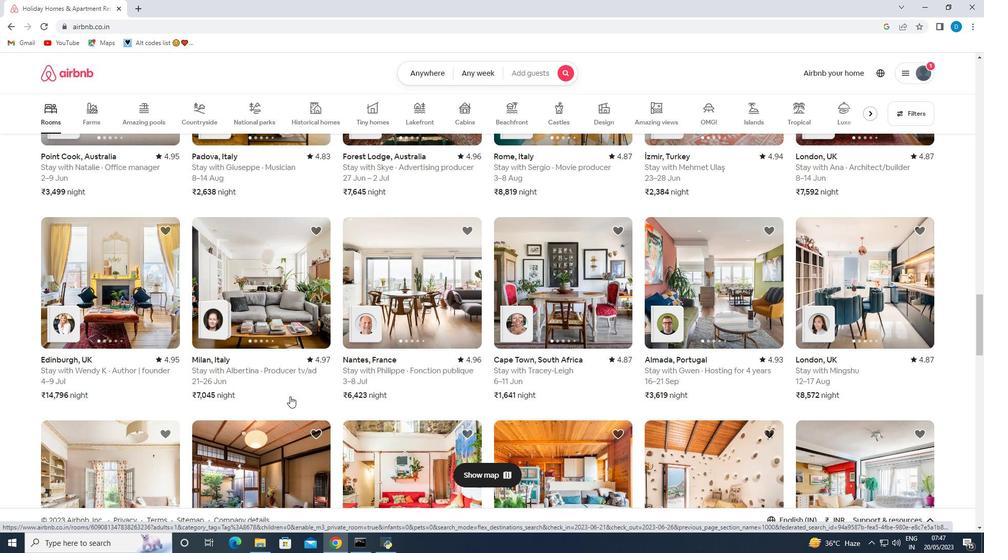 
Action: Mouse scrolled (290, 396) with delta (0, 0)
Screenshot: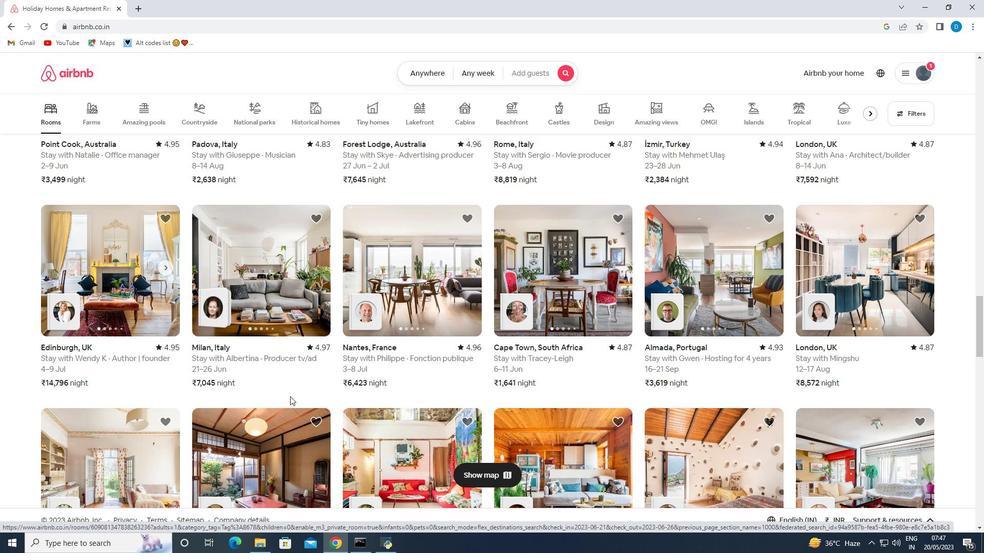 
Action: Mouse moved to (535, 365)
Screenshot: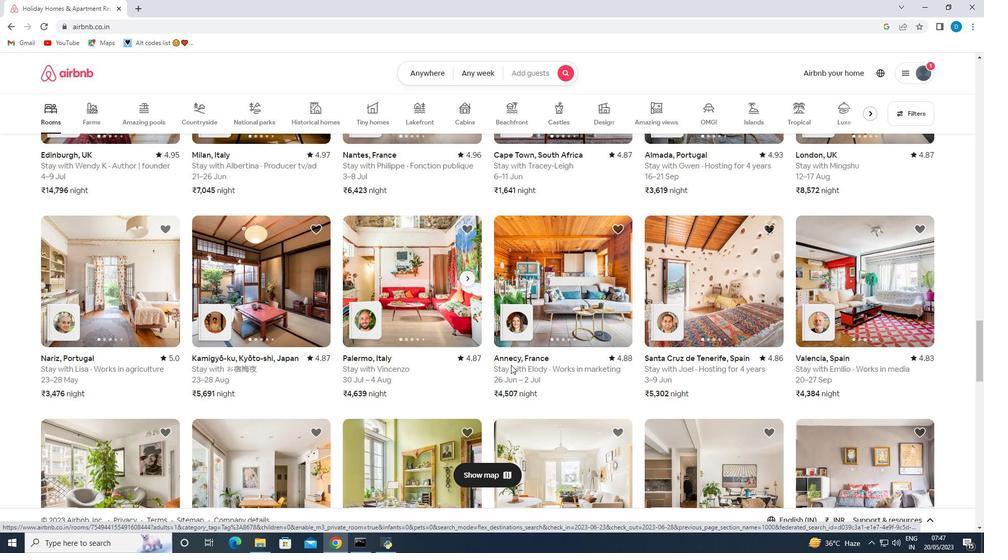 
Action: Mouse scrolled (535, 364) with delta (0, 0)
Screenshot: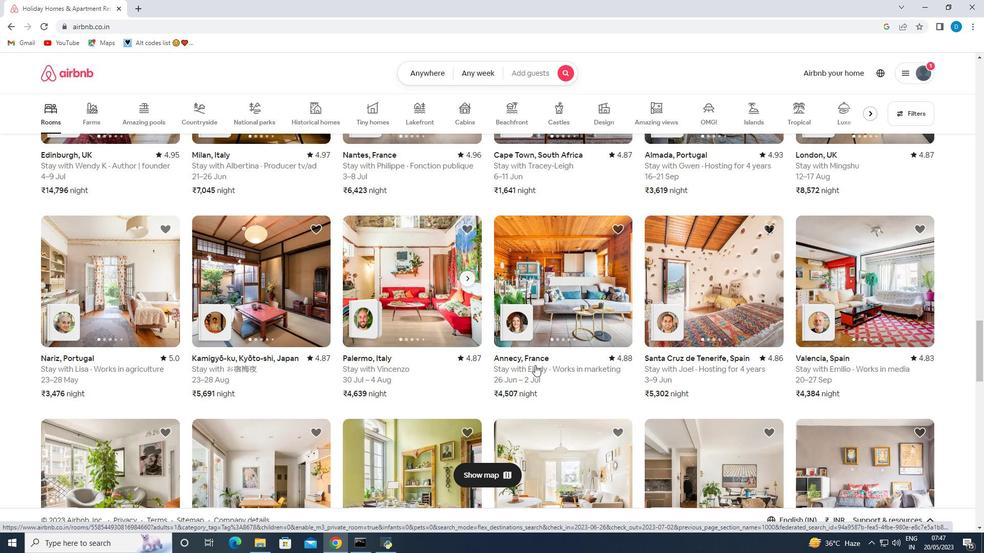 
Action: Mouse scrolled (535, 364) with delta (0, 0)
Screenshot: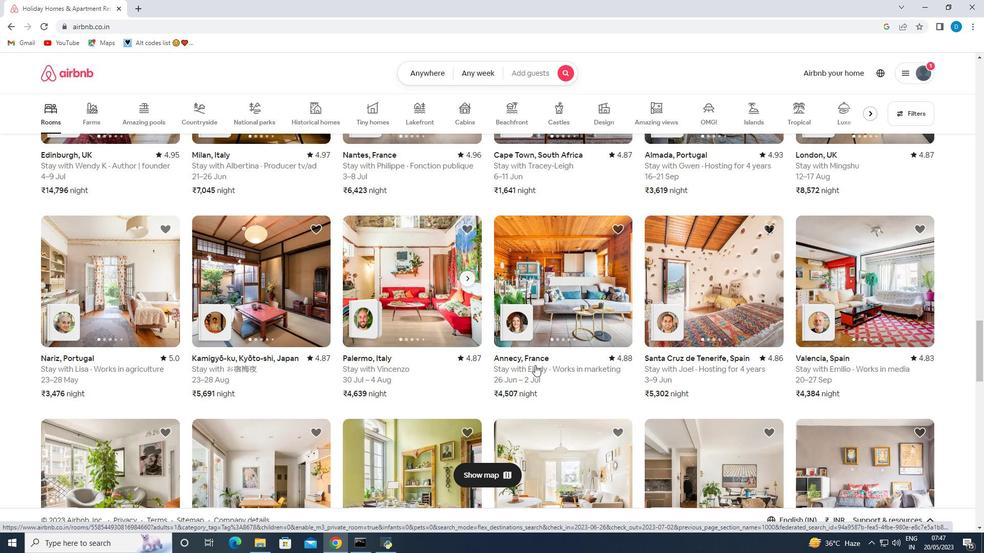 
Action: Mouse moved to (535, 365)
Screenshot: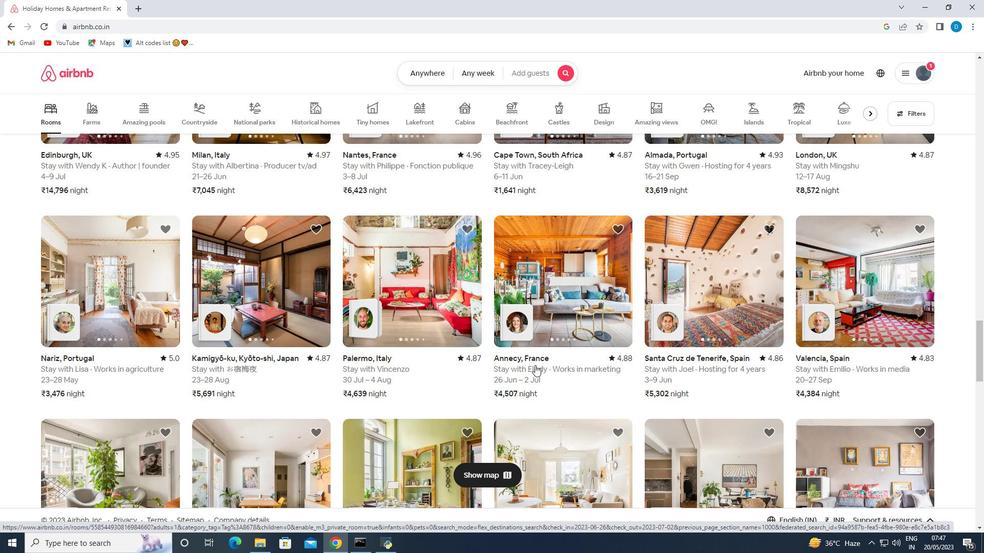 
Action: Mouse scrolled (535, 364) with delta (0, 0)
Screenshot: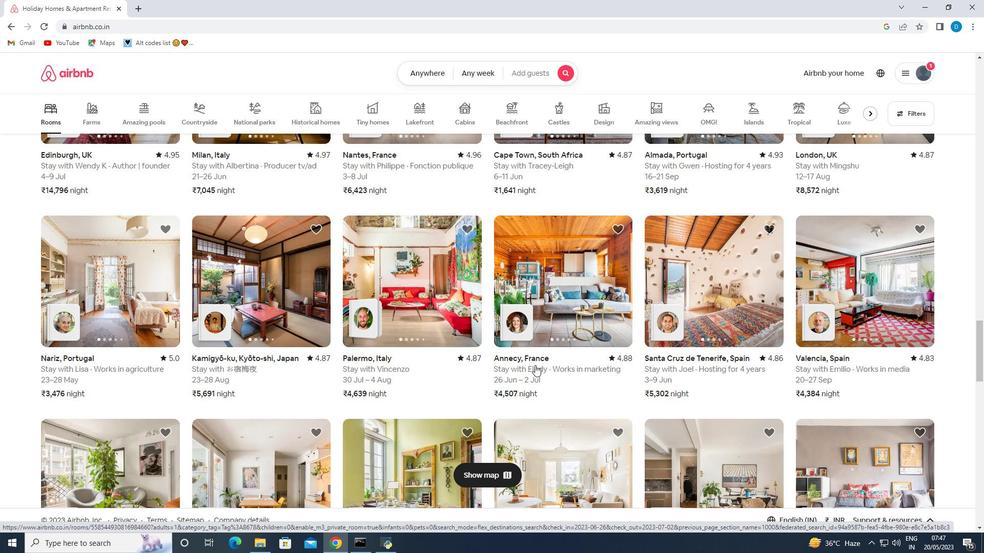 
Action: Mouse moved to (532, 365)
Screenshot: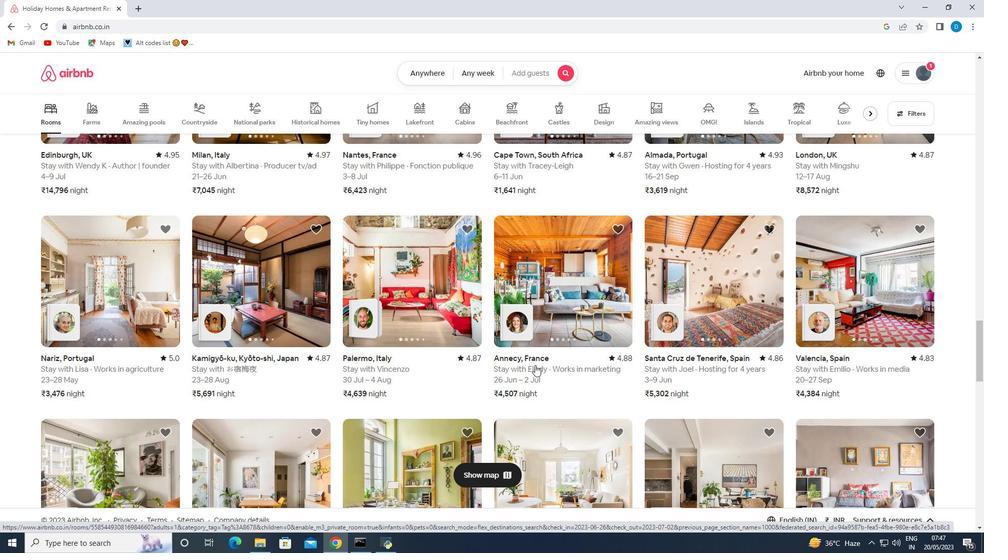 
Action: Mouse scrolled (532, 364) with delta (0, 0)
Screenshot: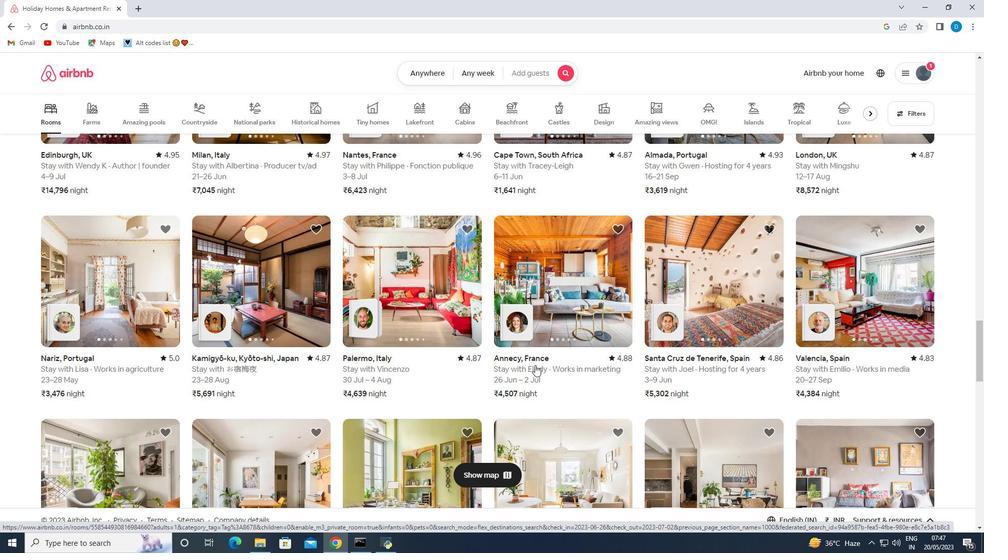 
Action: Mouse moved to (443, 358)
Screenshot: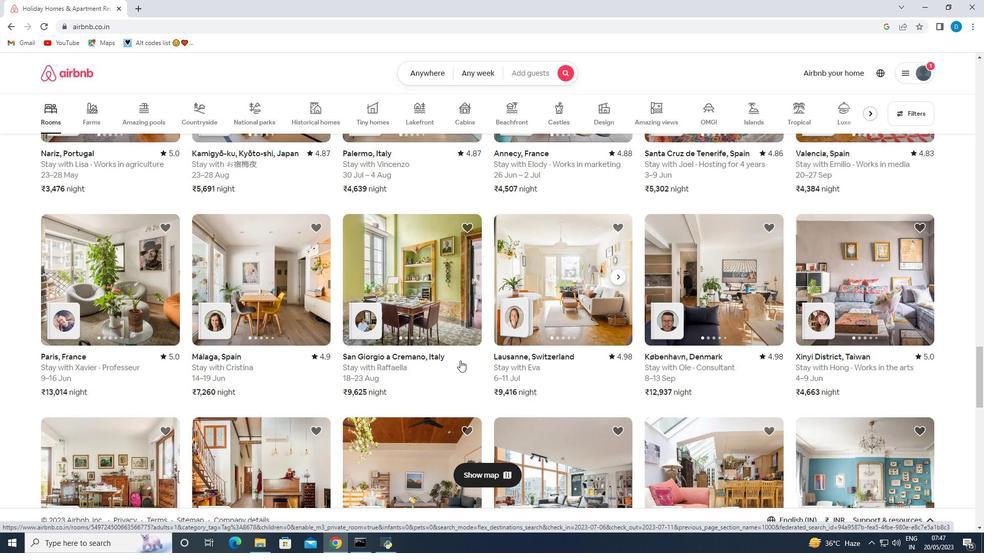 
Action: Mouse scrolled (443, 357) with delta (0, 0)
Screenshot: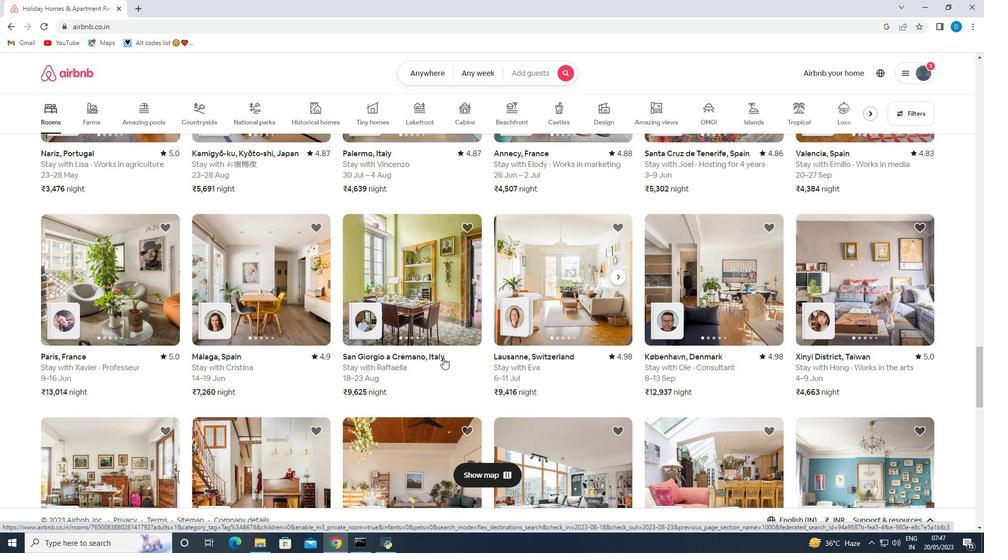 
Action: Mouse scrolled (443, 357) with delta (0, 0)
Screenshot: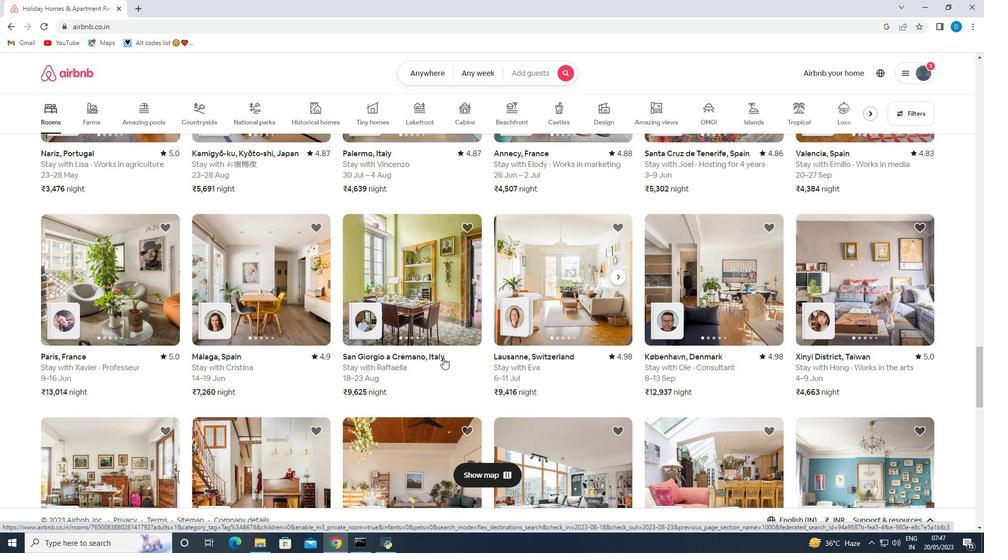 
Action: Mouse moved to (442, 358)
Screenshot: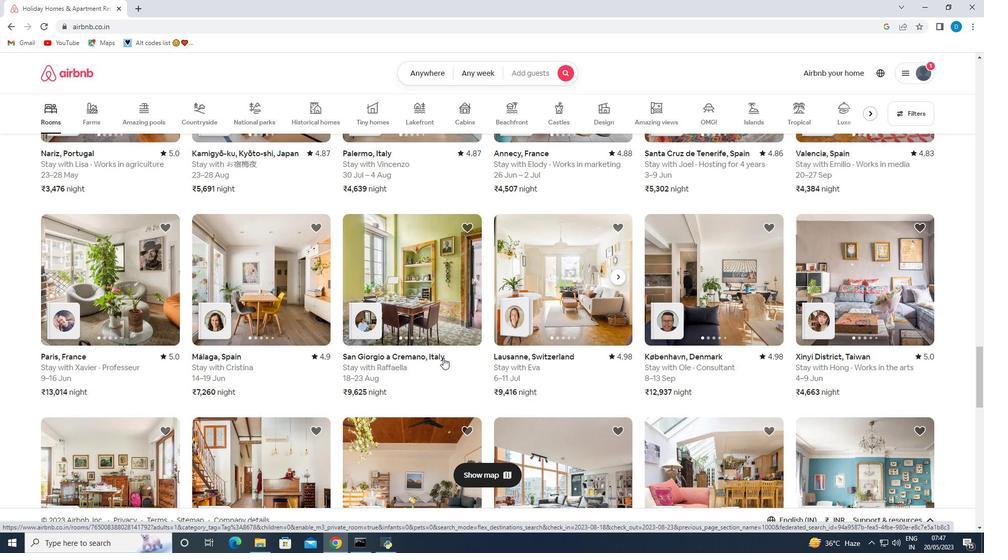
Action: Mouse scrolled (442, 357) with delta (0, 0)
Screenshot: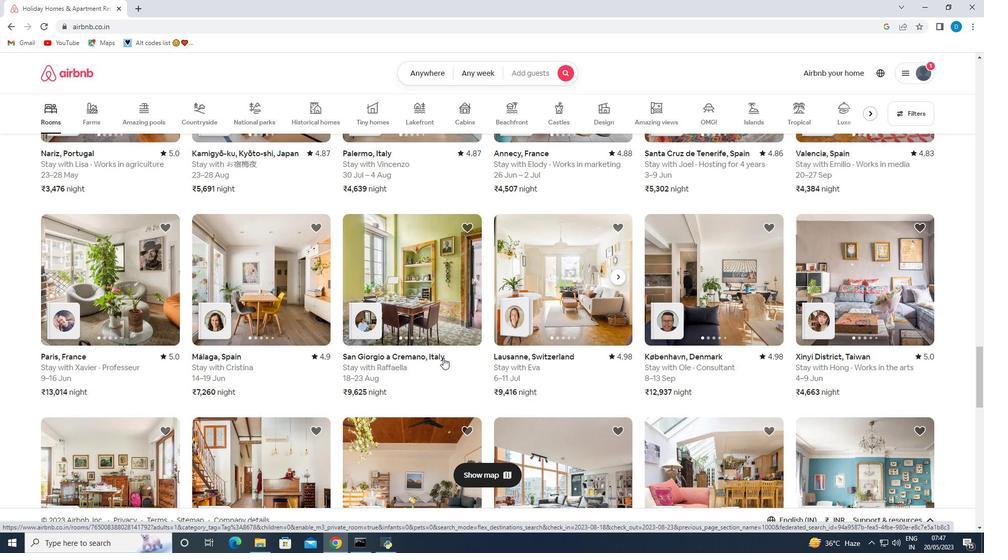 
Action: Mouse moved to (442, 358)
Screenshot: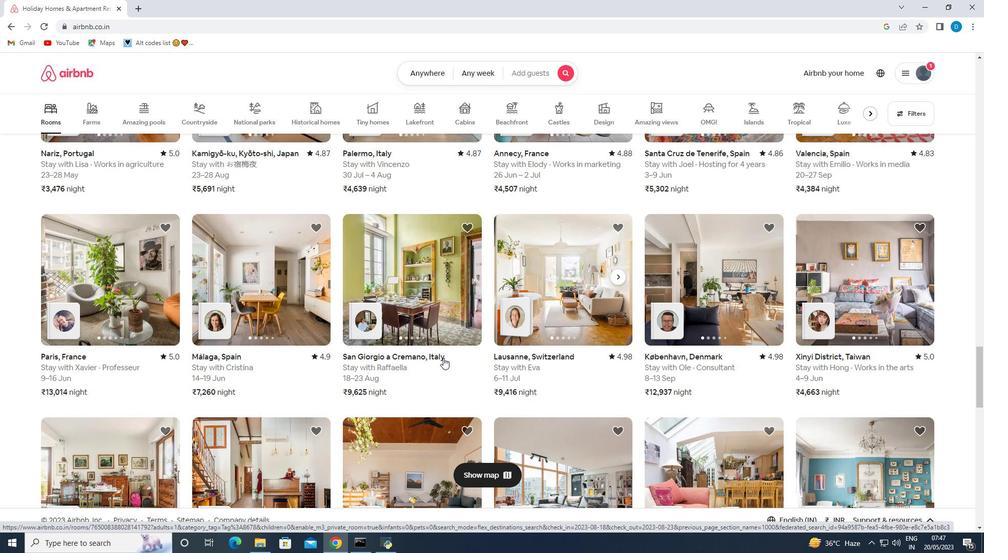 
Action: Mouse scrolled (442, 357) with delta (0, 0)
Screenshot: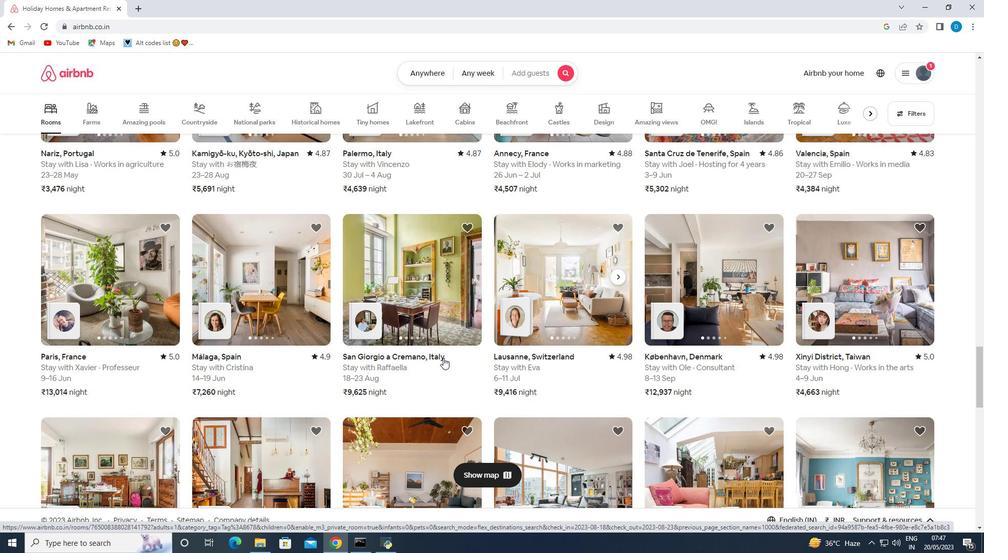 
Action: Mouse moved to (131, 310)
Screenshot: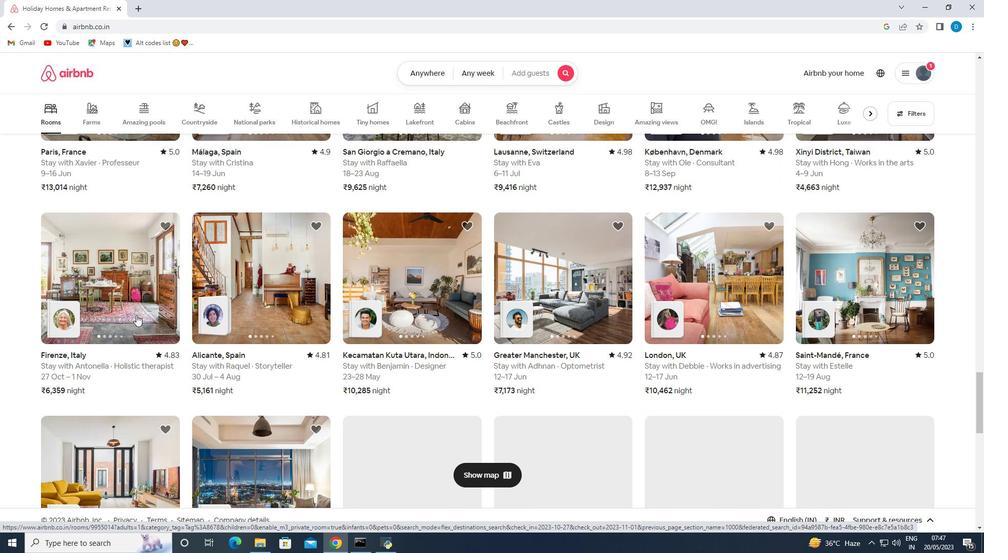 
Action: Mouse pressed left at (131, 310)
Screenshot: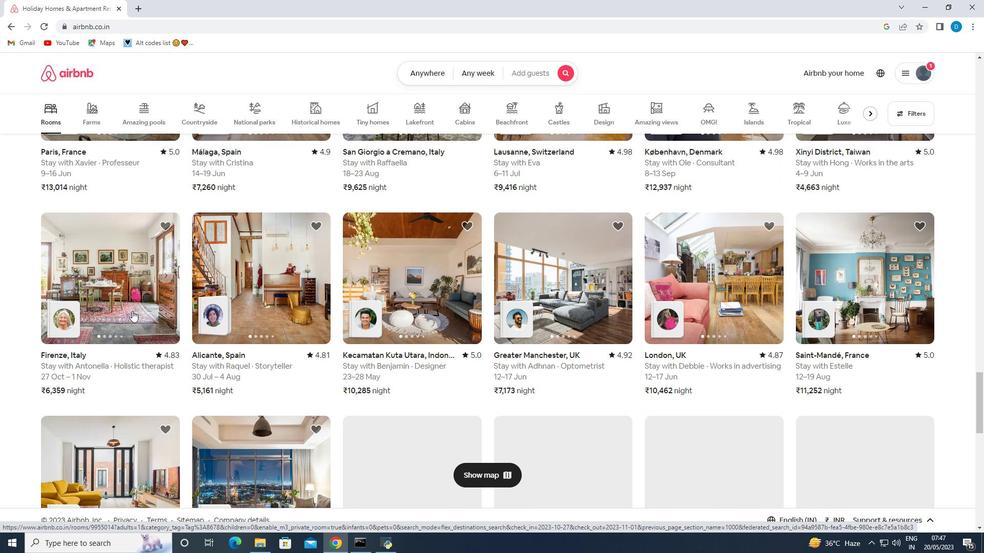
Action: Mouse moved to (397, 260)
Screenshot: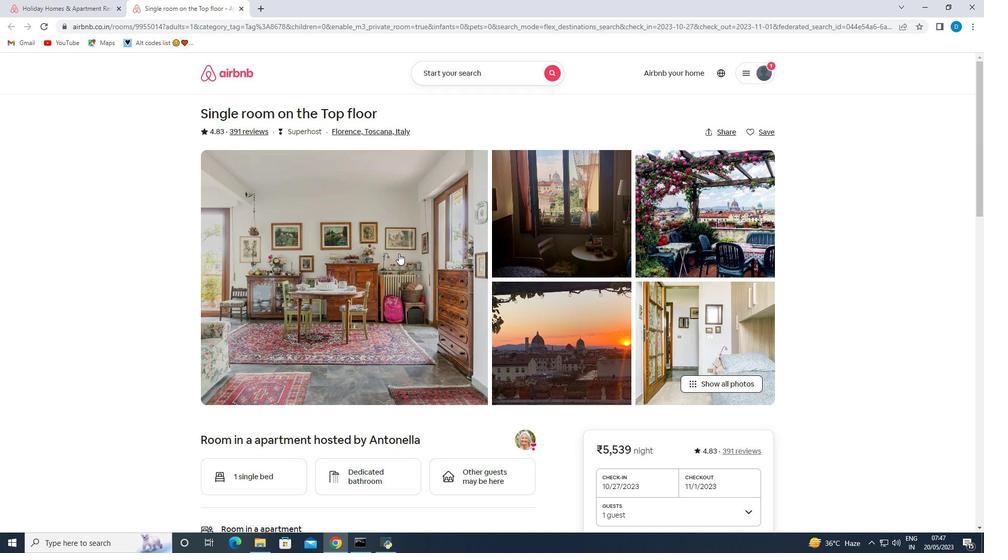 
Action: Mouse scrolled (397, 259) with delta (0, 0)
Screenshot: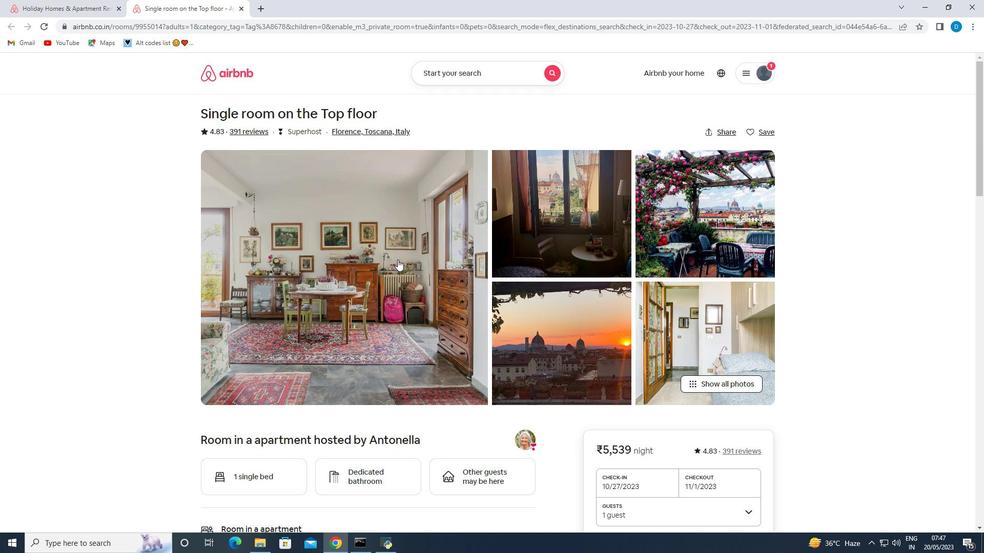 
Action: Mouse scrolled (397, 259) with delta (0, 0)
Screenshot: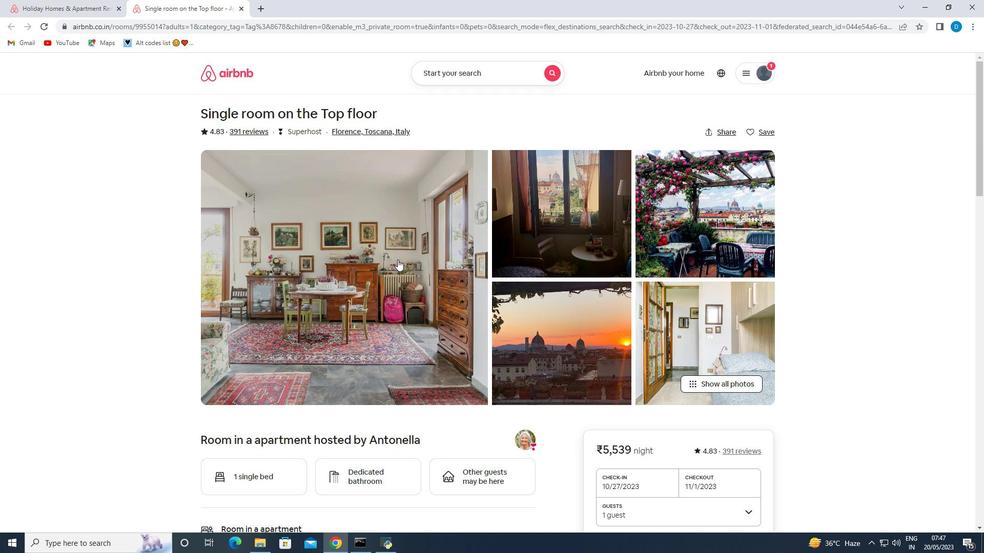 
Action: Mouse scrolled (397, 259) with delta (0, 0)
Screenshot: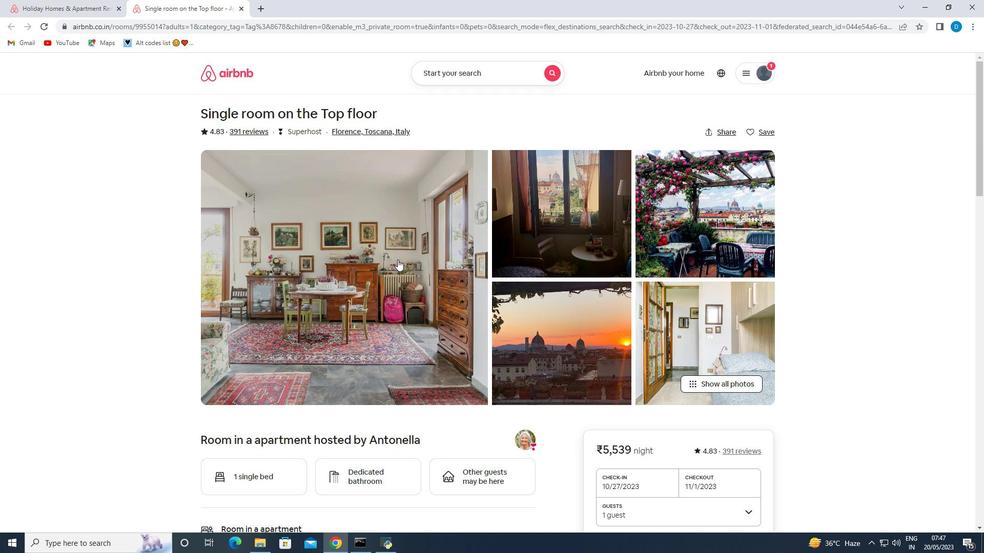 
Action: Mouse scrolled (397, 259) with delta (0, 0)
Screenshot: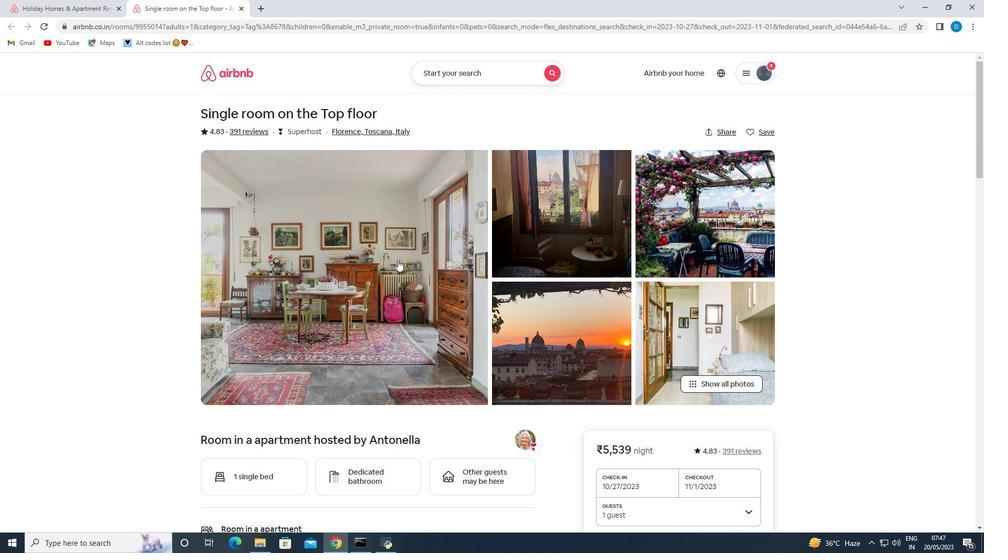 
Action: Mouse moved to (569, 293)
Screenshot: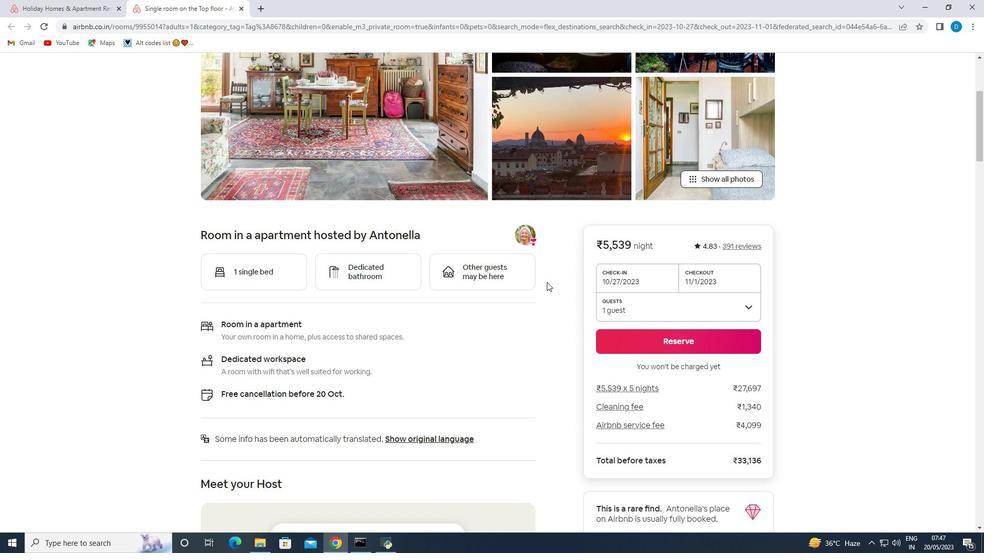 
Action: Mouse scrolled (569, 292) with delta (0, 0)
Screenshot: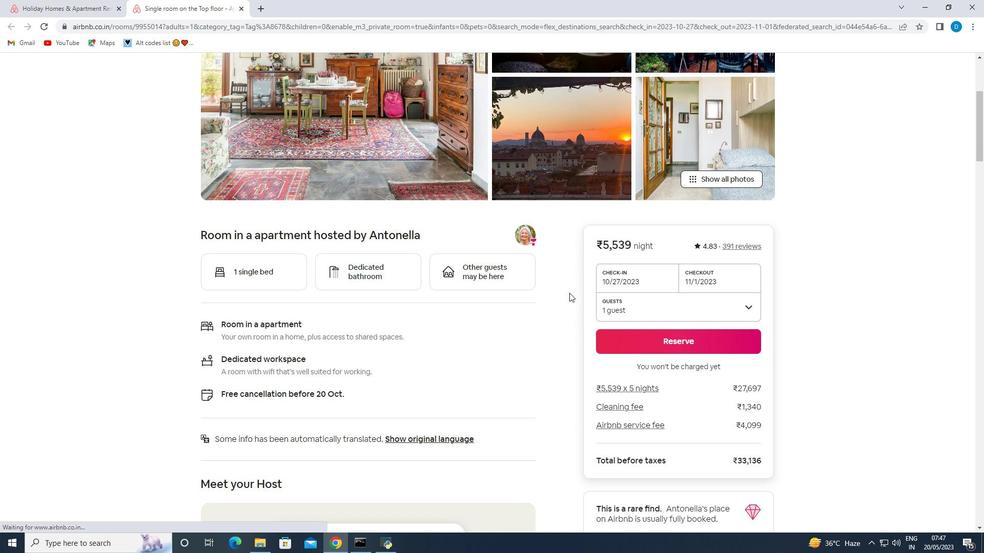 
Action: Mouse scrolled (569, 292) with delta (0, 0)
Screenshot: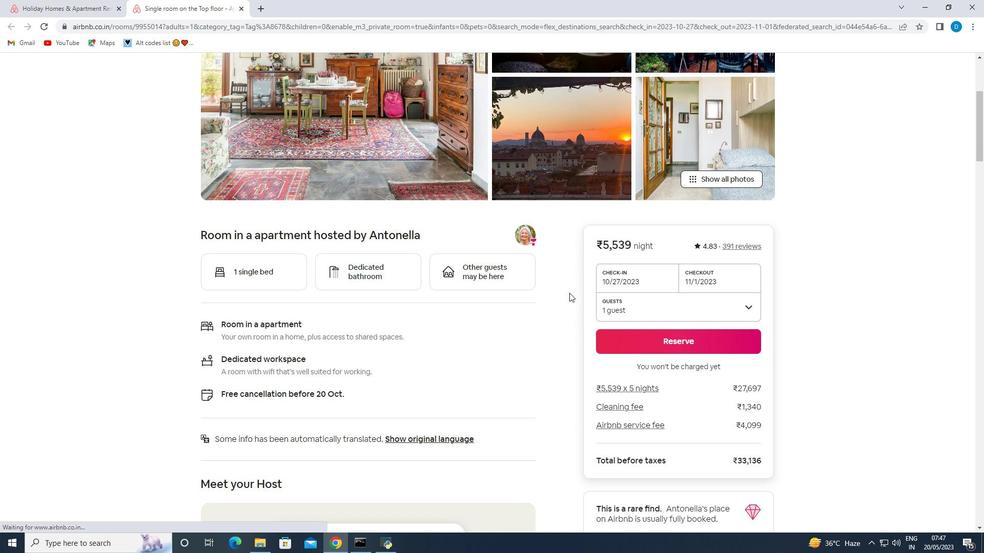 
Action: Mouse scrolled (569, 292) with delta (0, 0)
Screenshot: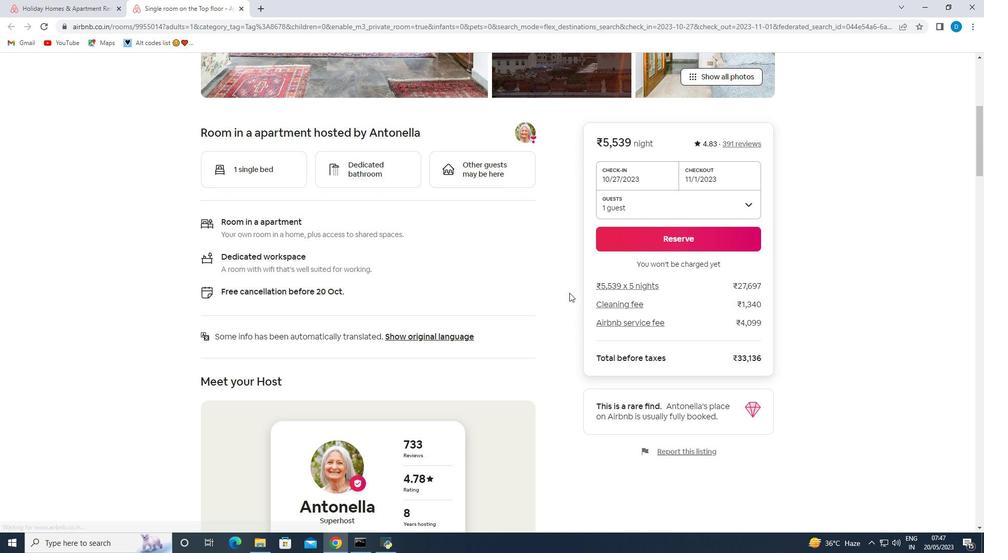 
Action: Mouse scrolled (569, 292) with delta (0, 0)
Screenshot: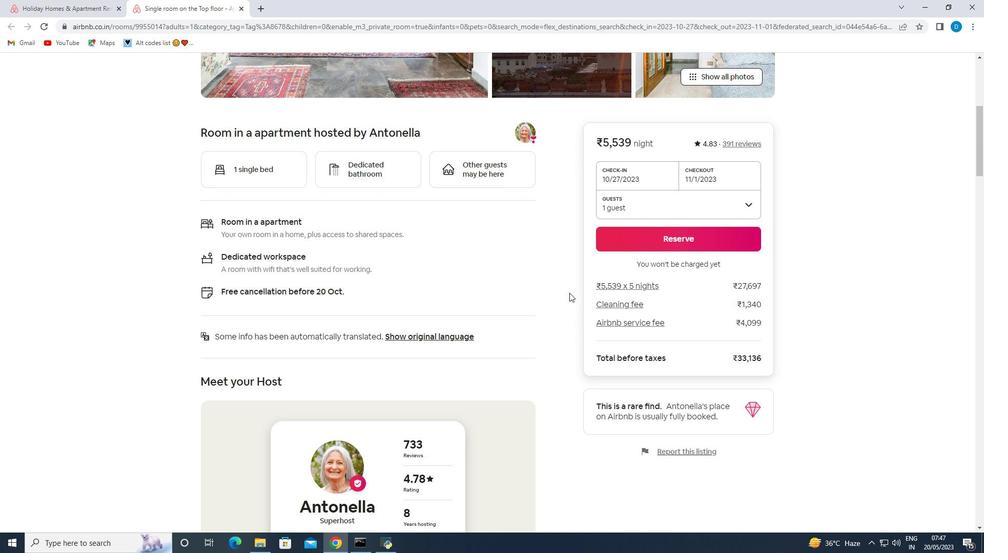 
Action: Mouse scrolled (569, 293) with delta (0, 0)
Screenshot: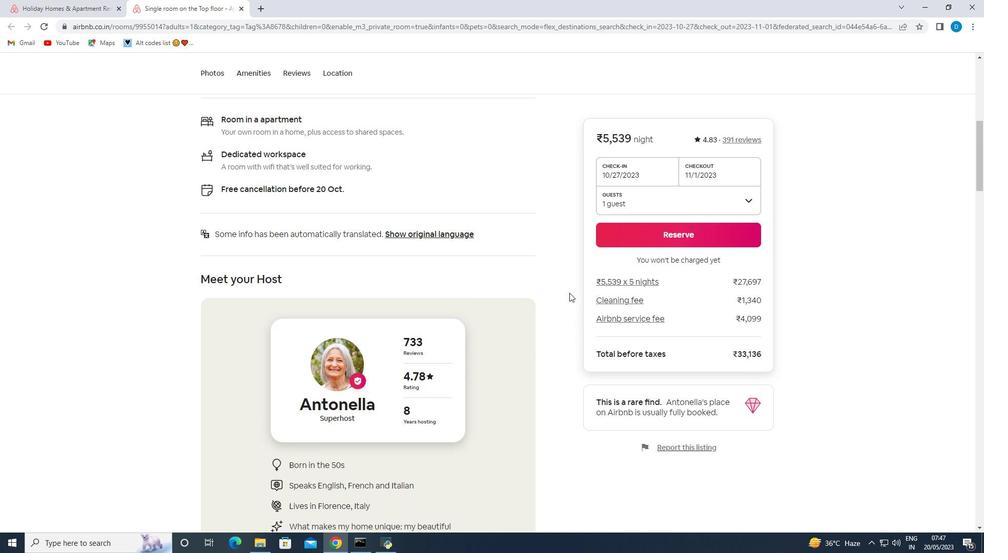 
Action: Mouse moved to (553, 302)
Screenshot: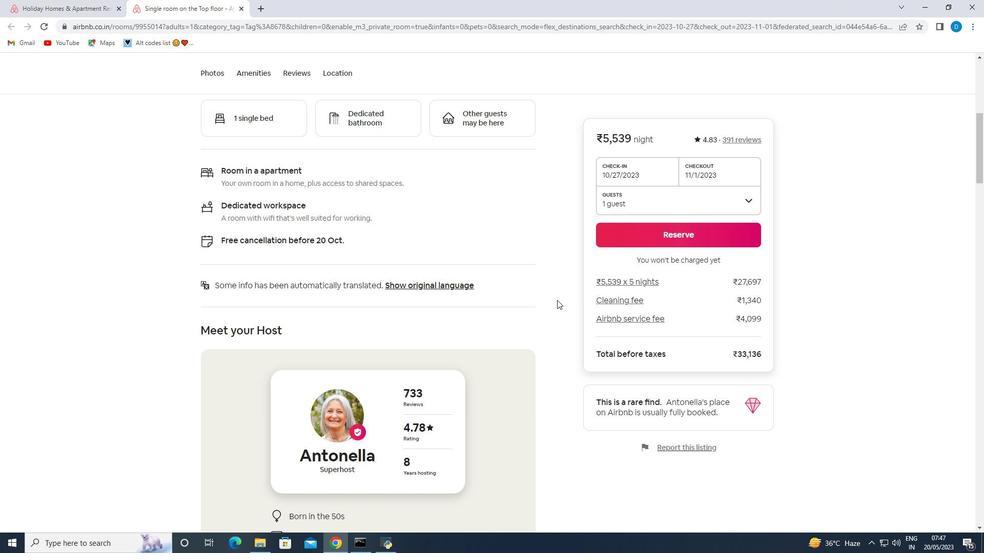 
Action: Mouse scrolled (553, 302) with delta (0, 0)
Screenshot: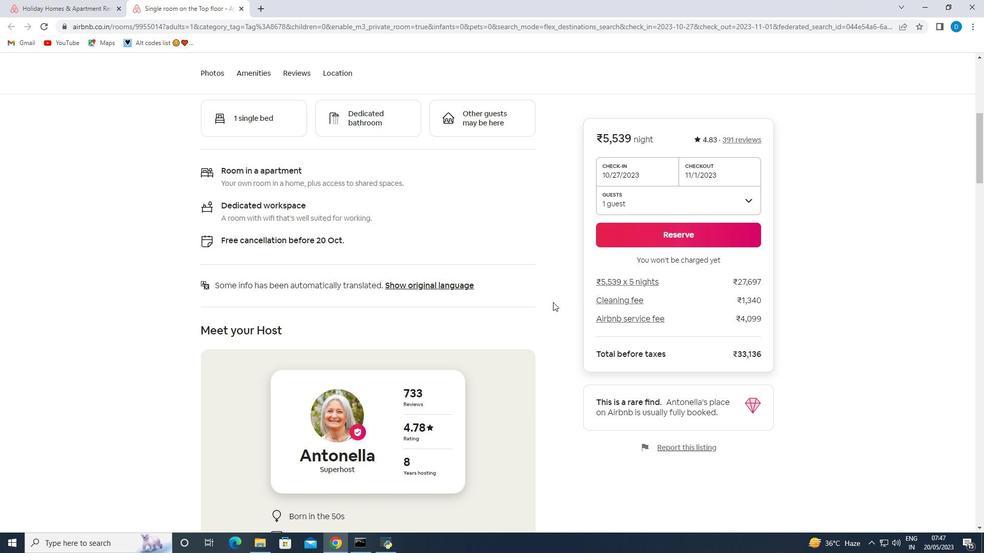 
Action: Mouse scrolled (553, 302) with delta (0, 0)
Screenshot: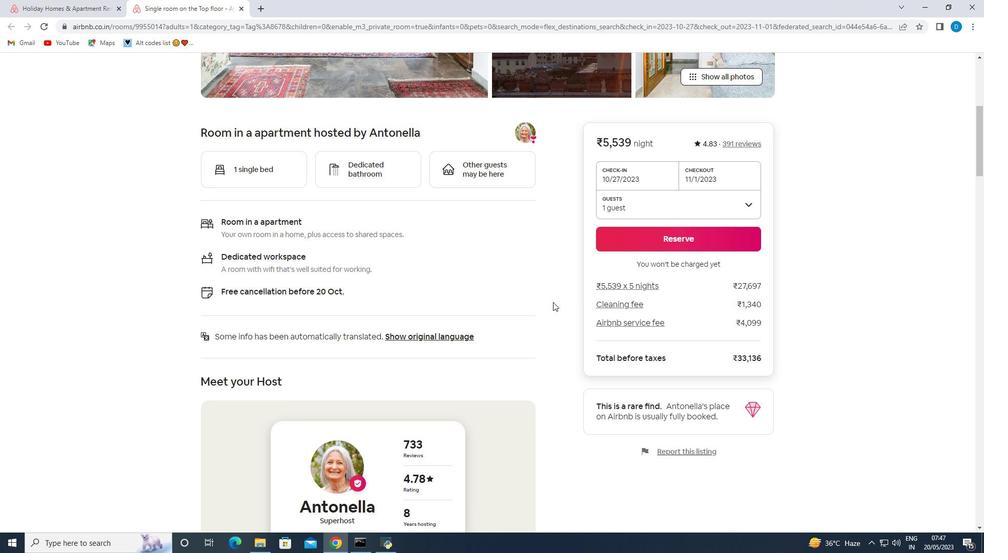 
Action: Mouse scrolled (553, 302) with delta (0, 0)
Screenshot: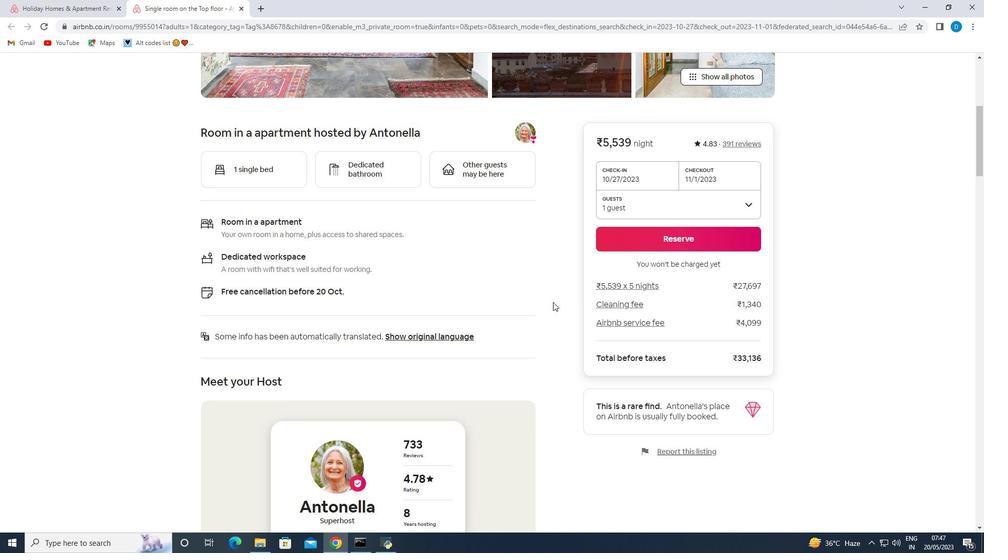 
Action: Mouse scrolled (553, 302) with delta (0, 0)
Screenshot: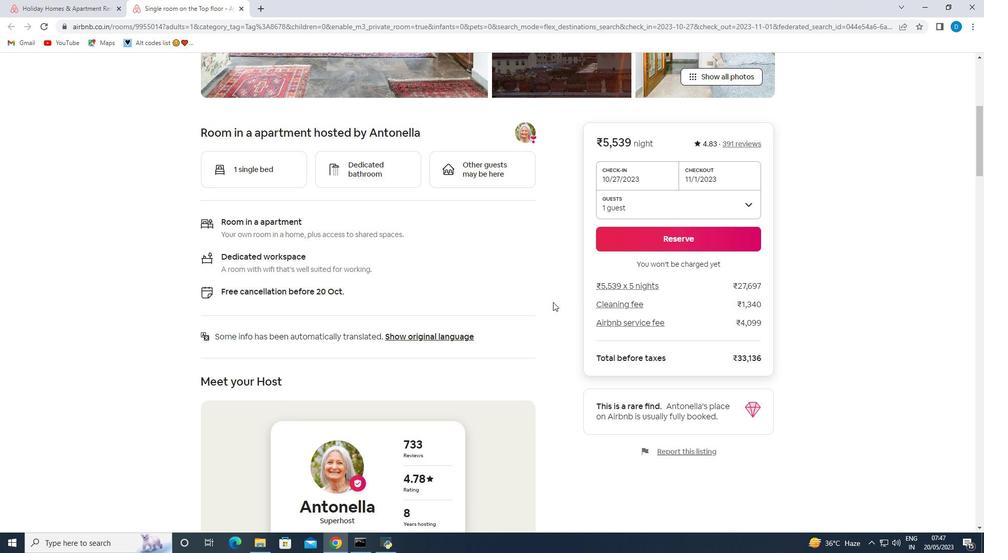 
Action: Mouse scrolled (553, 302) with delta (0, 0)
Screenshot: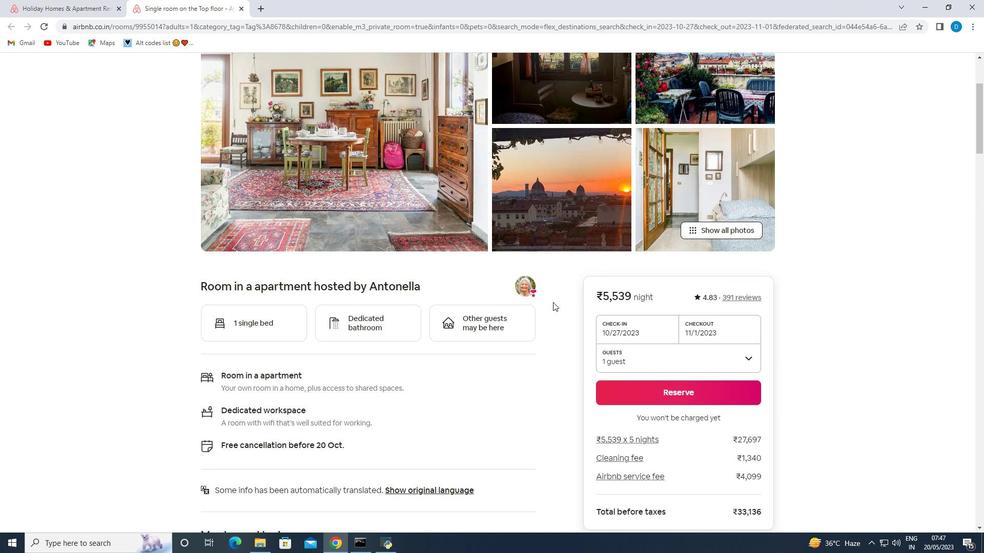 
Action: Mouse scrolled (553, 302) with delta (0, 0)
Screenshot: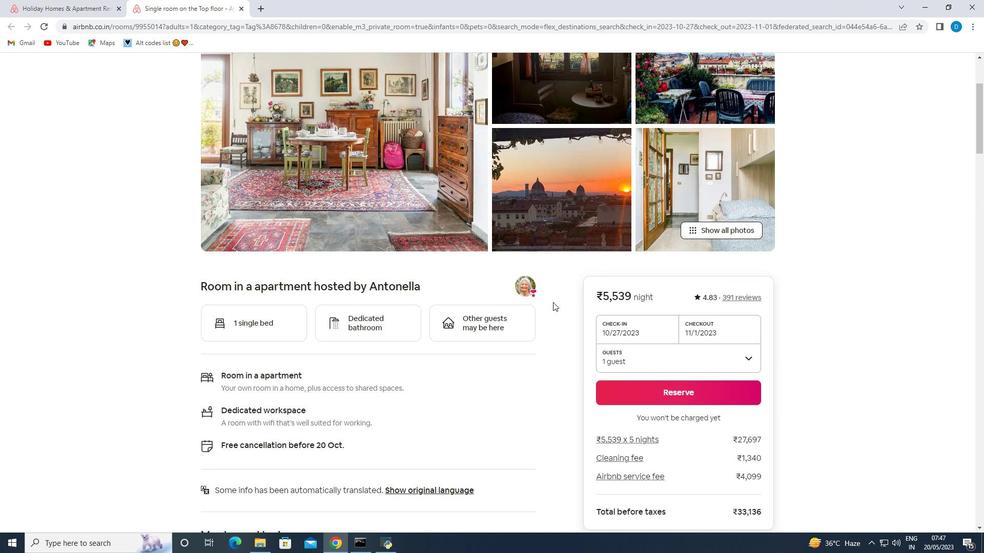 
Action: Mouse scrolled (553, 302) with delta (0, 0)
Screenshot: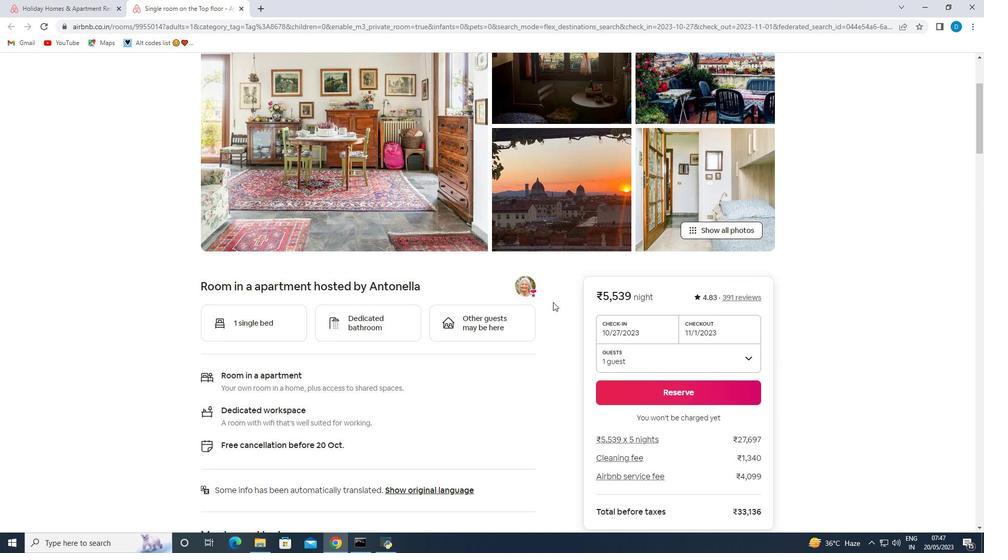 
Action: Mouse scrolled (553, 302) with delta (0, 0)
Screenshot: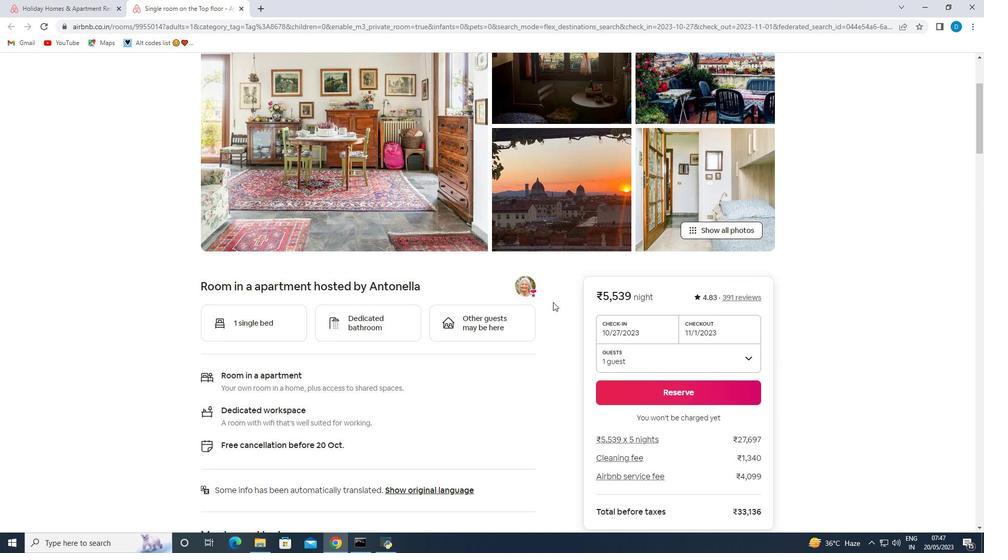 
Action: Mouse moved to (647, 328)
Screenshot: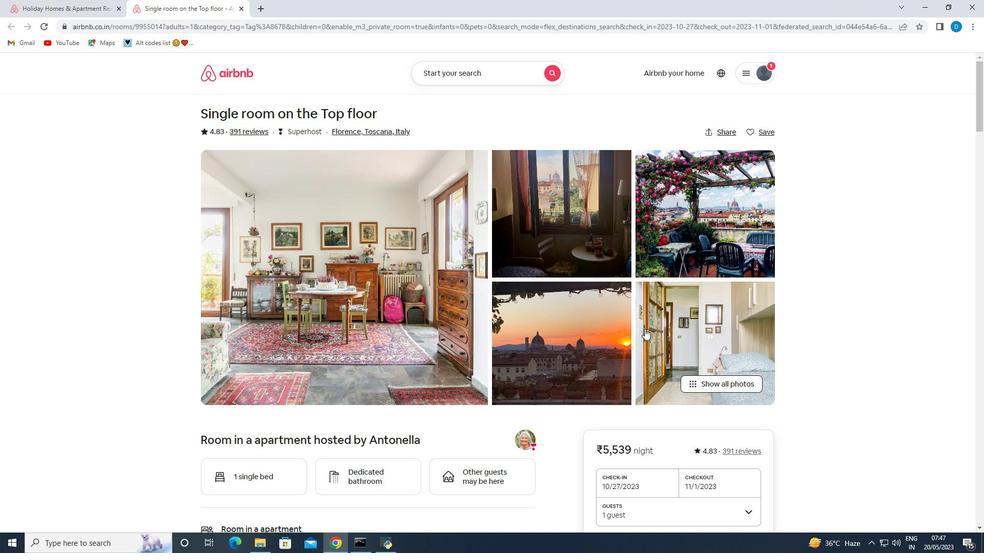 
Action: Mouse scrolled (647, 327) with delta (0, 0)
Screenshot: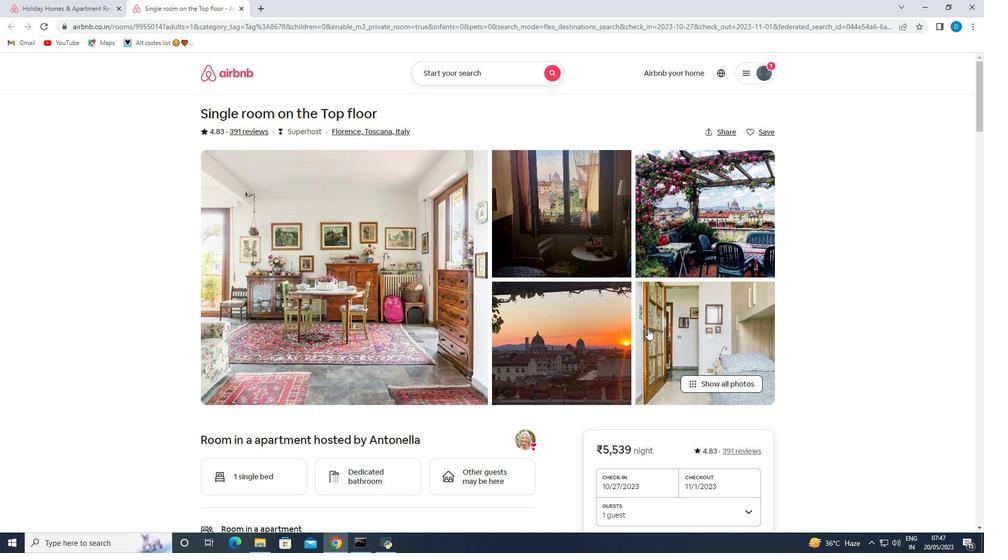 
Action: Mouse scrolled (647, 327) with delta (0, 0)
Screenshot: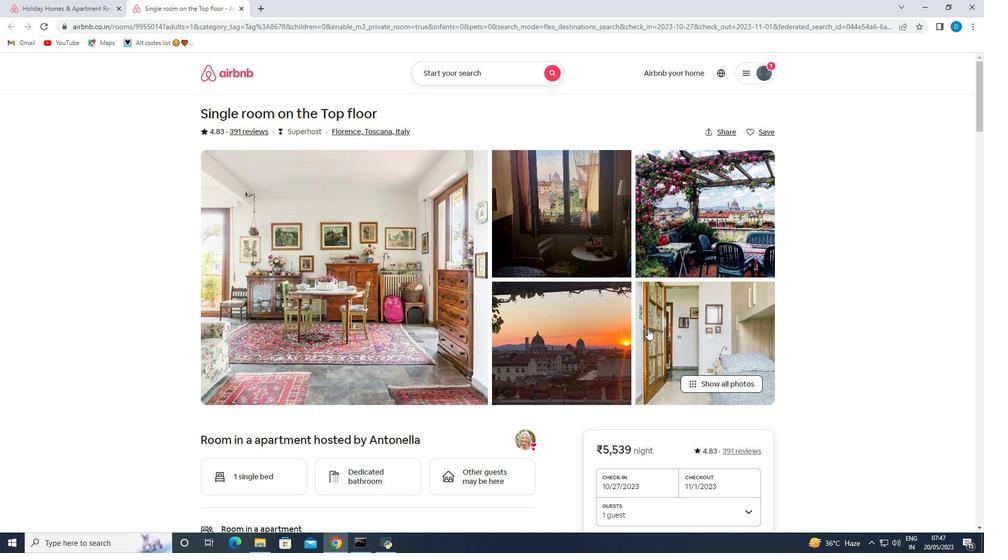 
Action: Mouse scrolled (647, 327) with delta (0, 0)
Screenshot: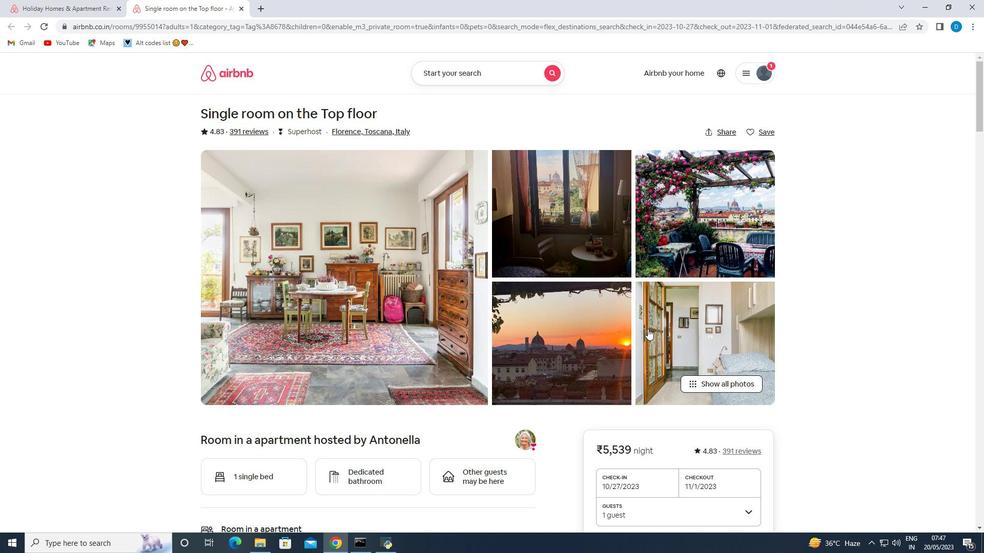 
Action: Mouse scrolled (647, 327) with delta (0, 0)
Screenshot: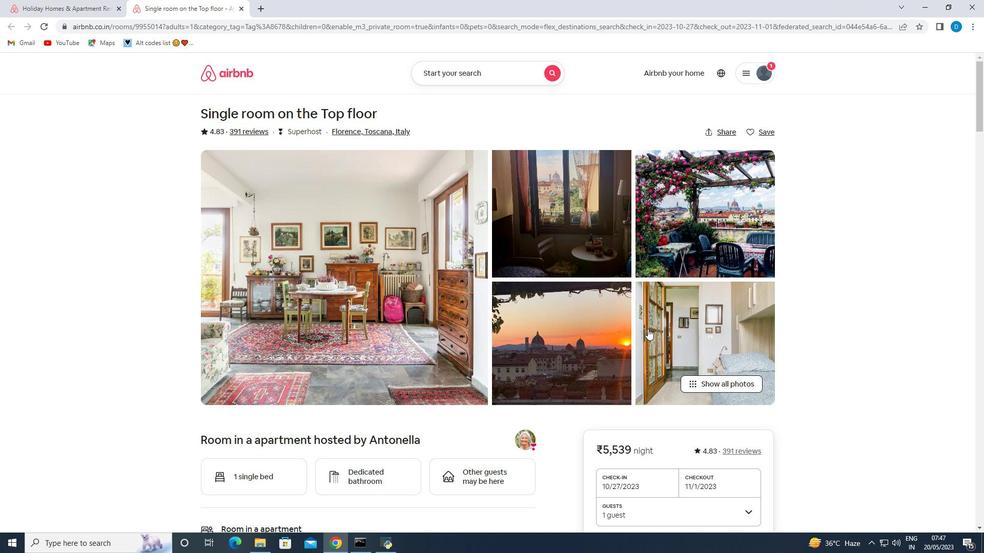 
Action: Mouse scrolled (647, 327) with delta (0, 0)
Screenshot: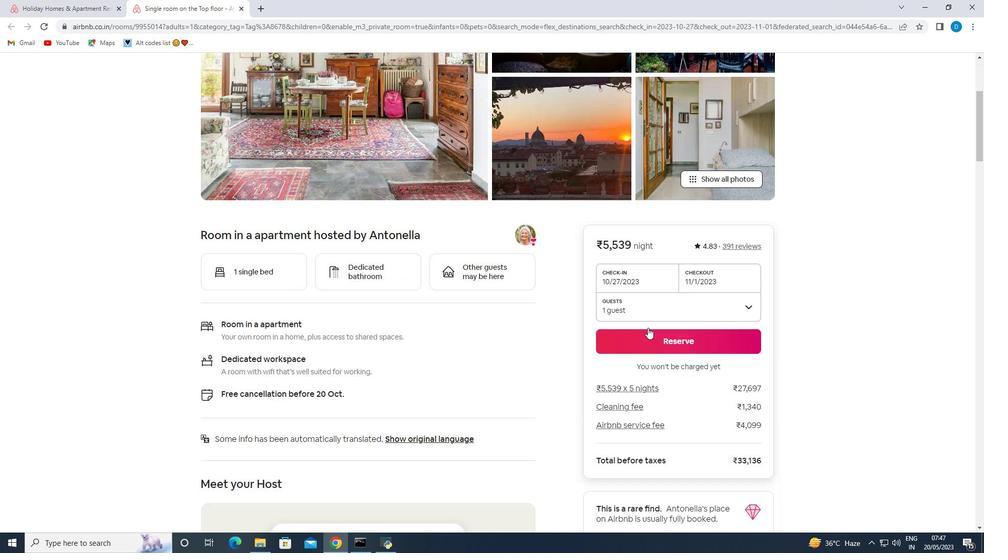 
Action: Mouse scrolled (647, 327) with delta (0, 0)
Screenshot: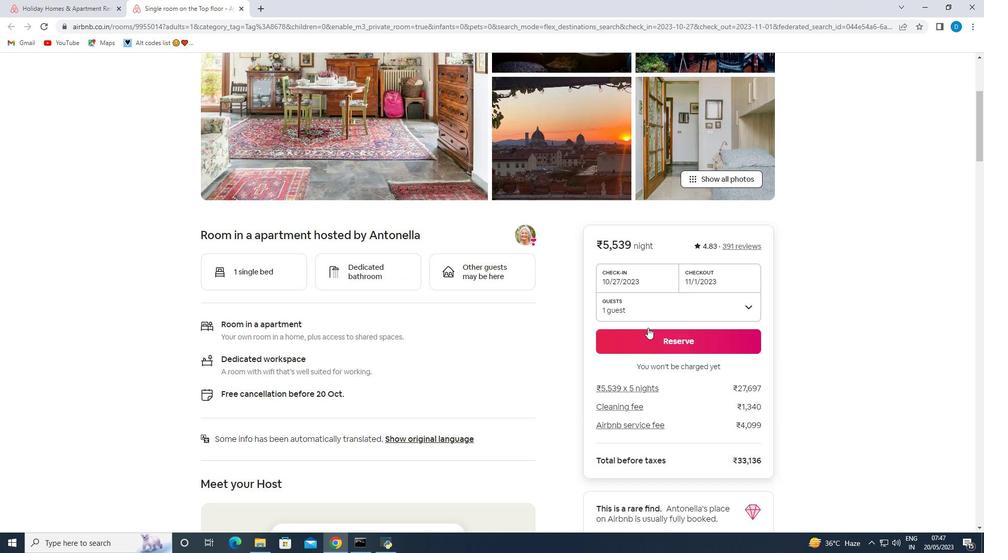 
Action: Mouse scrolled (647, 327) with delta (0, 0)
Screenshot: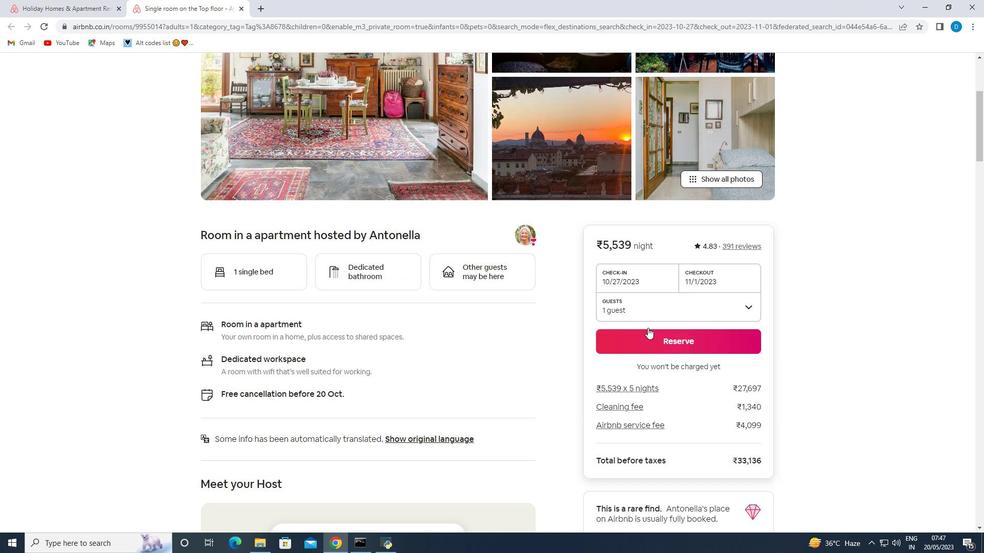 
Action: Mouse scrolled (647, 327) with delta (0, 0)
Screenshot: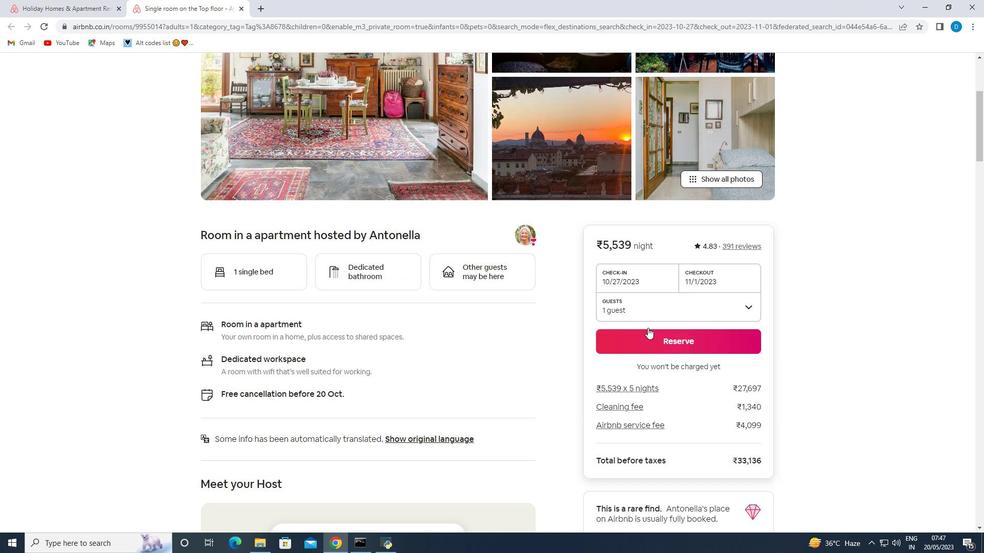 
Action: Mouse scrolled (647, 327) with delta (0, 0)
Screenshot: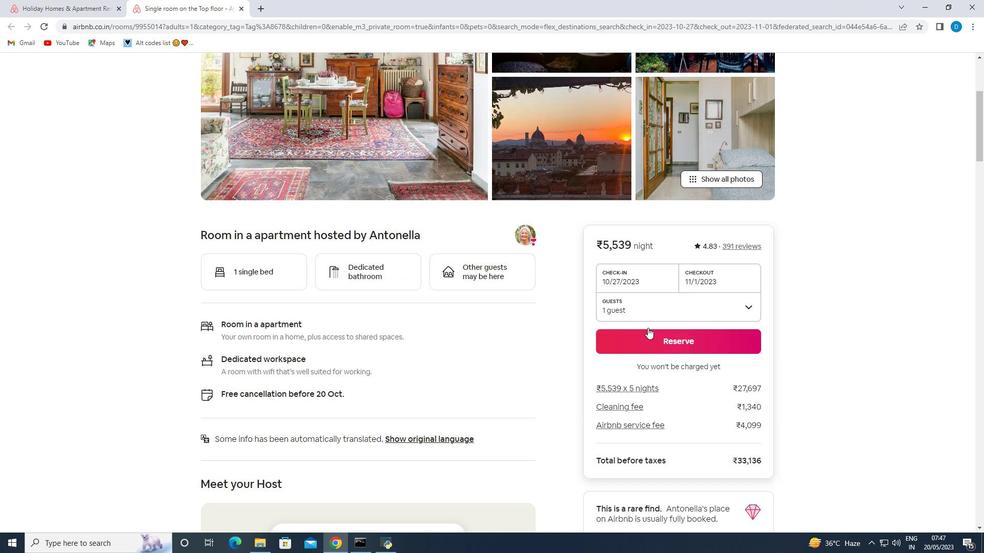 
Action: Mouse moved to (526, 316)
Screenshot: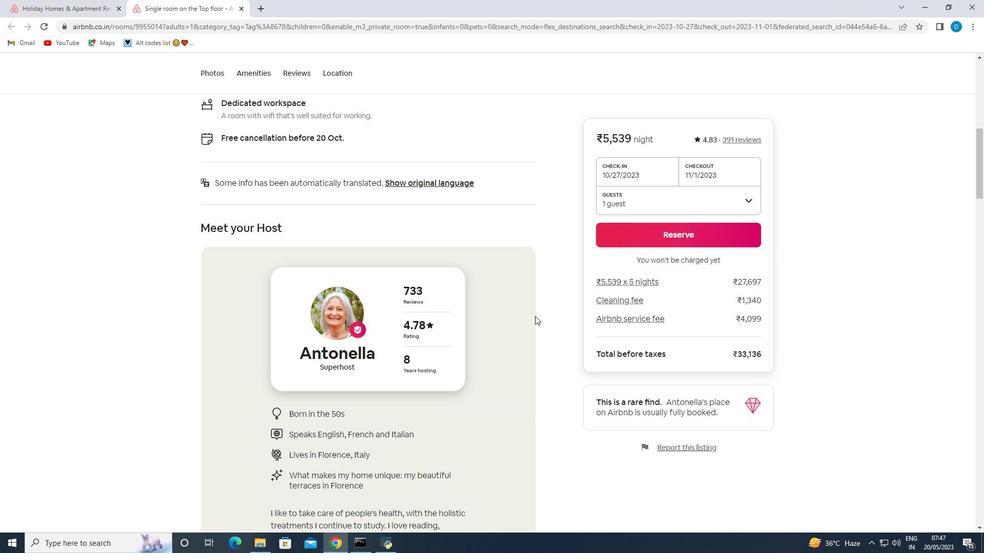 
Action: Mouse scrolled (526, 315) with delta (0, 0)
Screenshot: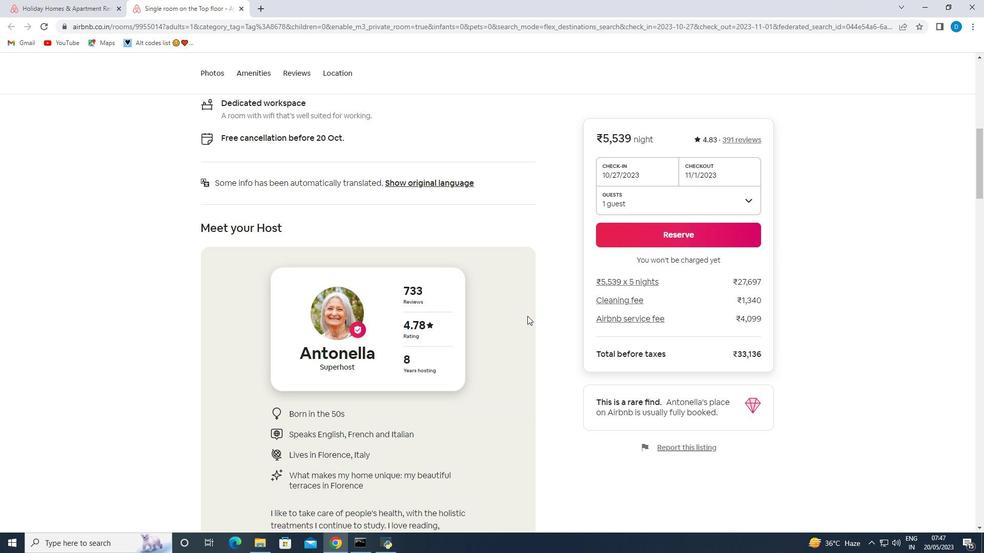
Action: Mouse scrolled (526, 315) with delta (0, 0)
Screenshot: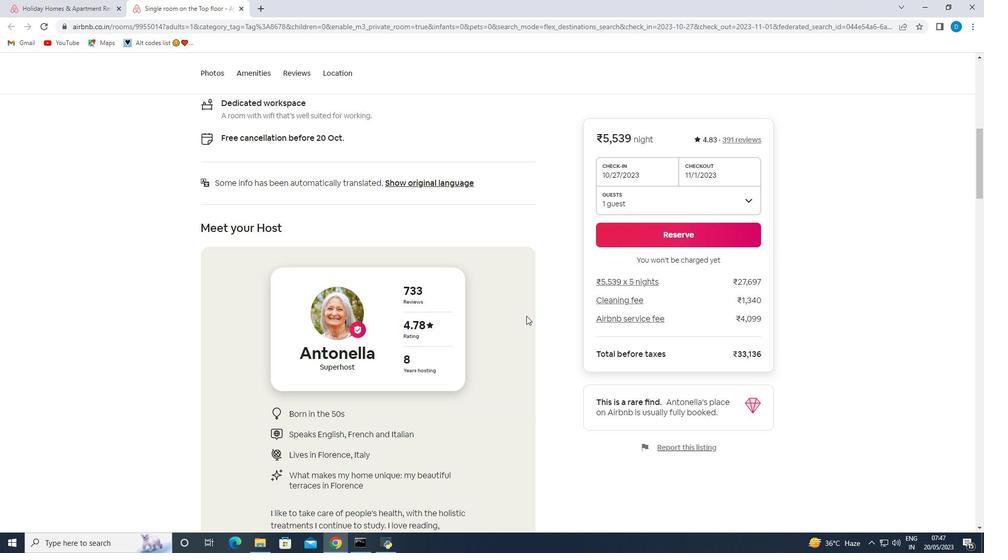 
Action: Mouse scrolled (526, 315) with delta (0, 0)
Screenshot: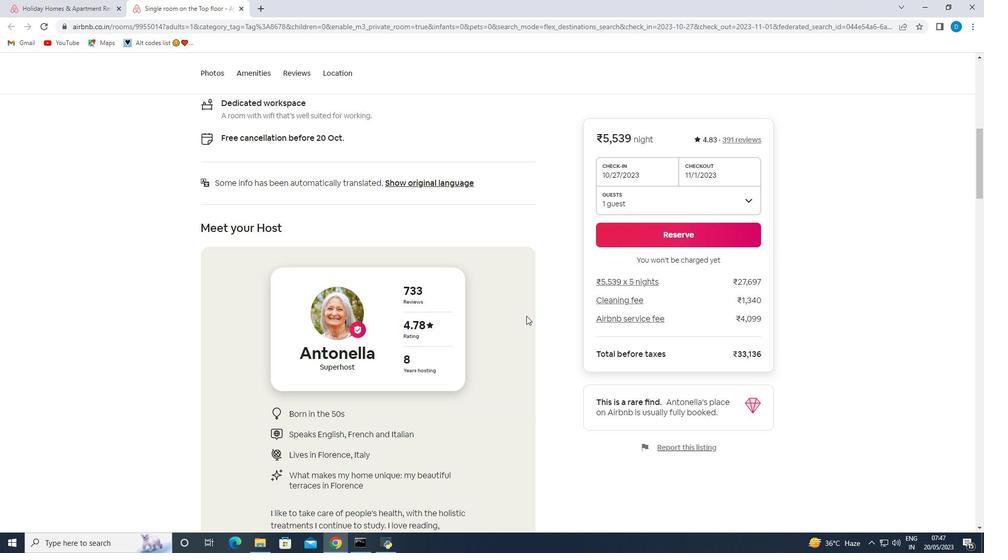 
Action: Mouse scrolled (526, 315) with delta (0, 0)
Screenshot: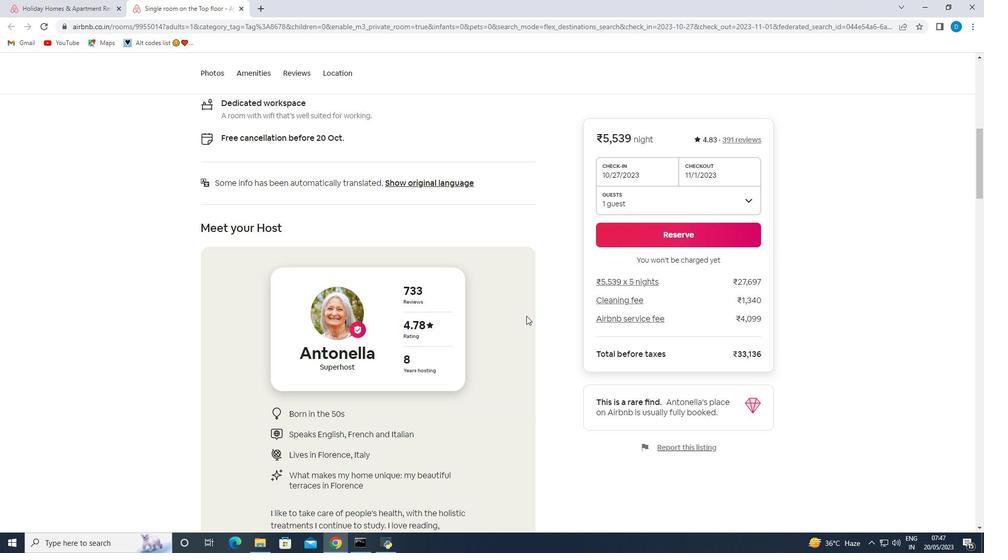 
Action: Mouse moved to (536, 341)
Screenshot: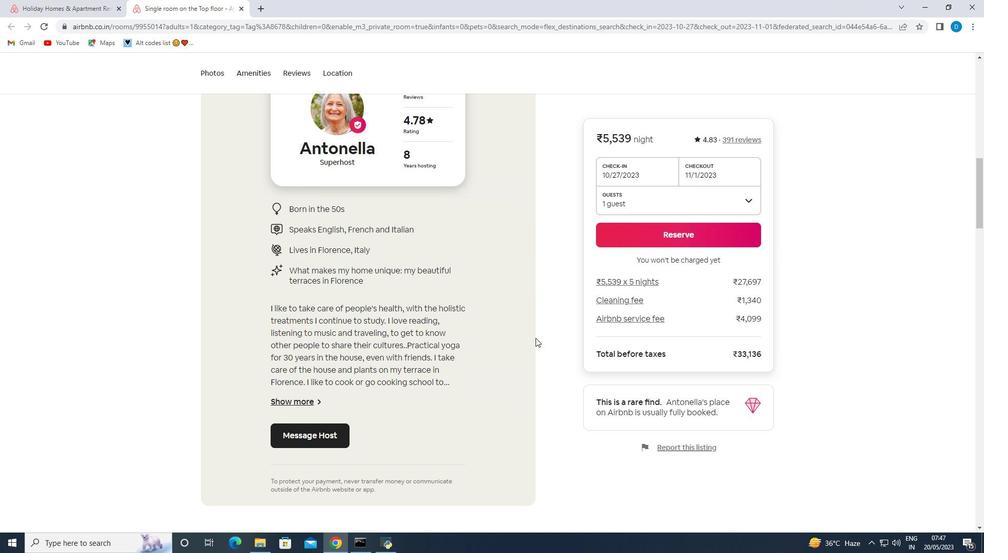 
Action: Mouse scrolled (536, 342) with delta (0, 0)
Screenshot: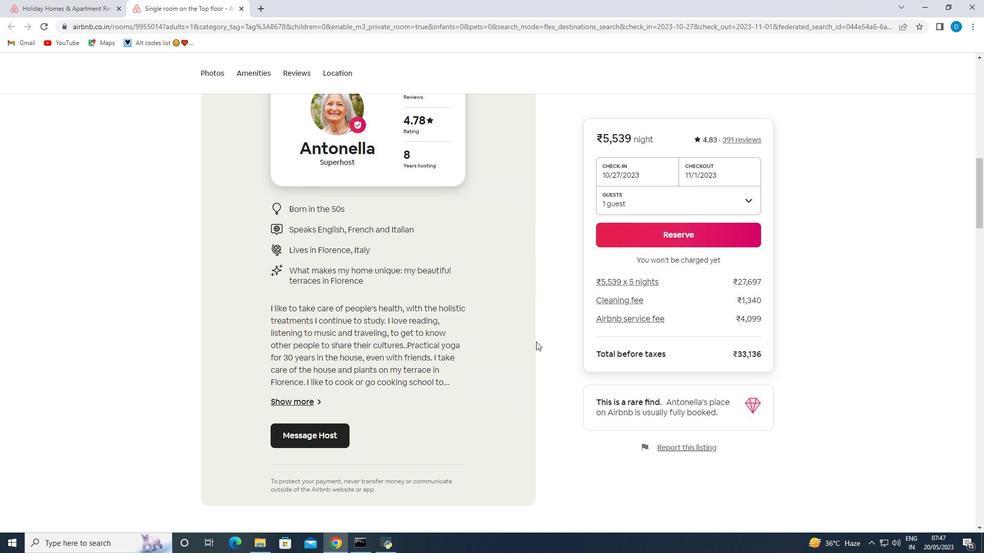 
Action: Mouse scrolled (536, 342) with delta (0, 0)
Screenshot: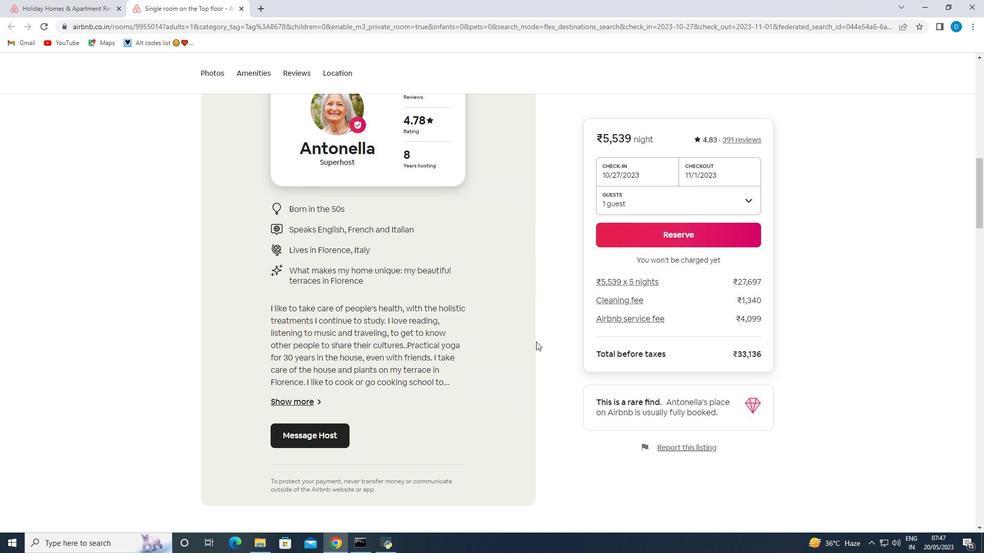 
Action: Mouse scrolled (536, 342) with delta (0, 0)
Screenshot: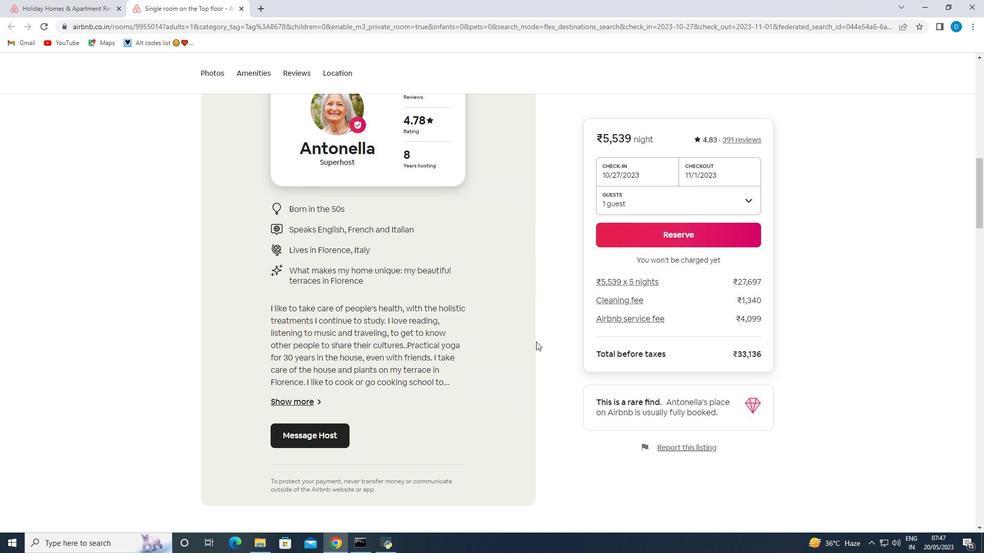 
Action: Mouse scrolled (536, 342) with delta (0, 0)
Screenshot: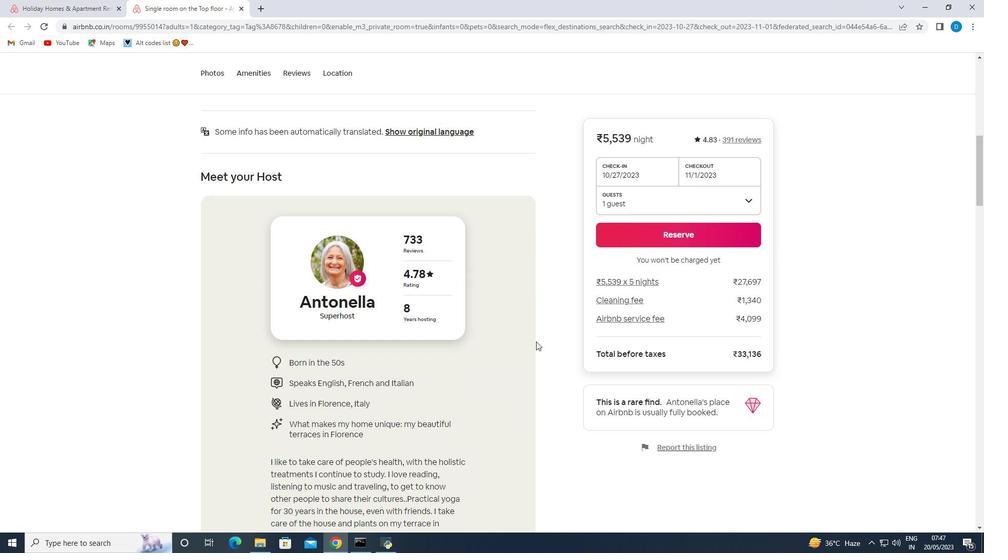 
Action: Mouse scrolled (536, 342) with delta (0, 0)
Screenshot: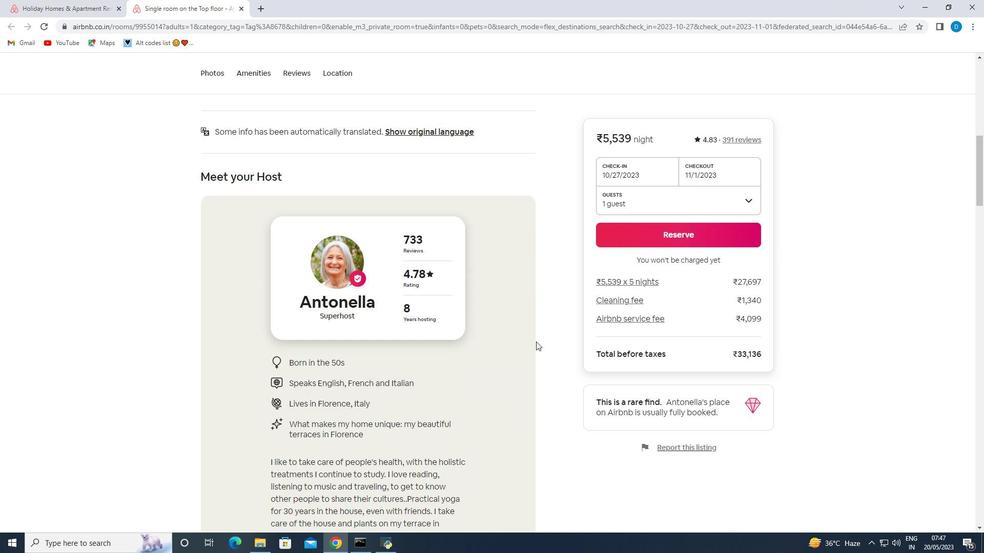 
Action: Mouse scrolled (536, 342) with delta (0, 0)
Screenshot: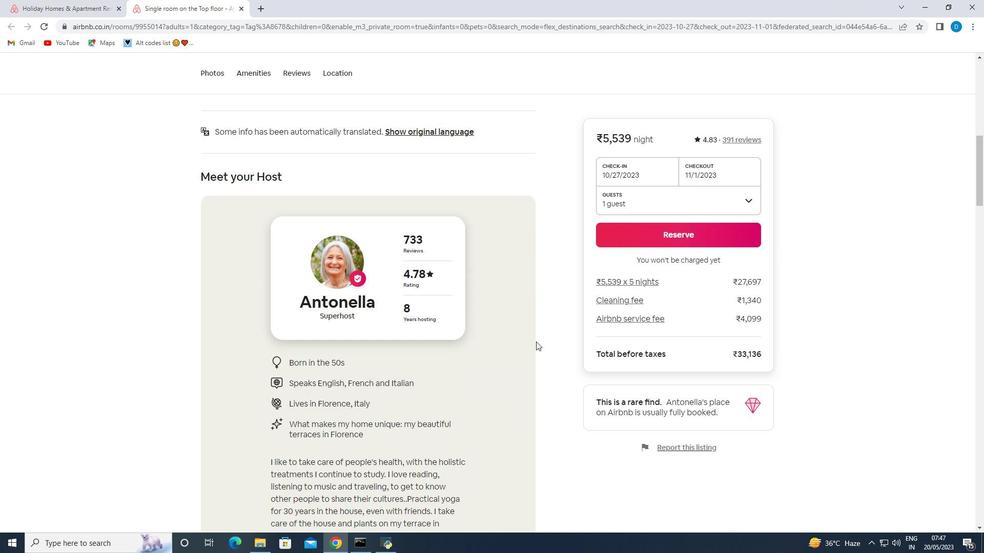
Action: Mouse scrolled (536, 342) with delta (0, 0)
Screenshot: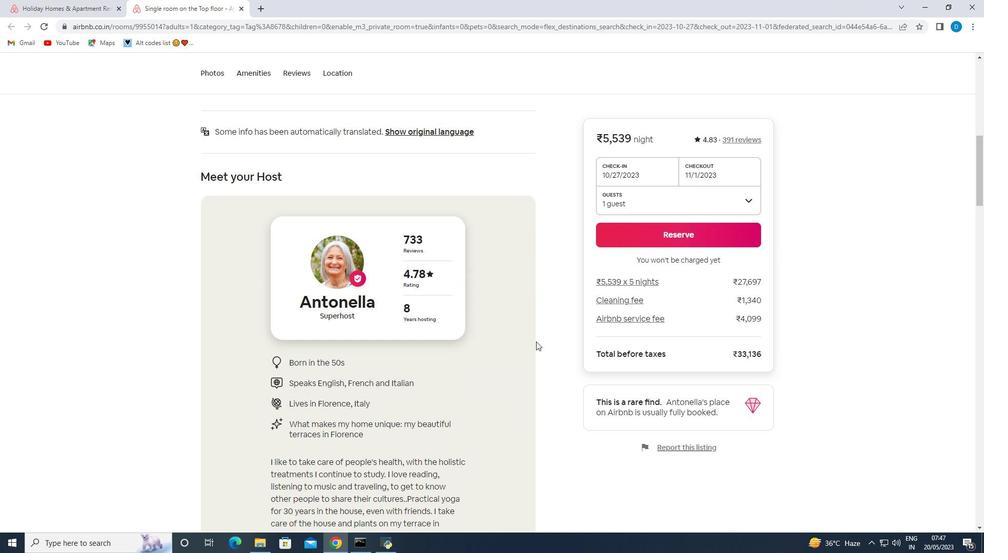 
Action: Mouse scrolled (536, 342) with delta (0, 0)
Screenshot: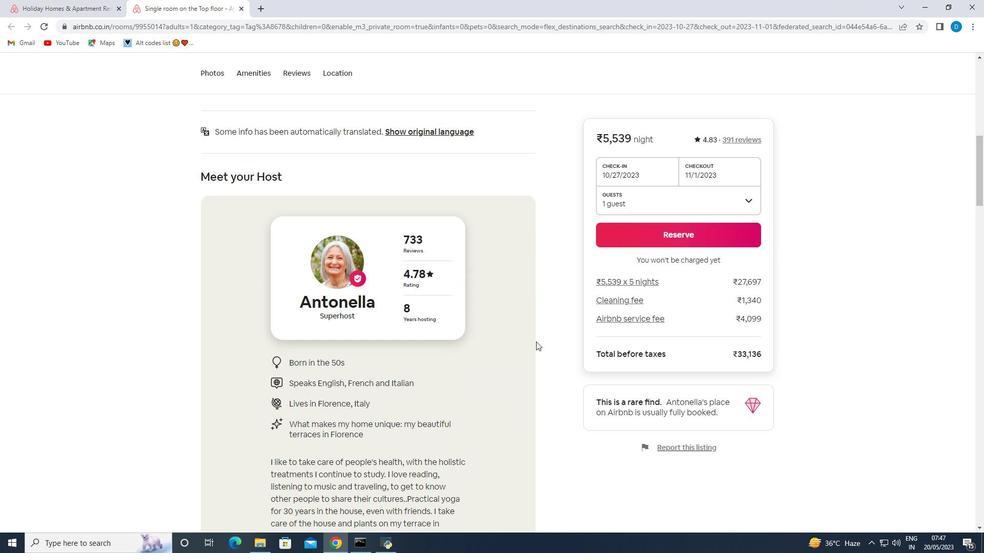 
Action: Mouse scrolled (536, 342) with delta (0, 0)
Screenshot: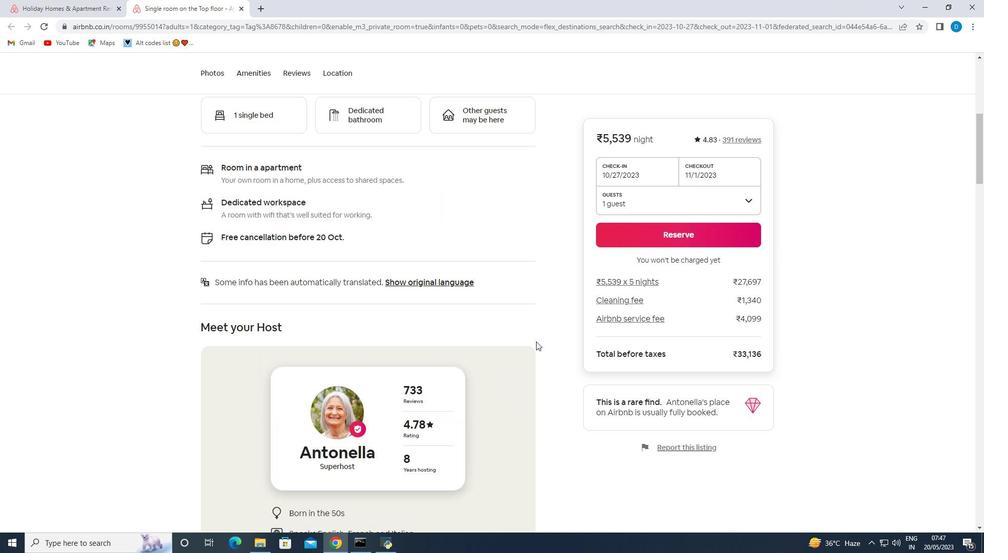 
Action: Mouse scrolled (536, 342) with delta (0, 0)
Screenshot: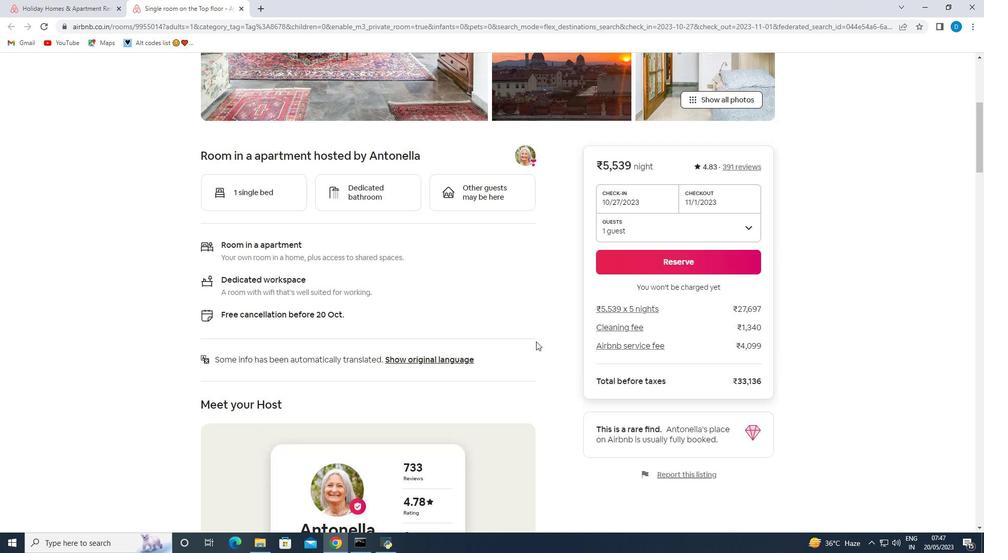 
Action: Mouse scrolled (536, 342) with delta (0, 0)
Screenshot: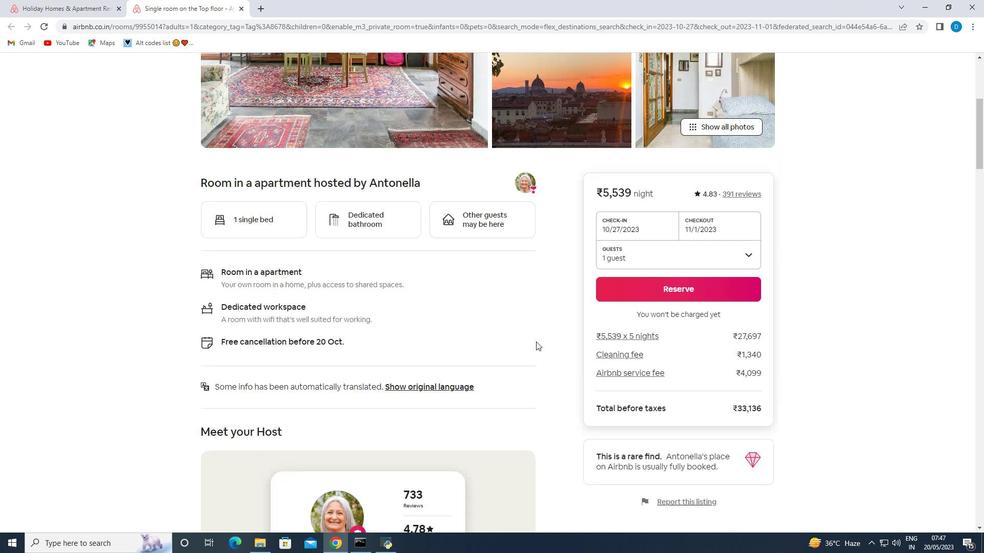 
Action: Mouse scrolled (536, 342) with delta (0, 0)
Screenshot: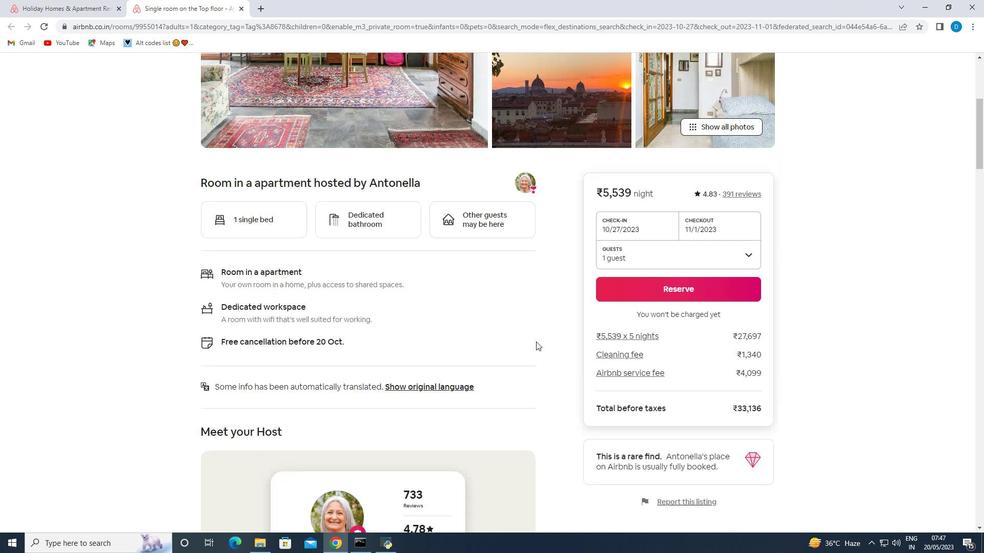 
Action: Mouse scrolled (536, 342) with delta (0, 0)
Screenshot: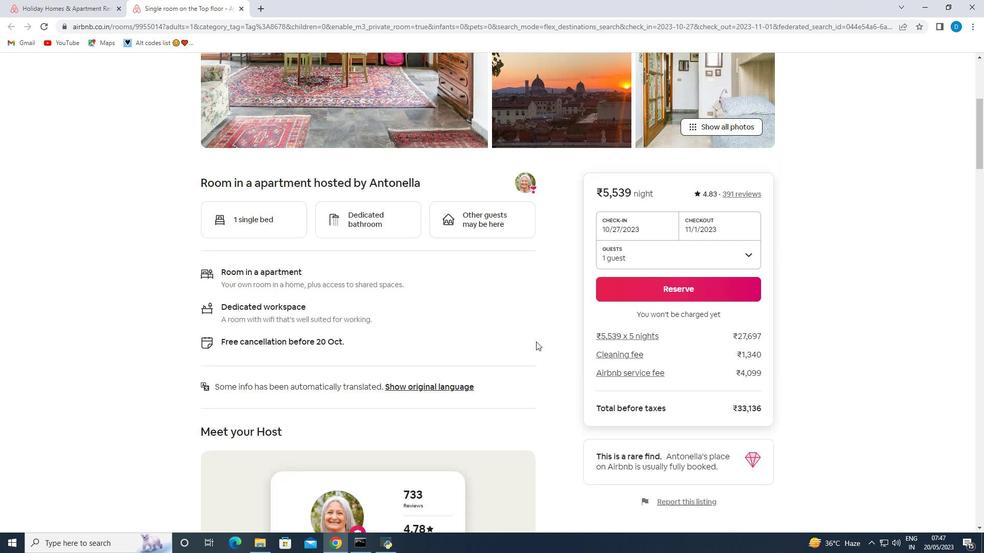 
Action: Mouse scrolled (536, 342) with delta (0, 0)
Screenshot: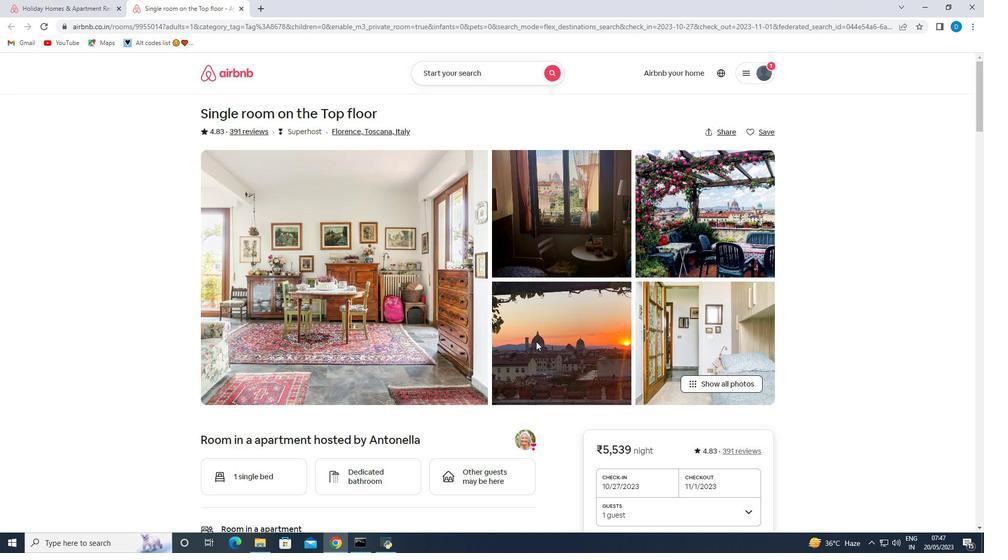 
Action: Mouse scrolled (536, 342) with delta (0, 0)
Screenshot: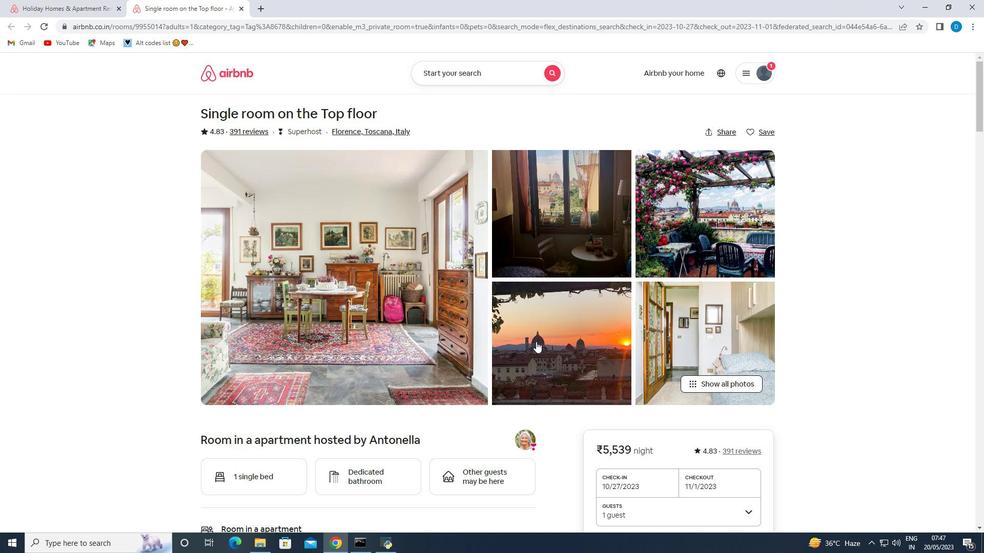 
Action: Mouse scrolled (536, 342) with delta (0, 0)
Screenshot: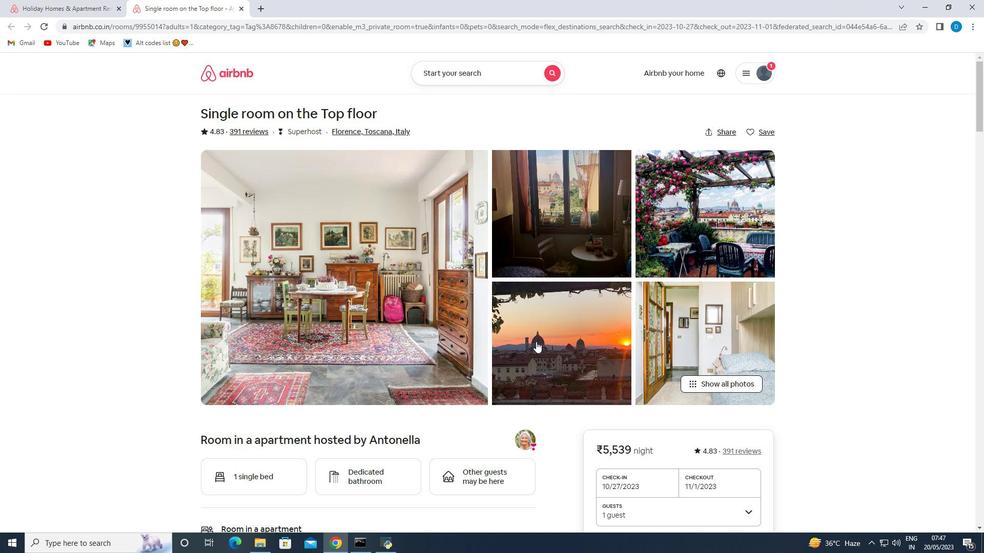 
